 Task: Find connections with filter location Bhānpura with filter topic #Jobopeningwith filter profile language Potuguese with filter current company Godrej Agrovet Limited with filter school Loyola School Jamshedpur with filter industry Sports Teams and Clubs with filter service category Information Management with filter keywords title Social Media Assistant
Action: Mouse moved to (589, 73)
Screenshot: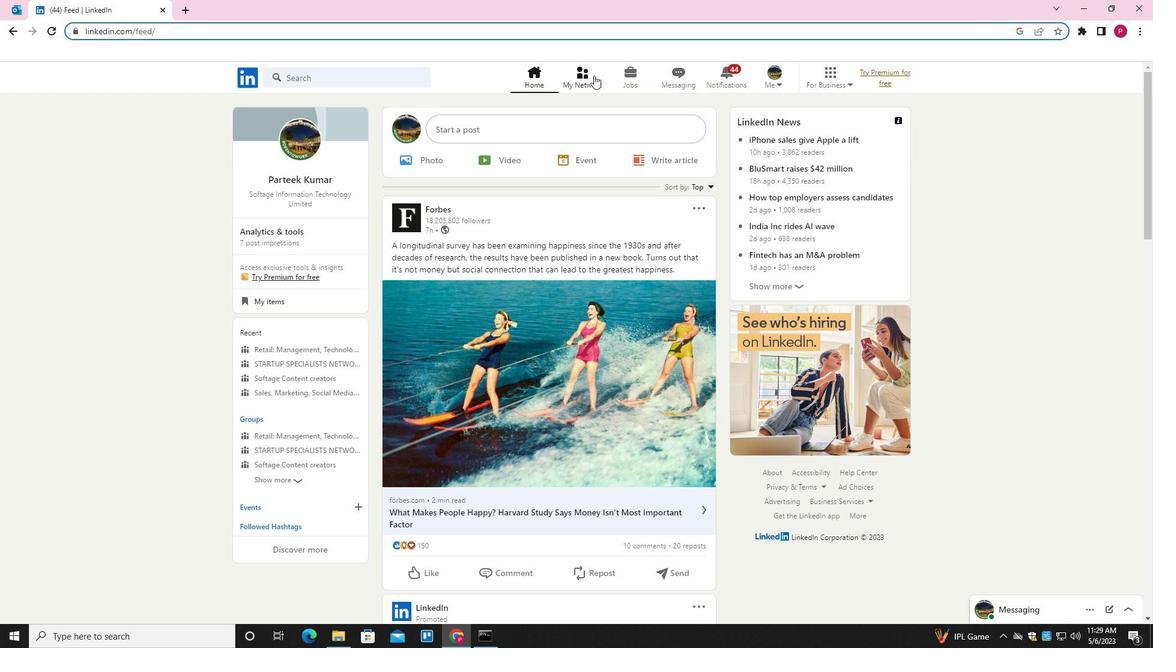 
Action: Mouse pressed left at (589, 73)
Screenshot: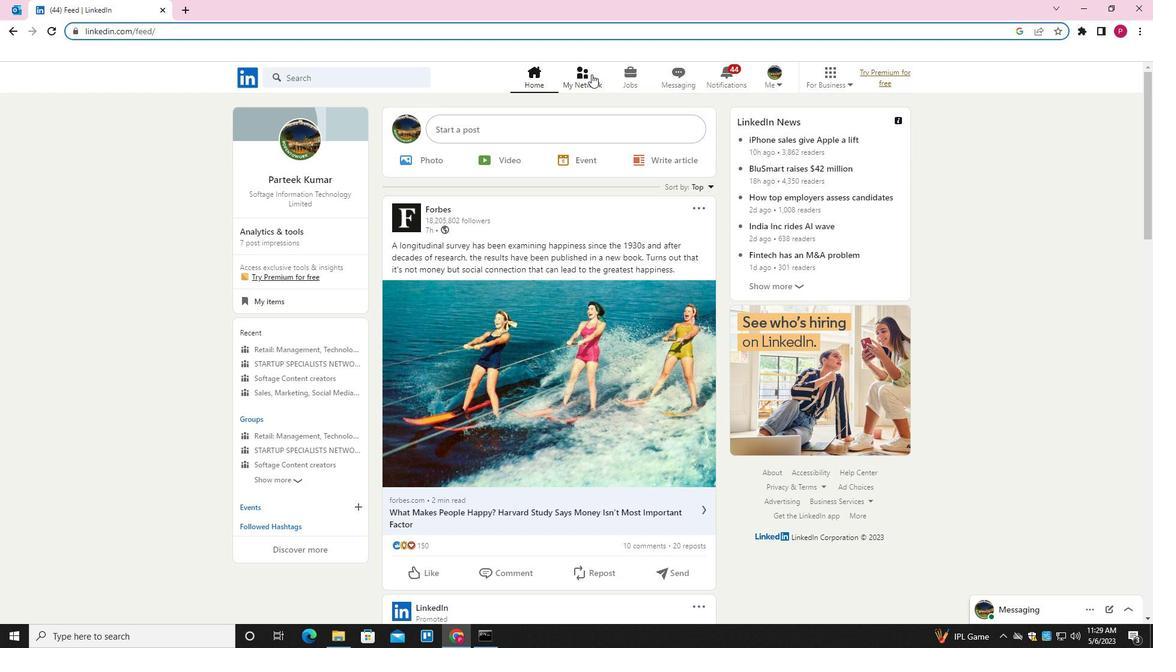 
Action: Mouse moved to (375, 145)
Screenshot: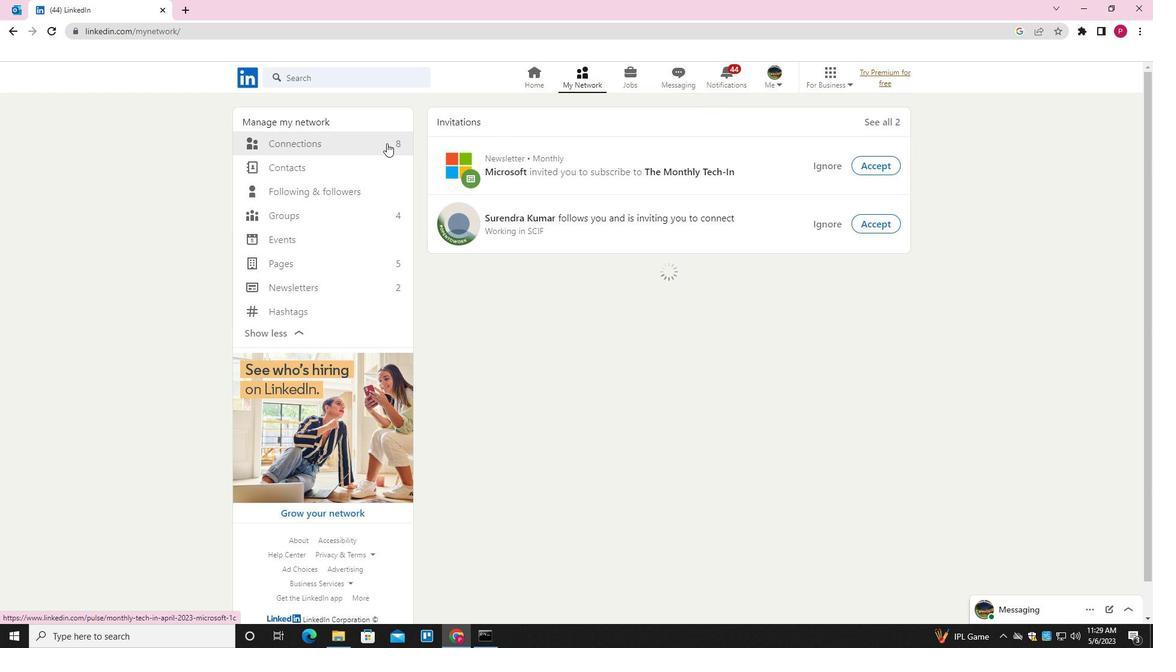 
Action: Mouse pressed left at (375, 145)
Screenshot: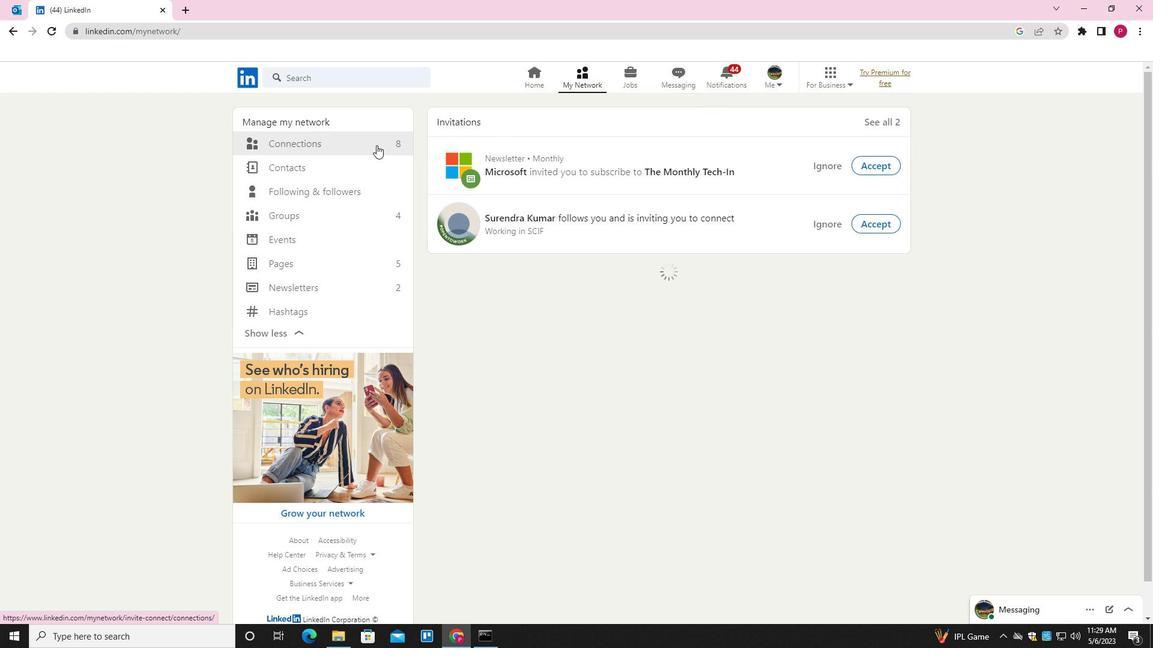 
Action: Mouse moved to (660, 142)
Screenshot: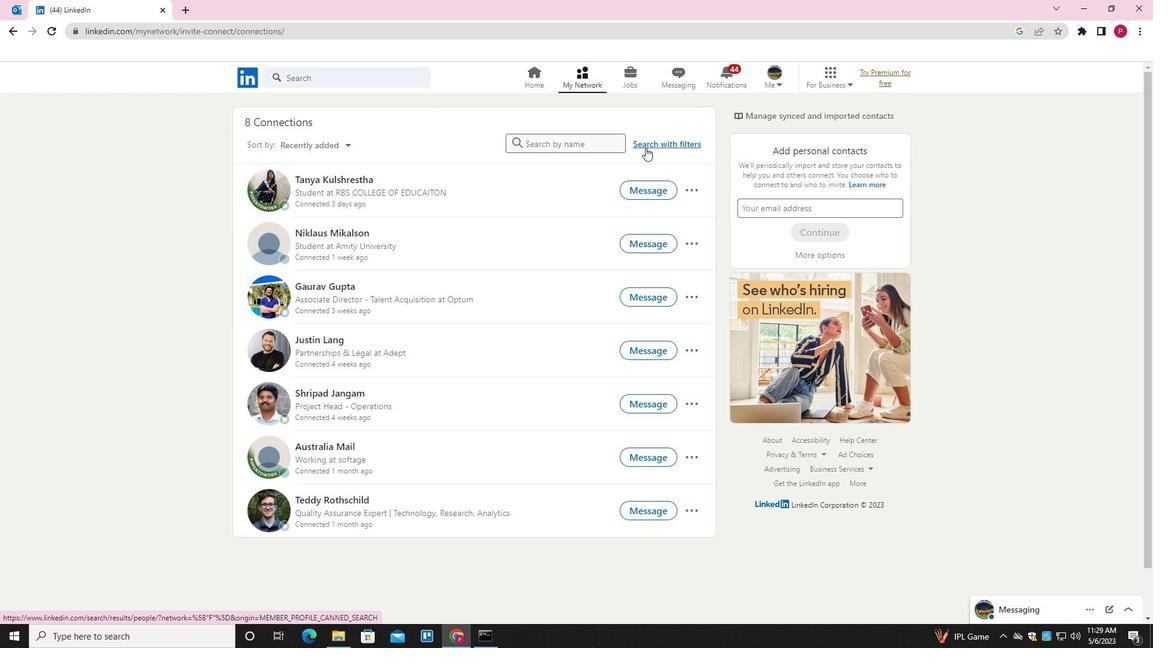 
Action: Mouse pressed left at (660, 142)
Screenshot: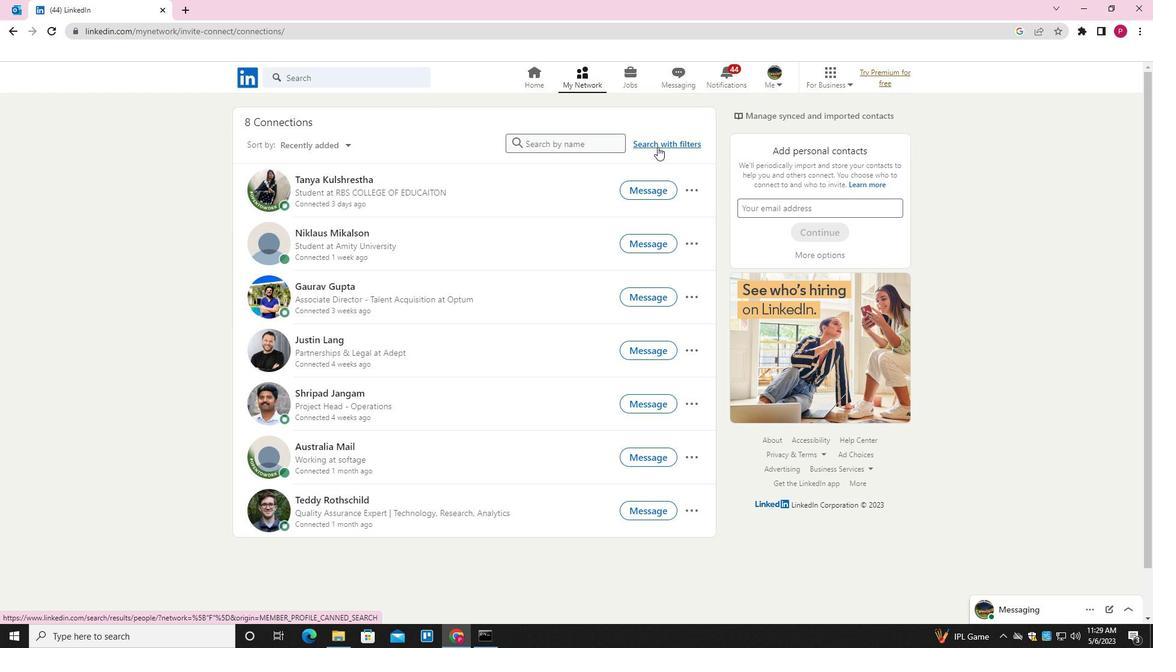 
Action: Mouse moved to (613, 112)
Screenshot: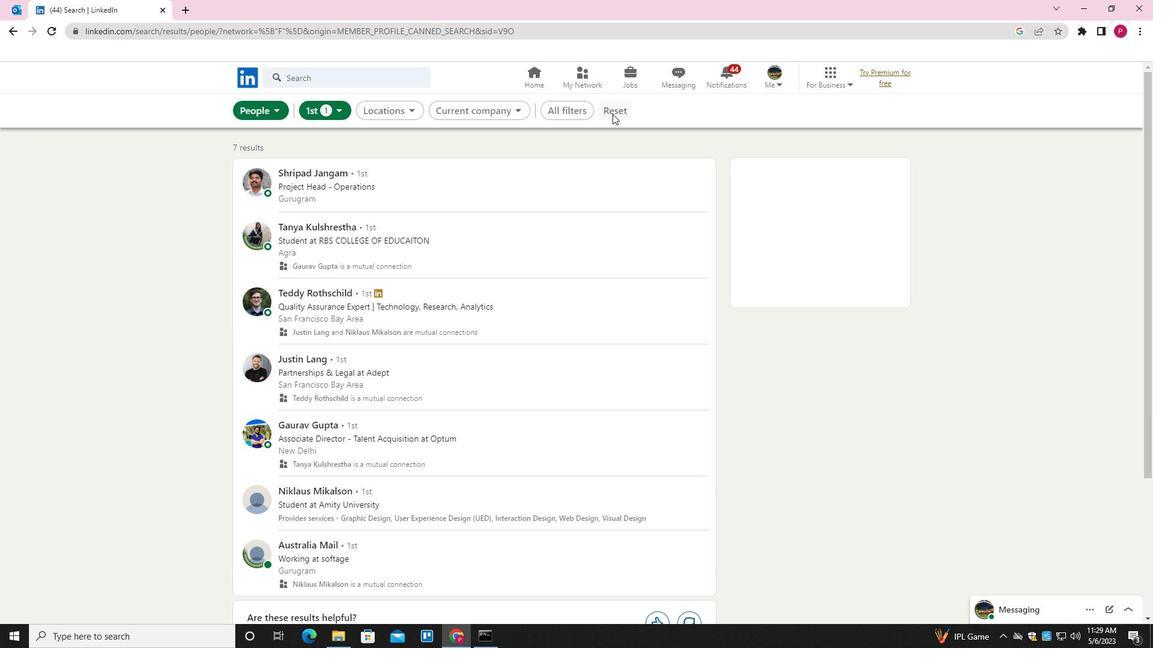 
Action: Mouse pressed left at (613, 112)
Screenshot: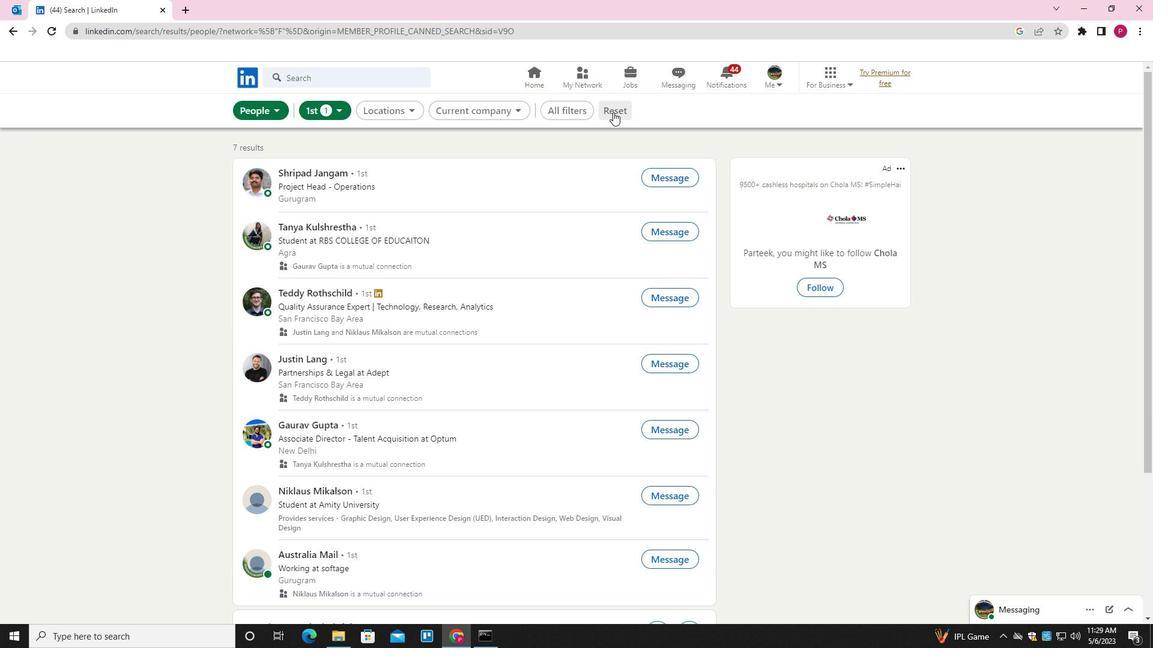
Action: Mouse moved to (592, 111)
Screenshot: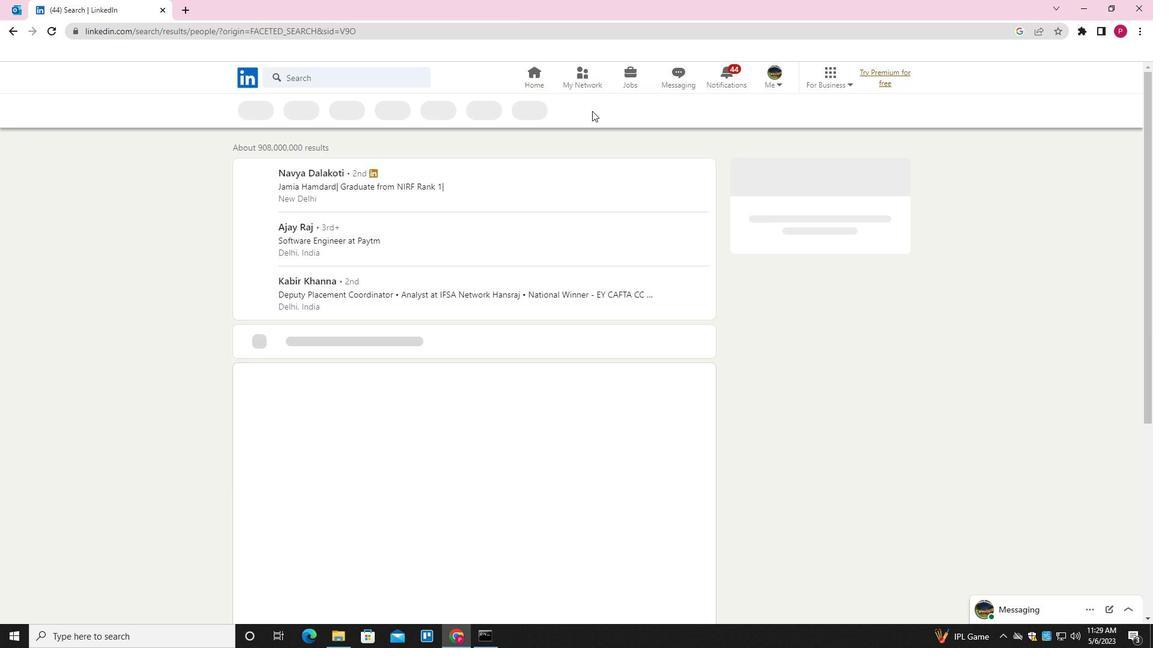 
Action: Mouse pressed left at (592, 111)
Screenshot: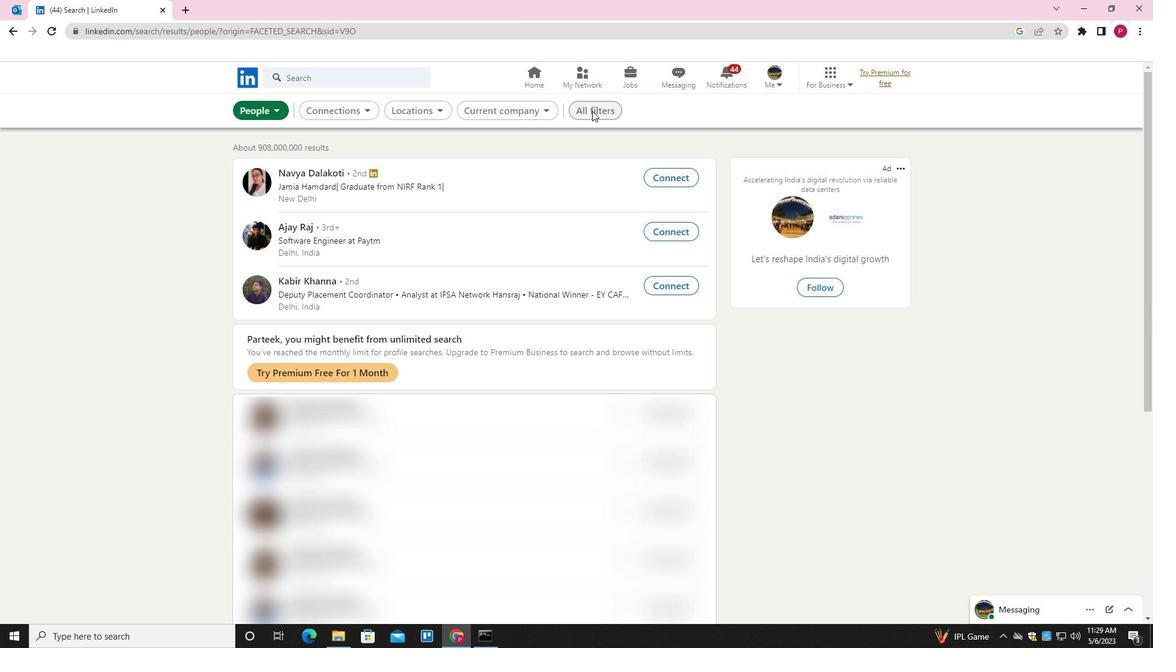 
Action: Mouse moved to (921, 360)
Screenshot: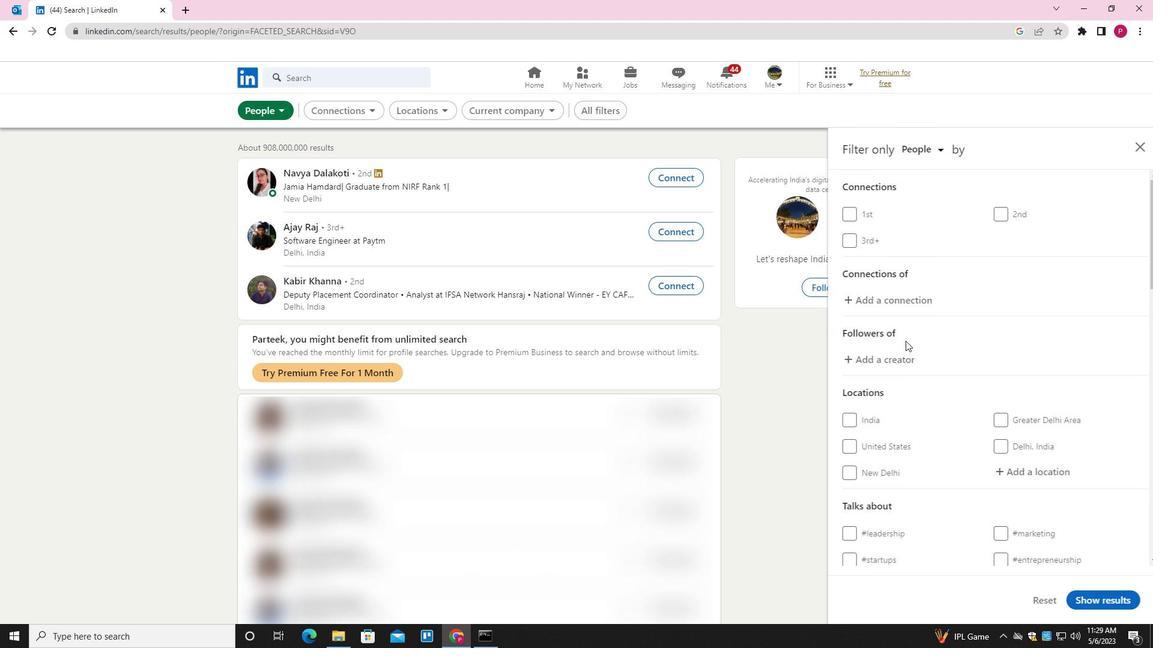 
Action: Mouse scrolled (921, 360) with delta (0, 0)
Screenshot: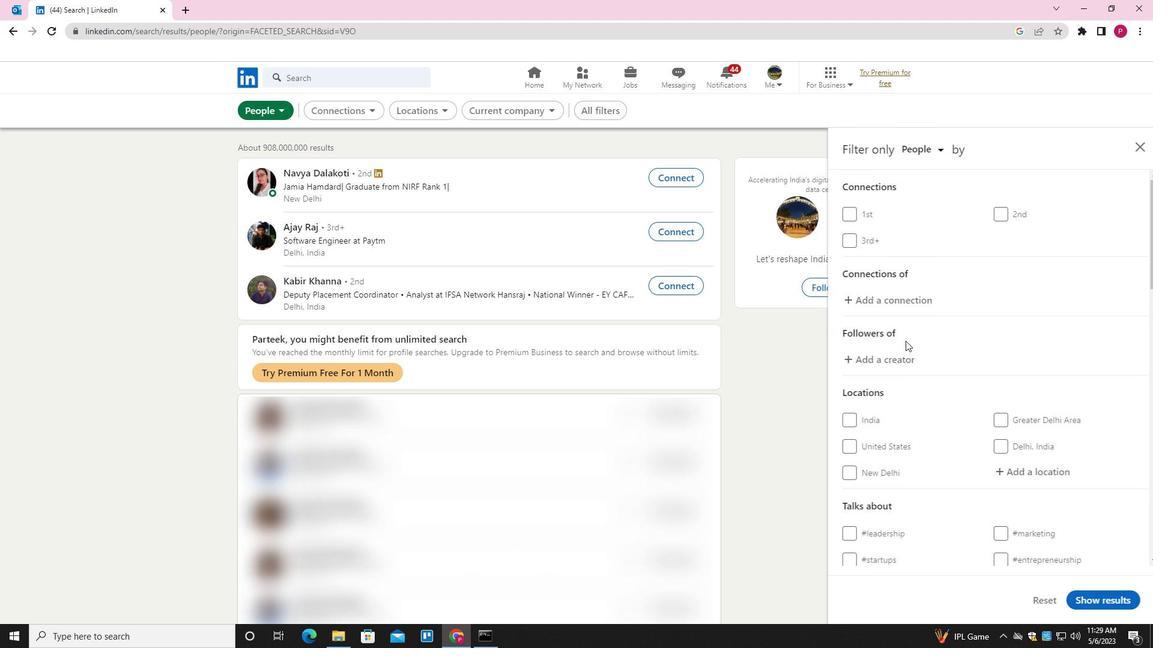 
Action: Mouse moved to (935, 374)
Screenshot: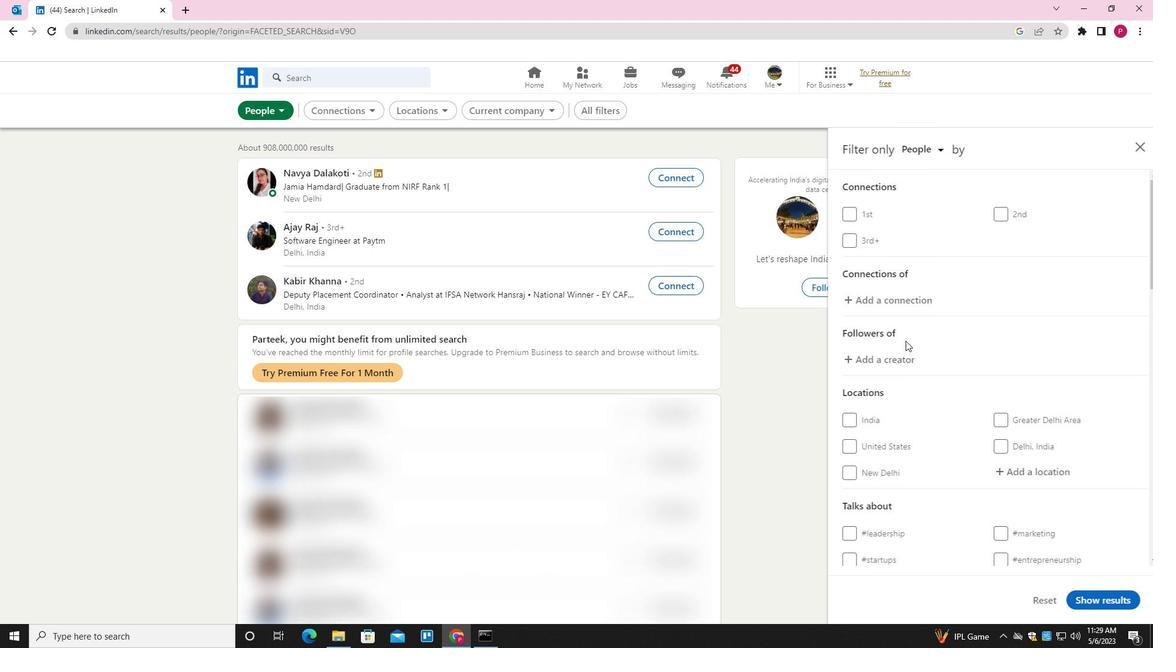 
Action: Mouse scrolled (935, 374) with delta (0, 0)
Screenshot: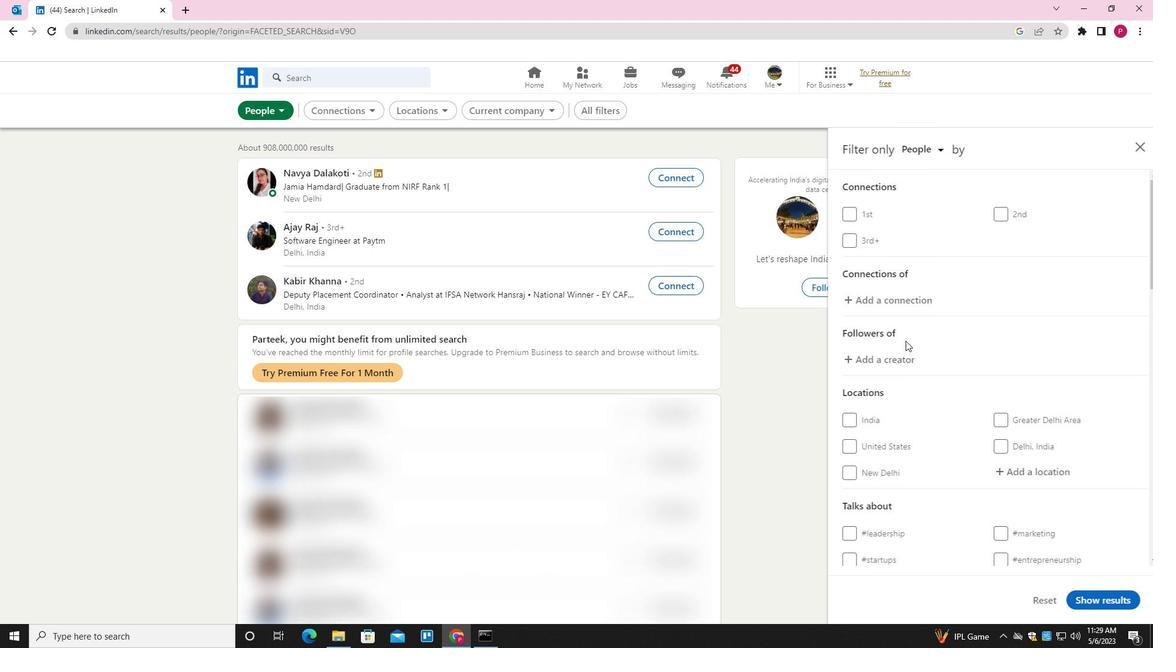 
Action: Mouse moved to (1034, 342)
Screenshot: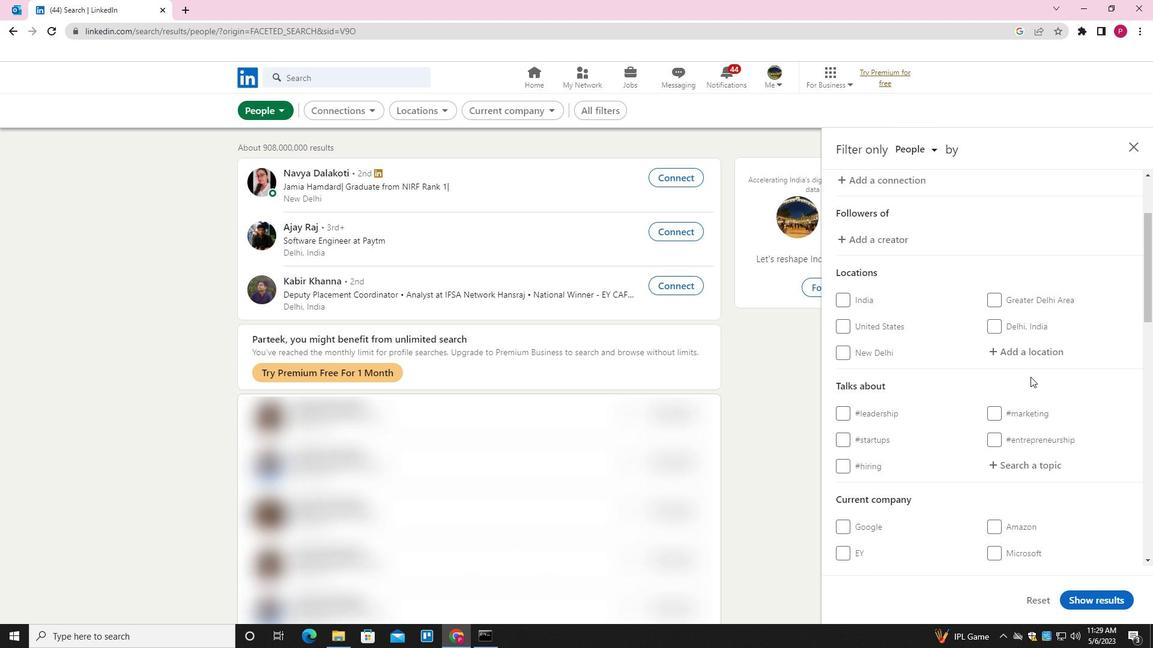 
Action: Mouse pressed left at (1034, 342)
Screenshot: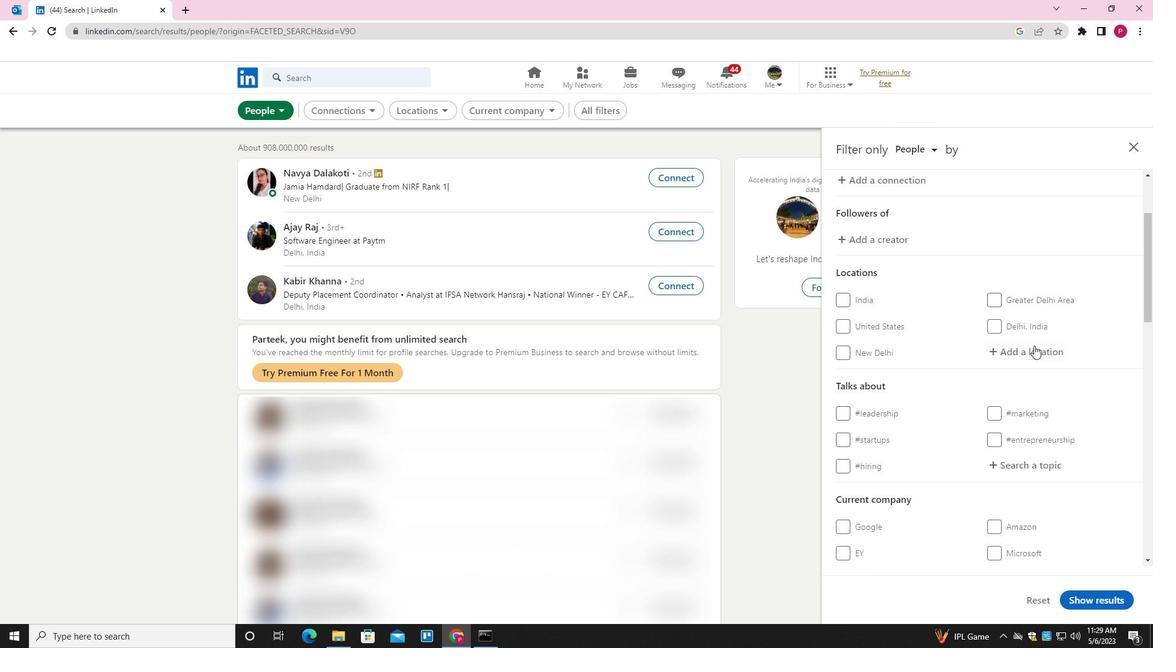 
Action: Key pressed <Key.shift>BHANPURA<Key.down><Key.enter>
Screenshot: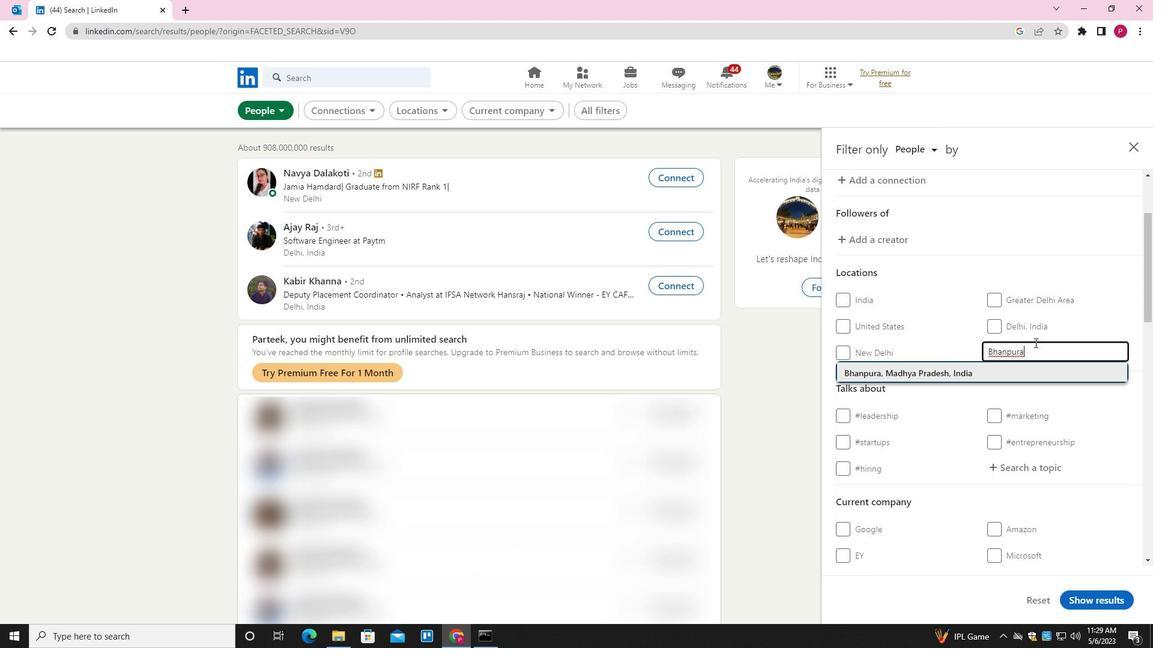 
Action: Mouse moved to (1030, 373)
Screenshot: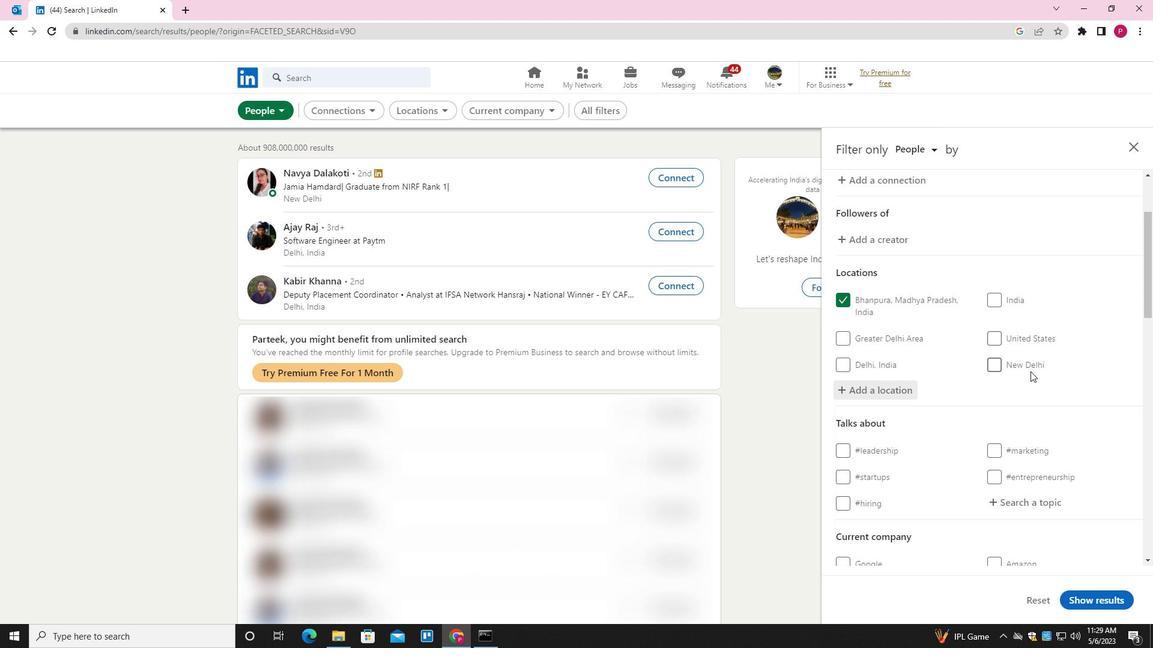 
Action: Mouse scrolled (1030, 372) with delta (0, 0)
Screenshot: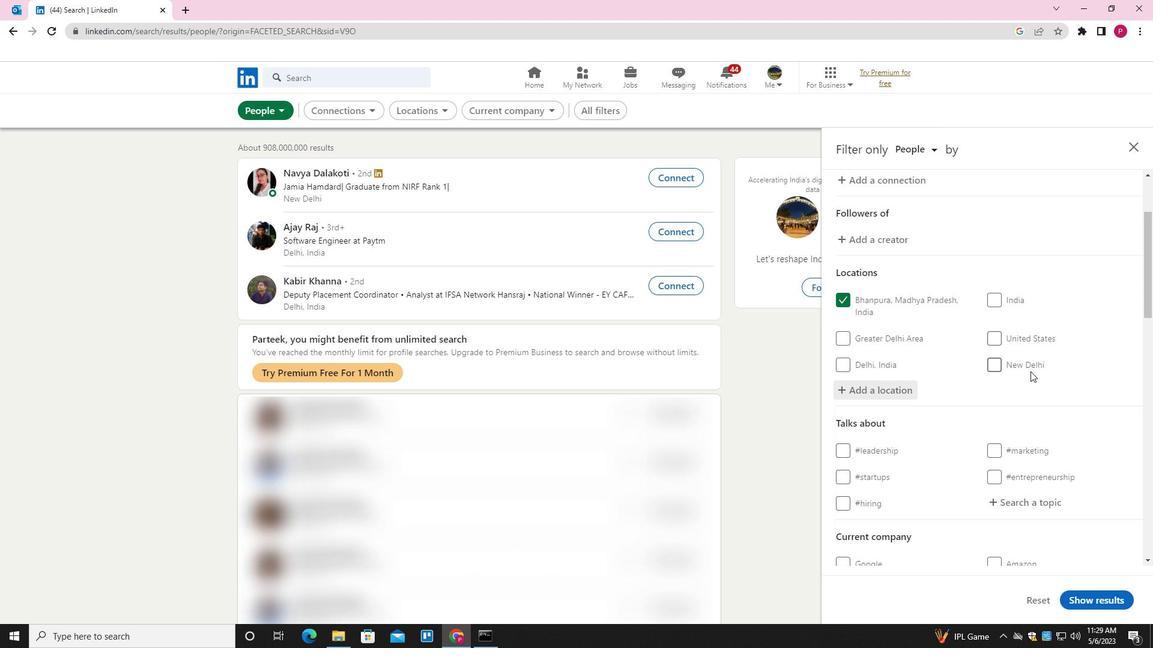 
Action: Mouse scrolled (1030, 372) with delta (0, 0)
Screenshot: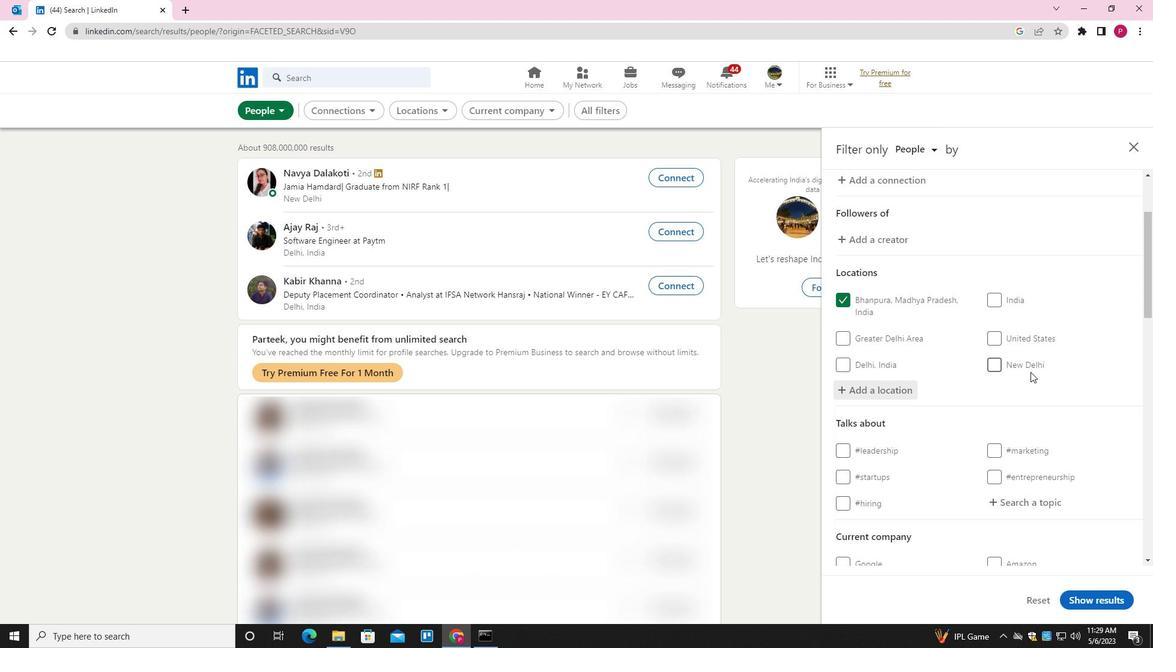 
Action: Mouse scrolled (1030, 372) with delta (0, 0)
Screenshot: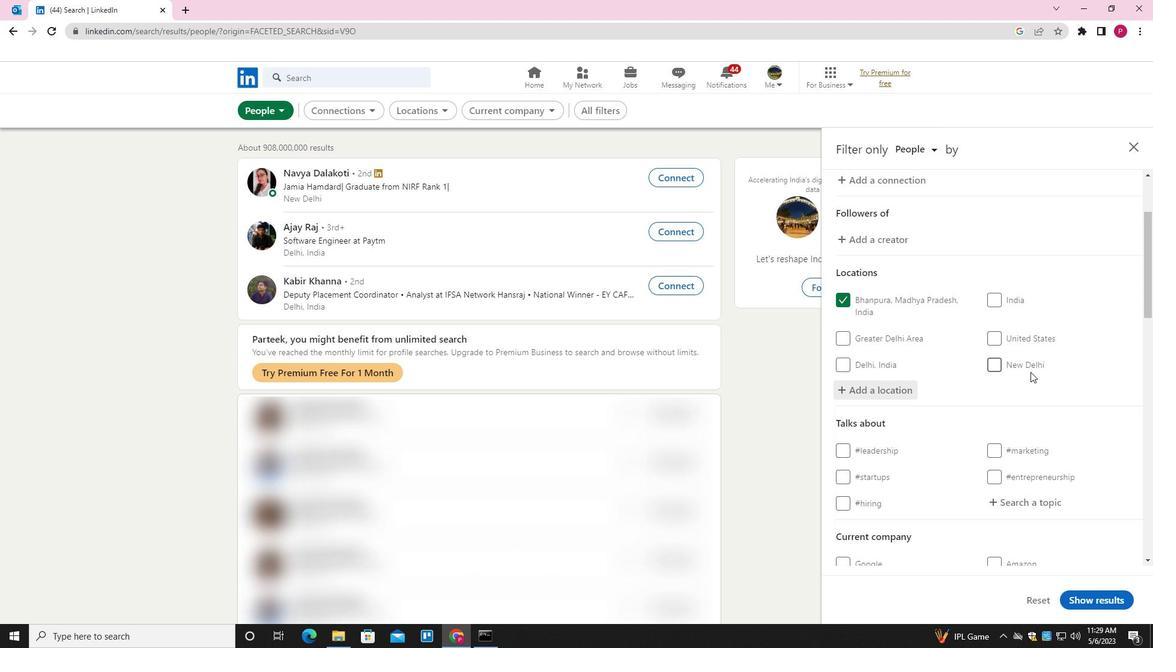 
Action: Mouse scrolled (1030, 372) with delta (0, 0)
Screenshot: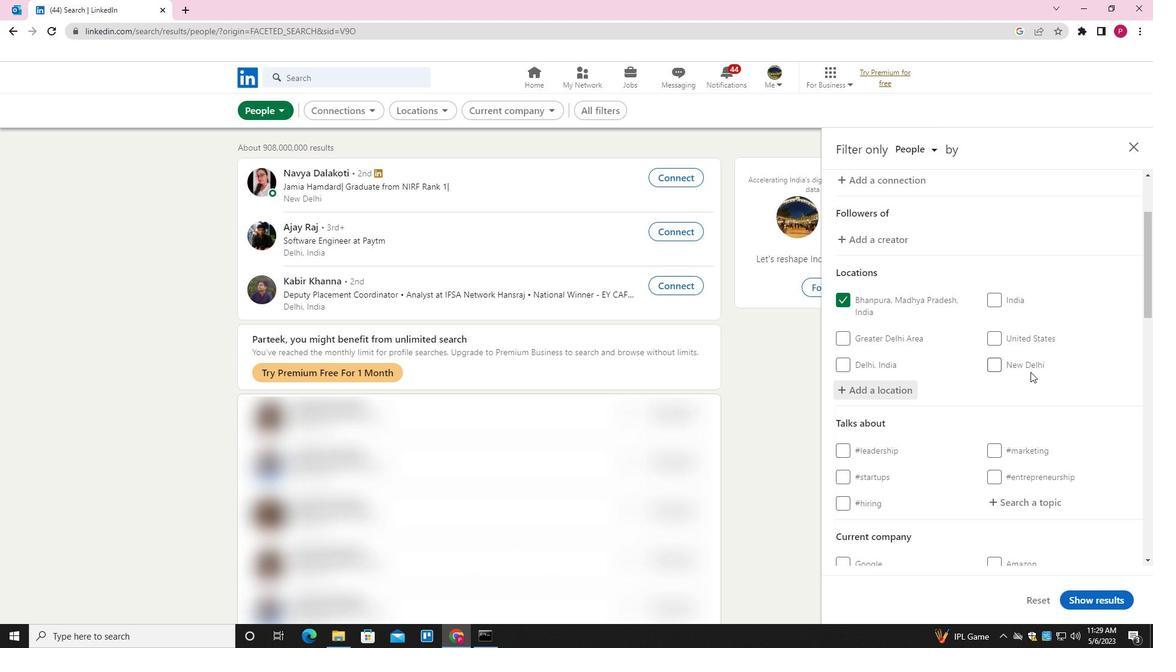 
Action: Mouse moved to (1036, 261)
Screenshot: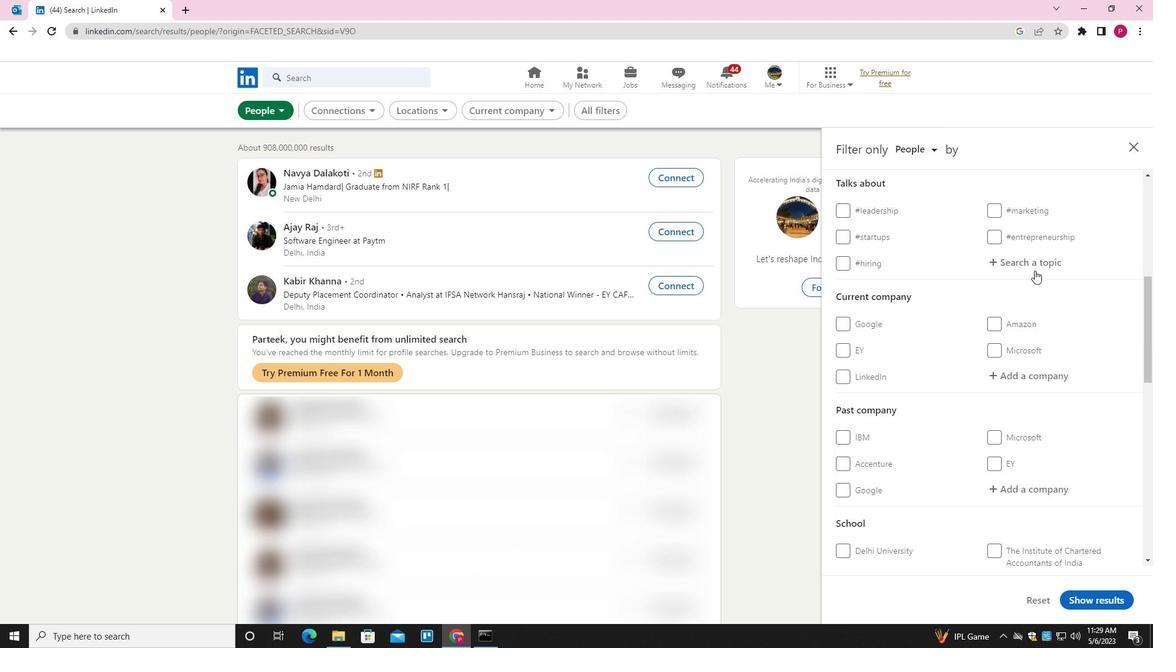 
Action: Mouse pressed left at (1036, 261)
Screenshot: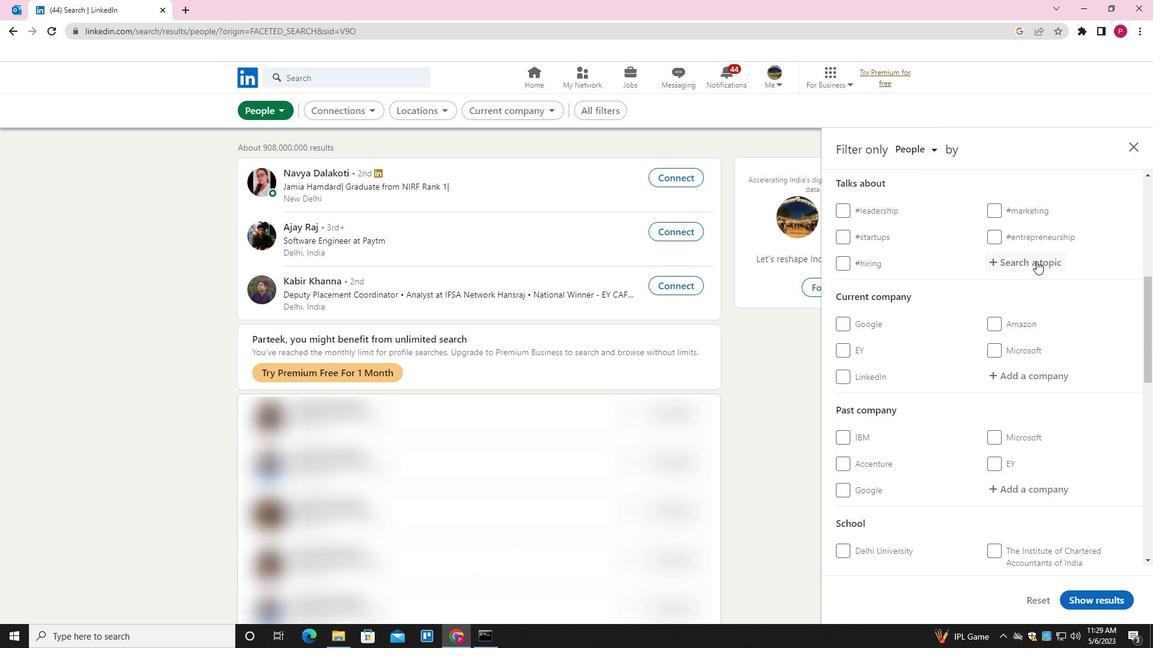 
Action: Key pressed JOBOPENNIN<Key.backspace><Key.backspace><Key.backspace>IN<Key.down><Key.enter>
Screenshot: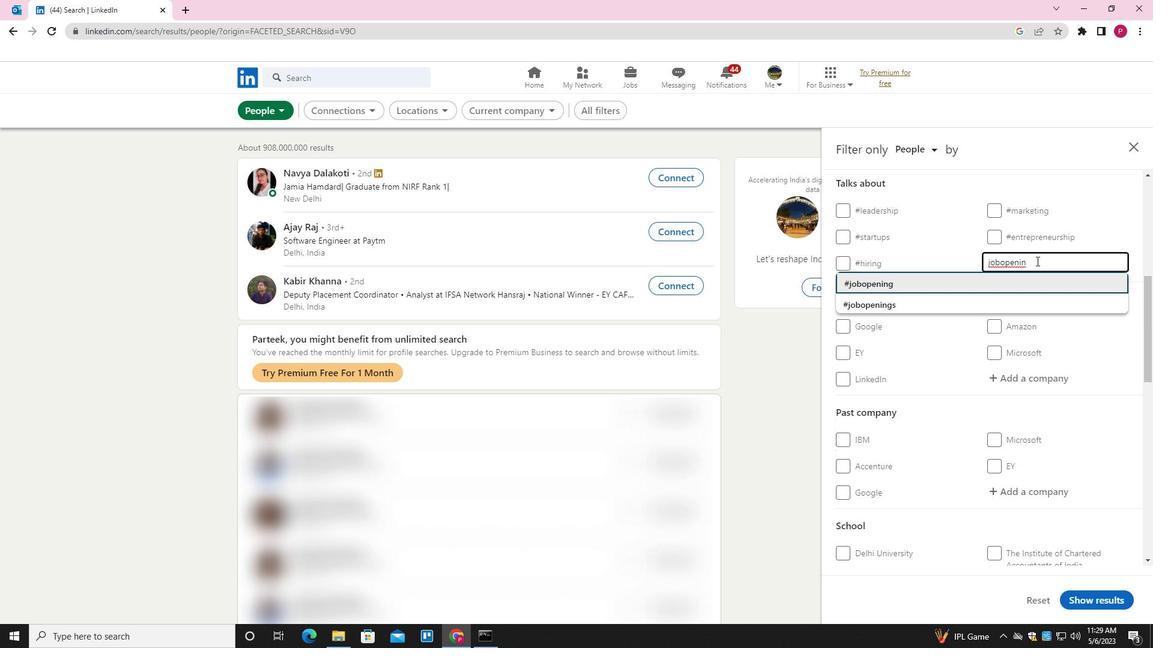 
Action: Mouse moved to (1068, 339)
Screenshot: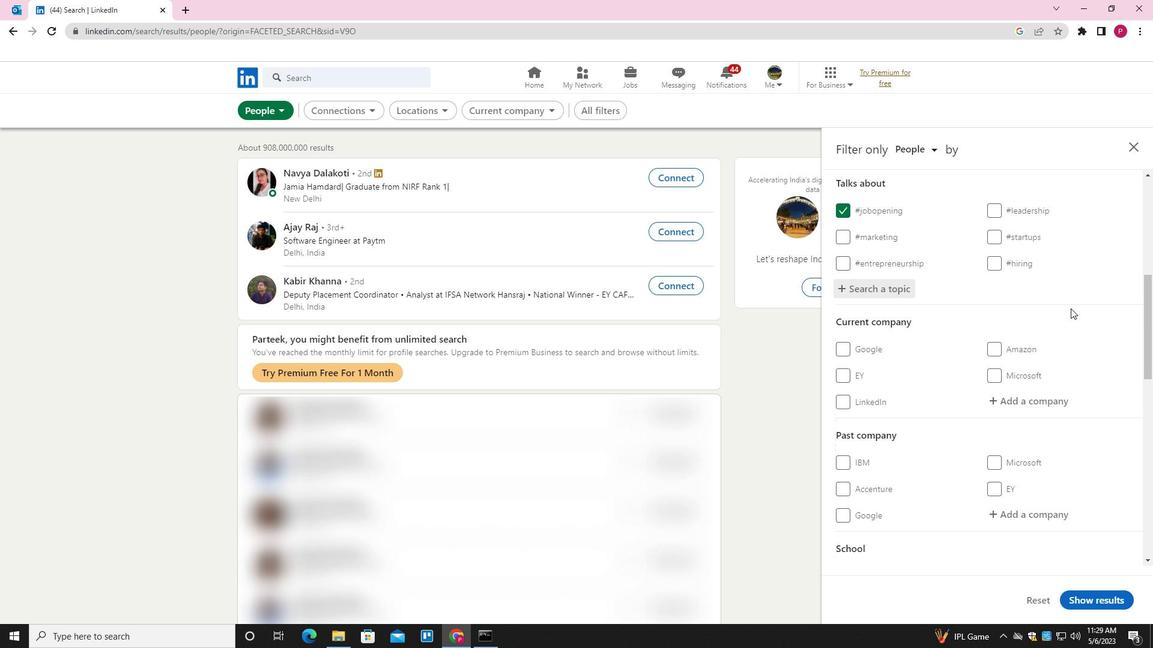 
Action: Mouse scrolled (1068, 338) with delta (0, 0)
Screenshot: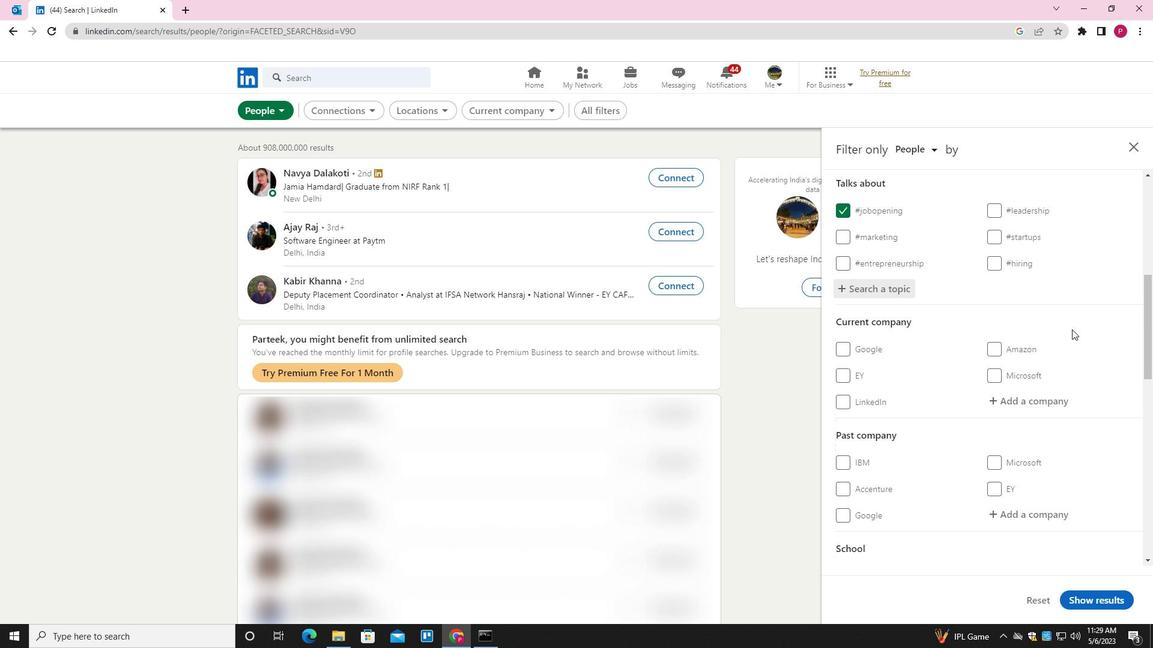 
Action: Mouse scrolled (1068, 338) with delta (0, 0)
Screenshot: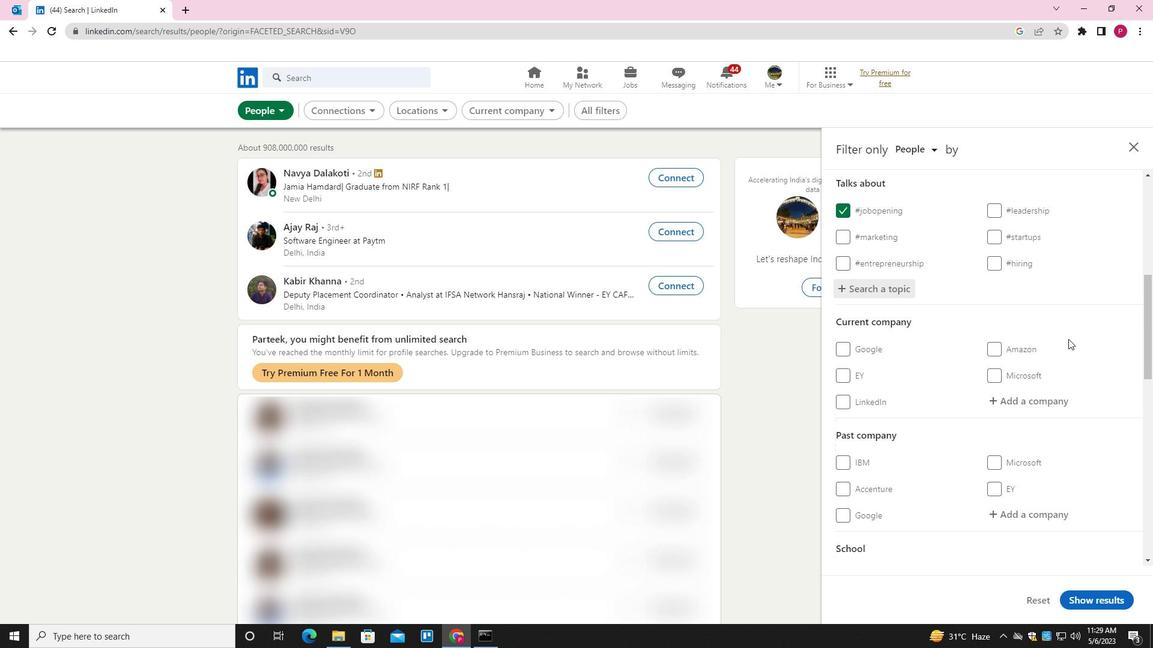 
Action: Mouse scrolled (1068, 338) with delta (0, 0)
Screenshot: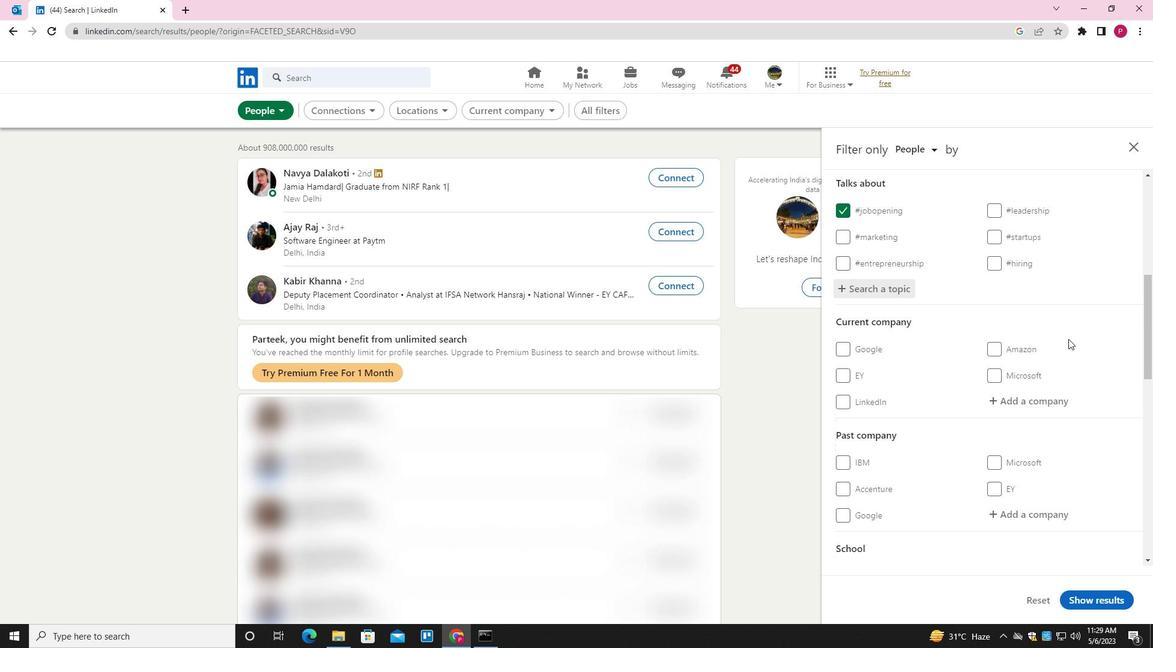 
Action: Mouse scrolled (1068, 338) with delta (0, 0)
Screenshot: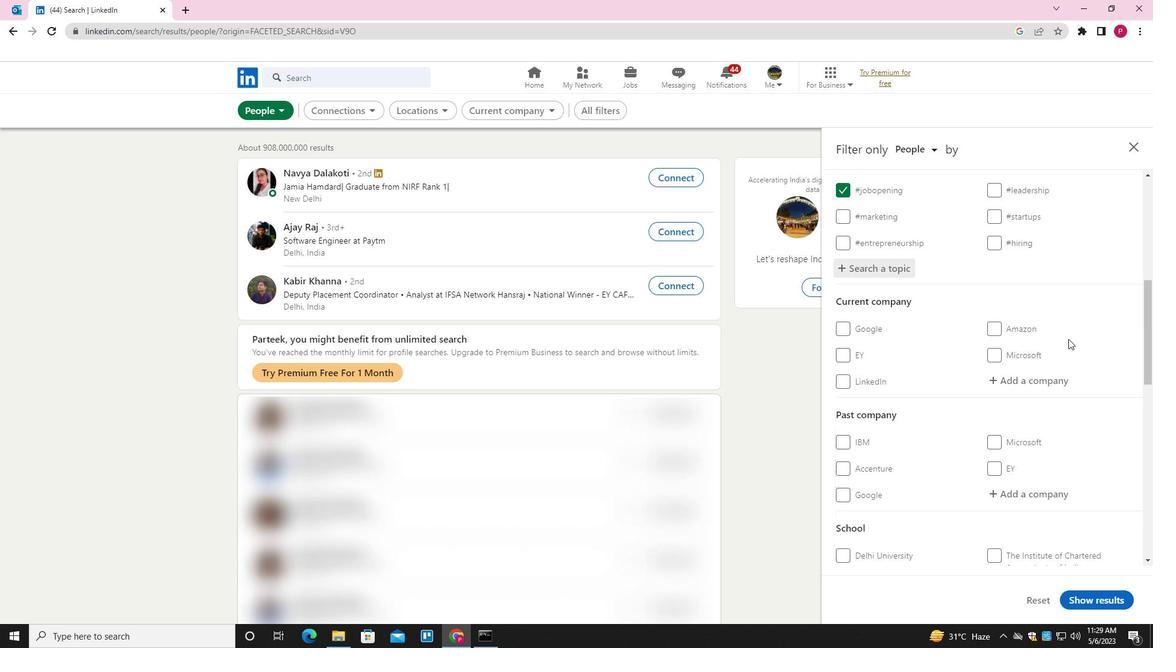 
Action: Mouse moved to (1004, 326)
Screenshot: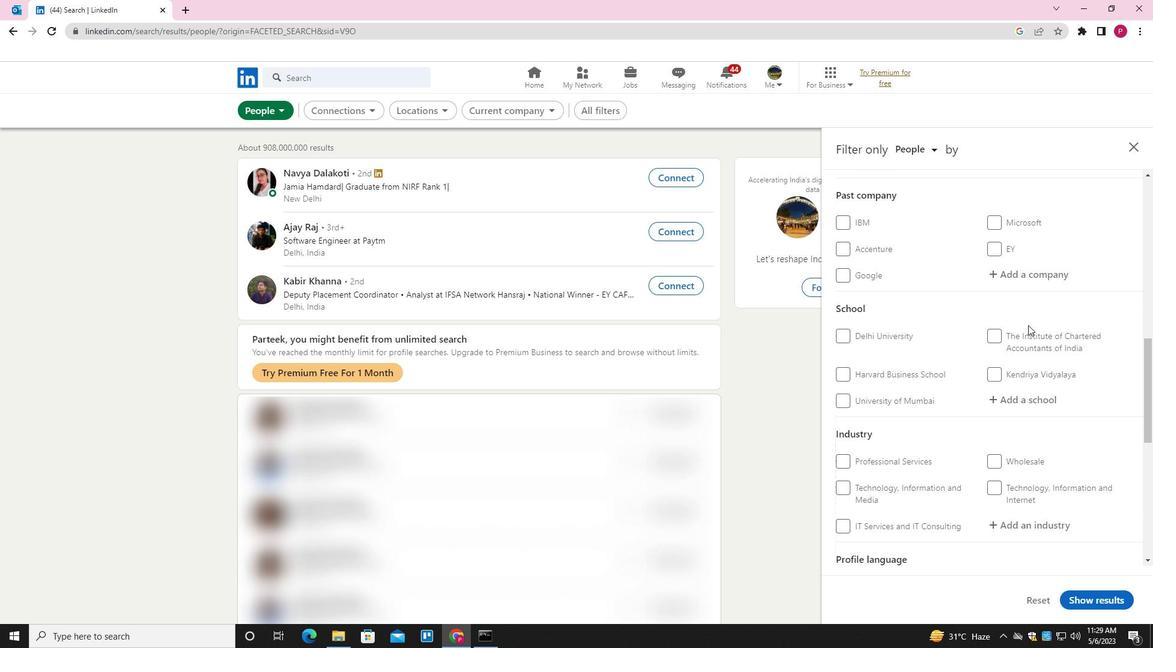 
Action: Mouse scrolled (1004, 325) with delta (0, 0)
Screenshot: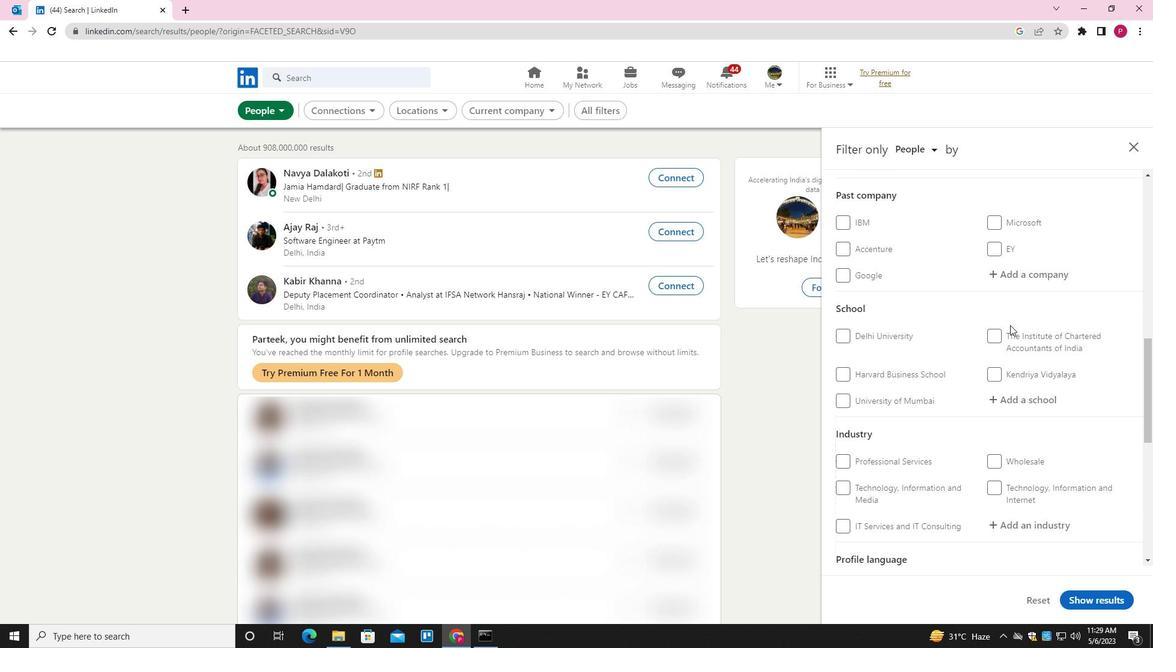 
Action: Mouse scrolled (1004, 325) with delta (0, 0)
Screenshot: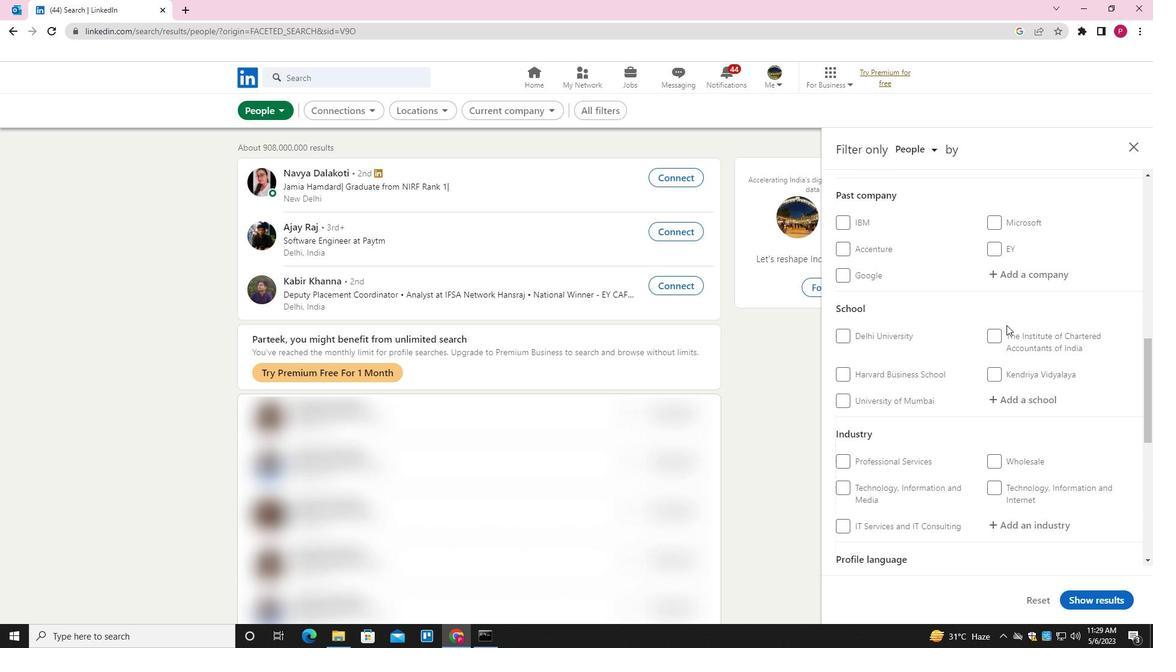 
Action: Mouse moved to (1004, 326)
Screenshot: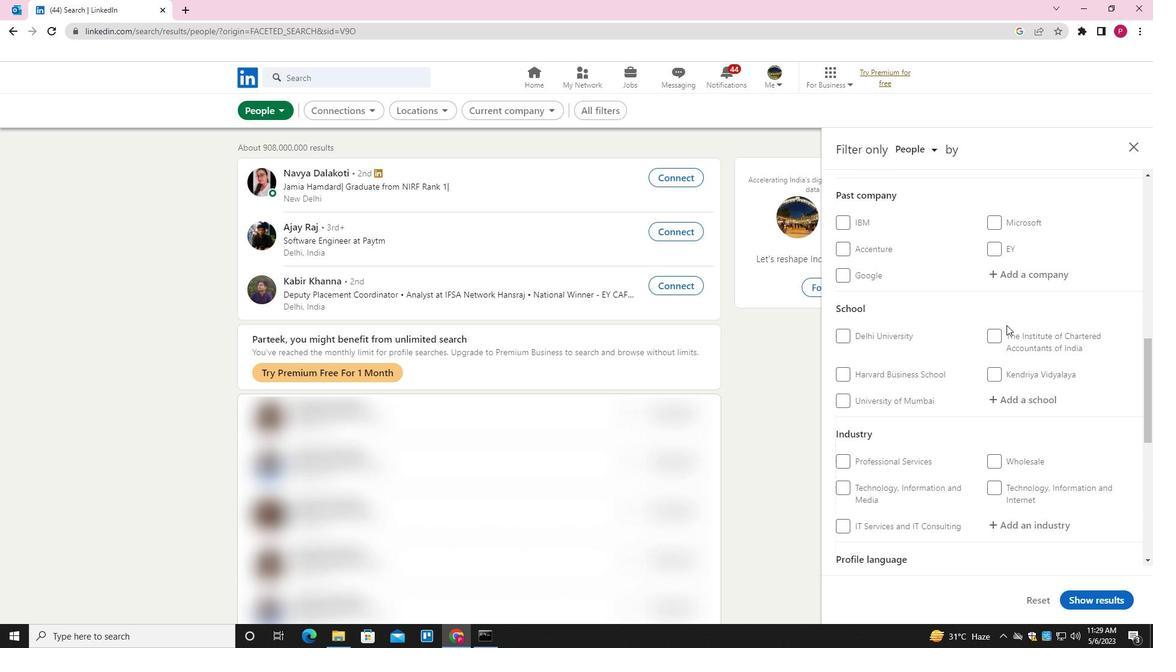 
Action: Mouse scrolled (1004, 326) with delta (0, 0)
Screenshot: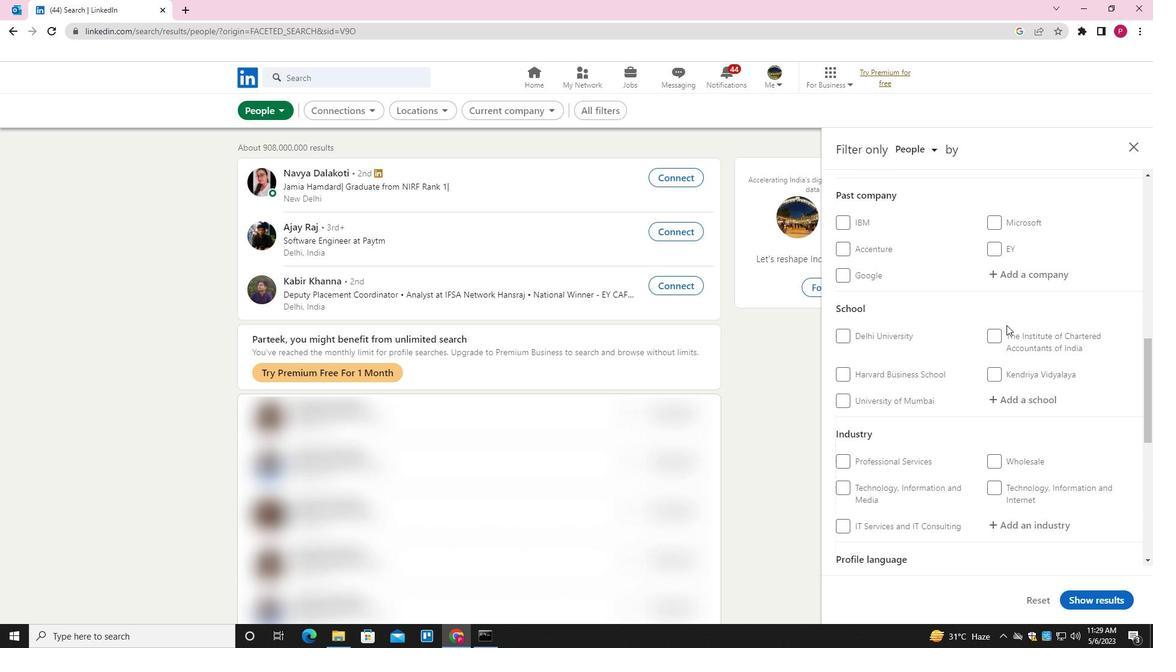 
Action: Mouse scrolled (1004, 326) with delta (0, 0)
Screenshot: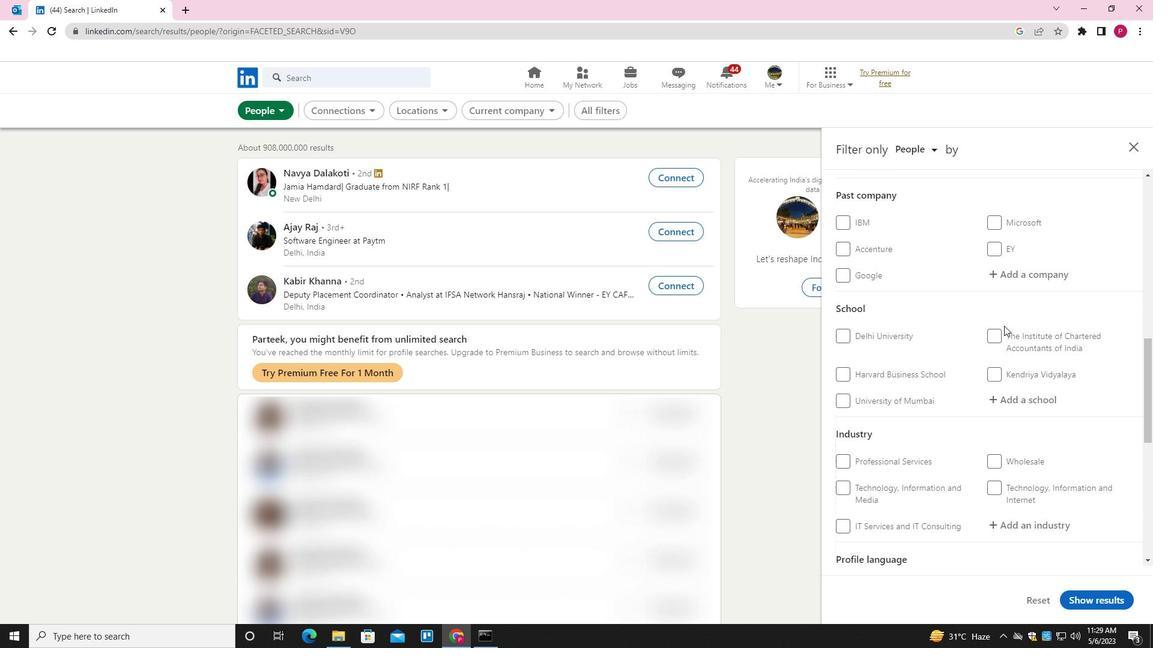 
Action: Mouse moved to (994, 332)
Screenshot: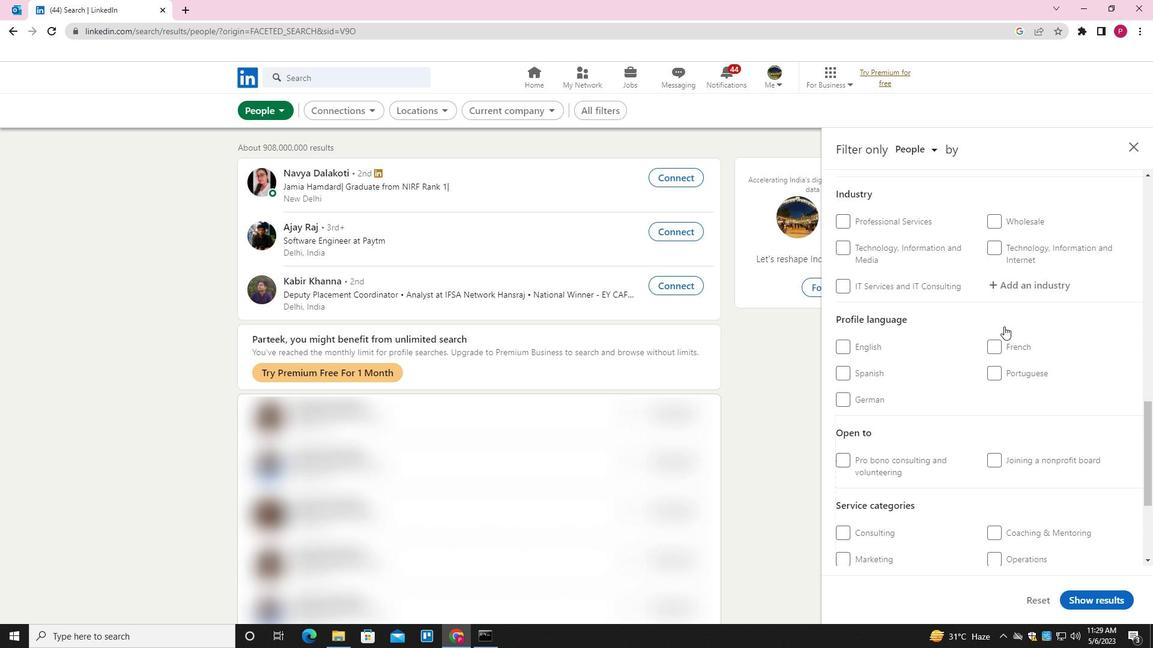 
Action: Mouse scrolled (994, 332) with delta (0, 0)
Screenshot: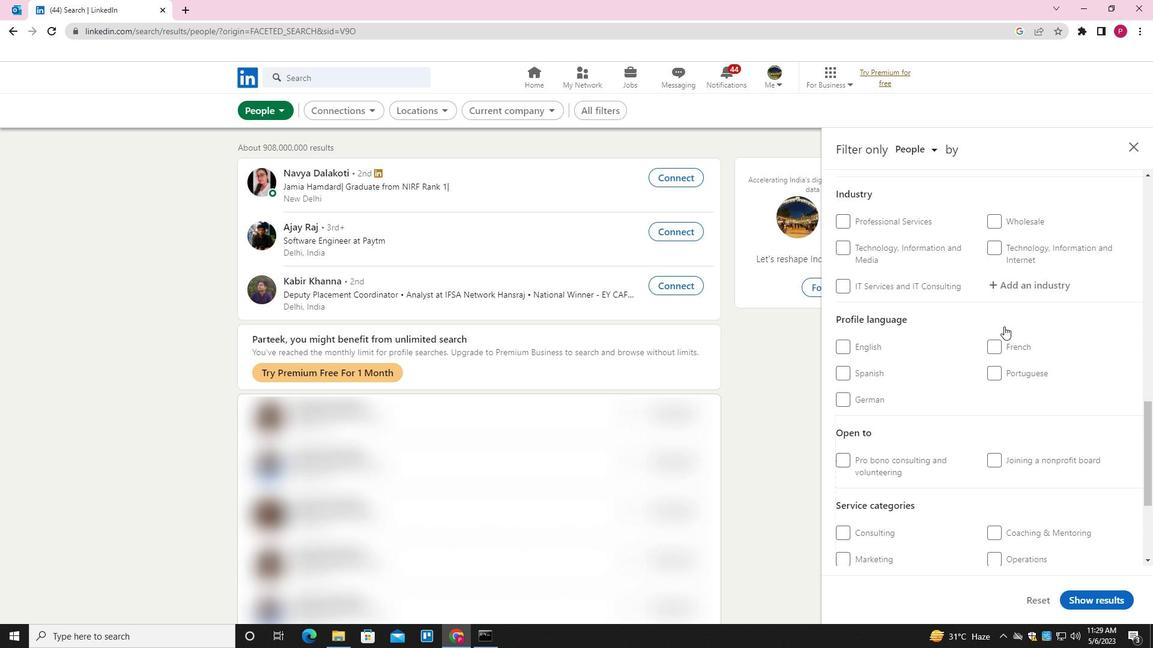 
Action: Mouse moved to (994, 333)
Screenshot: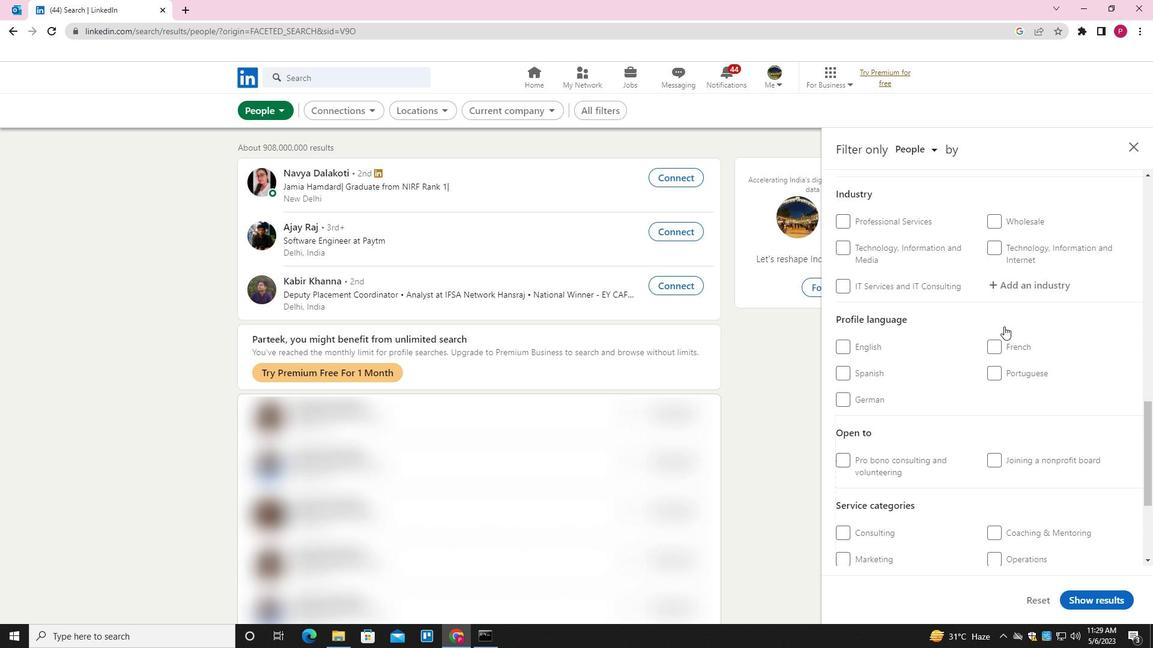 
Action: Mouse scrolled (994, 332) with delta (0, 0)
Screenshot: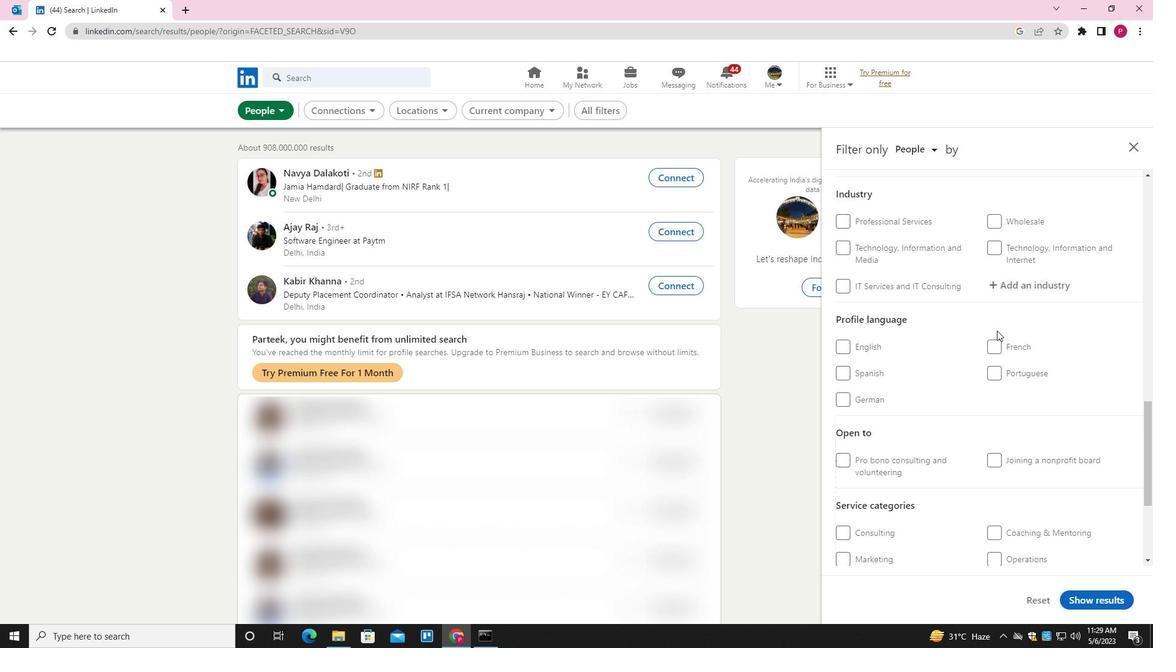 
Action: Mouse moved to (1000, 253)
Screenshot: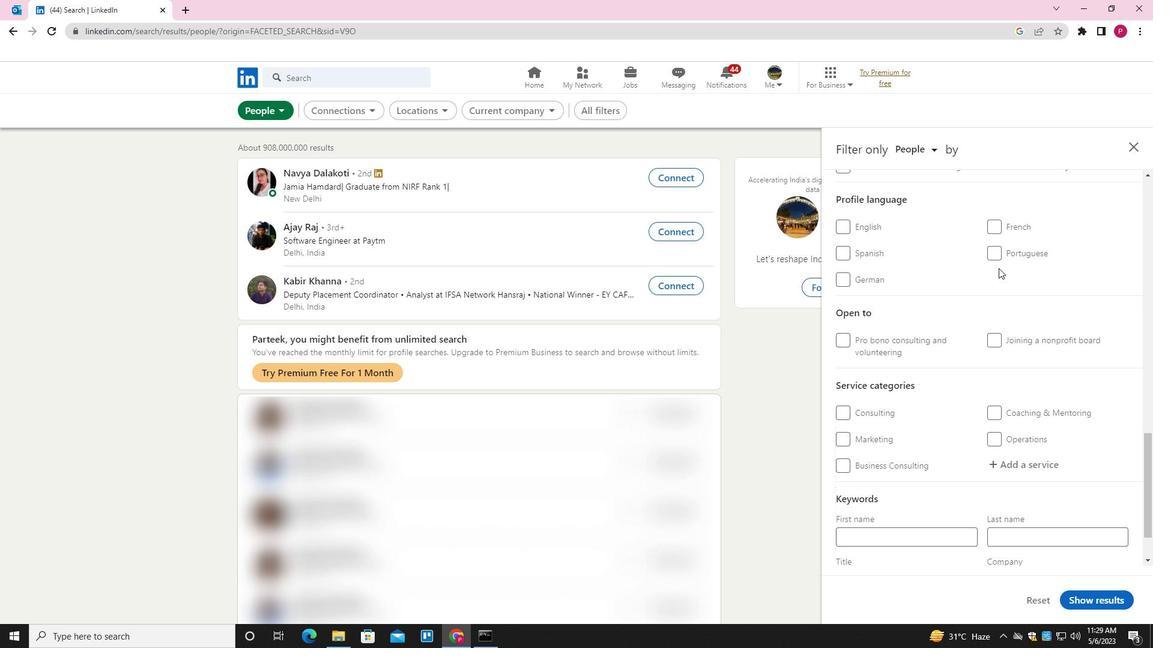 
Action: Mouse pressed left at (1000, 253)
Screenshot: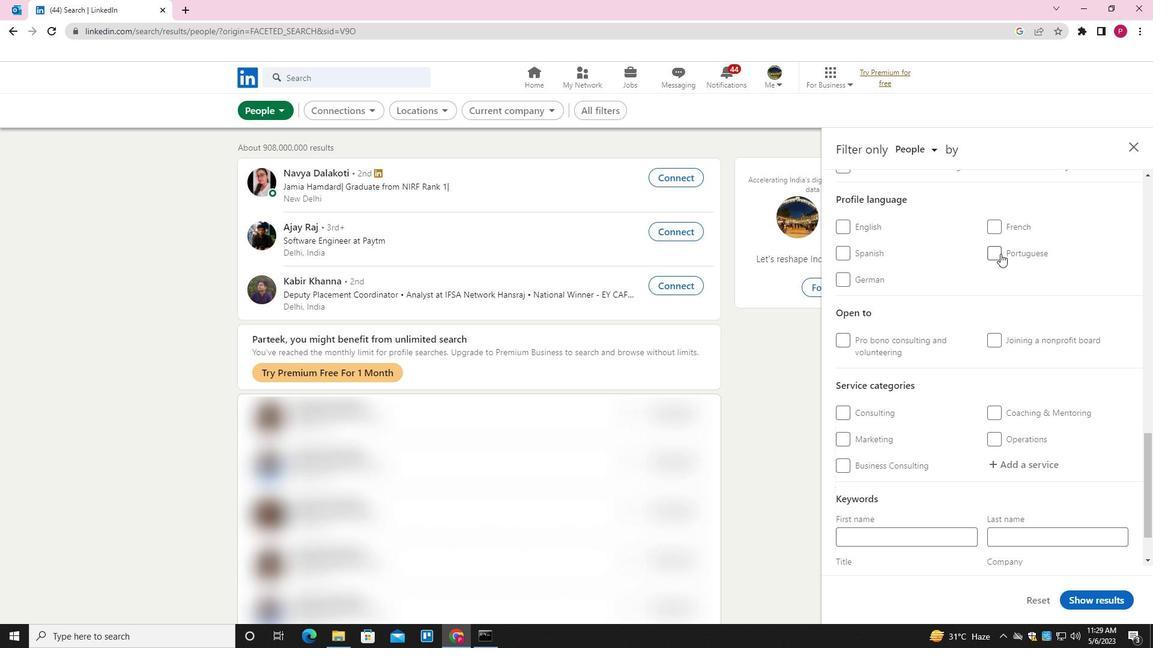 
Action: Mouse moved to (961, 302)
Screenshot: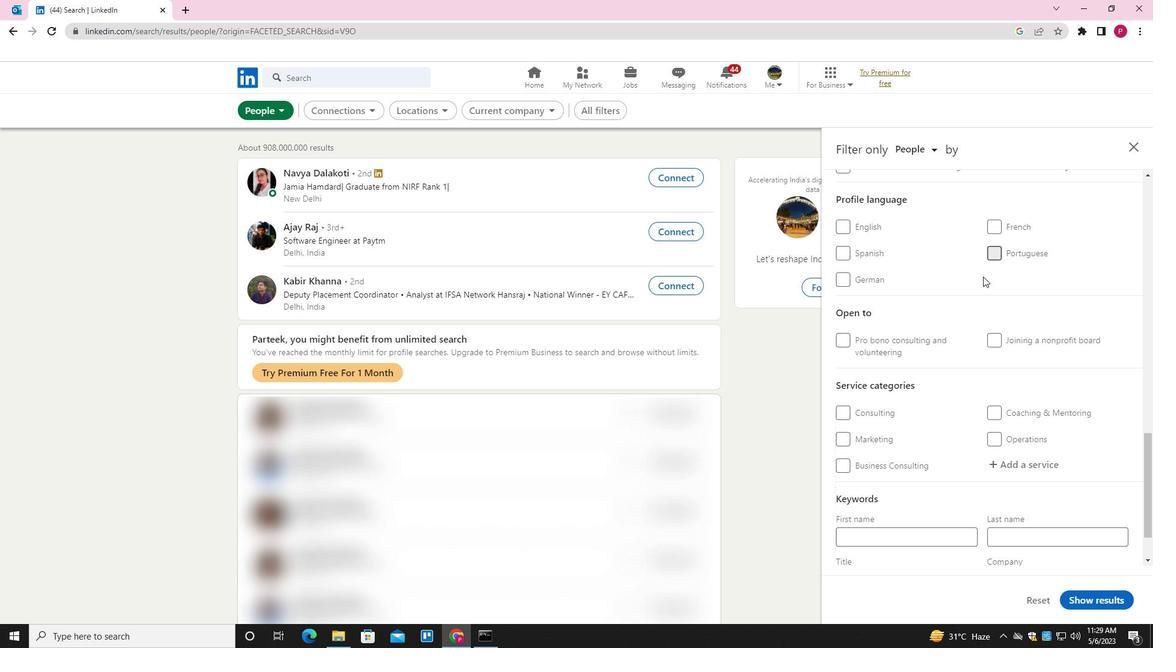 
Action: Mouse scrolled (961, 303) with delta (0, 0)
Screenshot: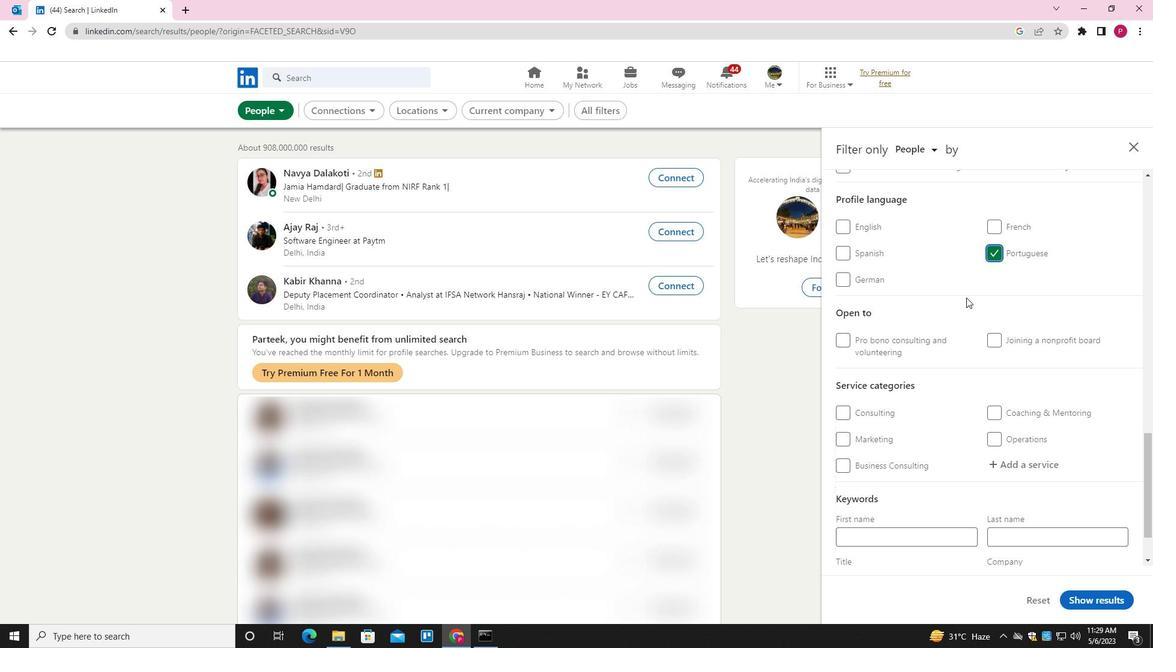 
Action: Mouse scrolled (961, 303) with delta (0, 0)
Screenshot: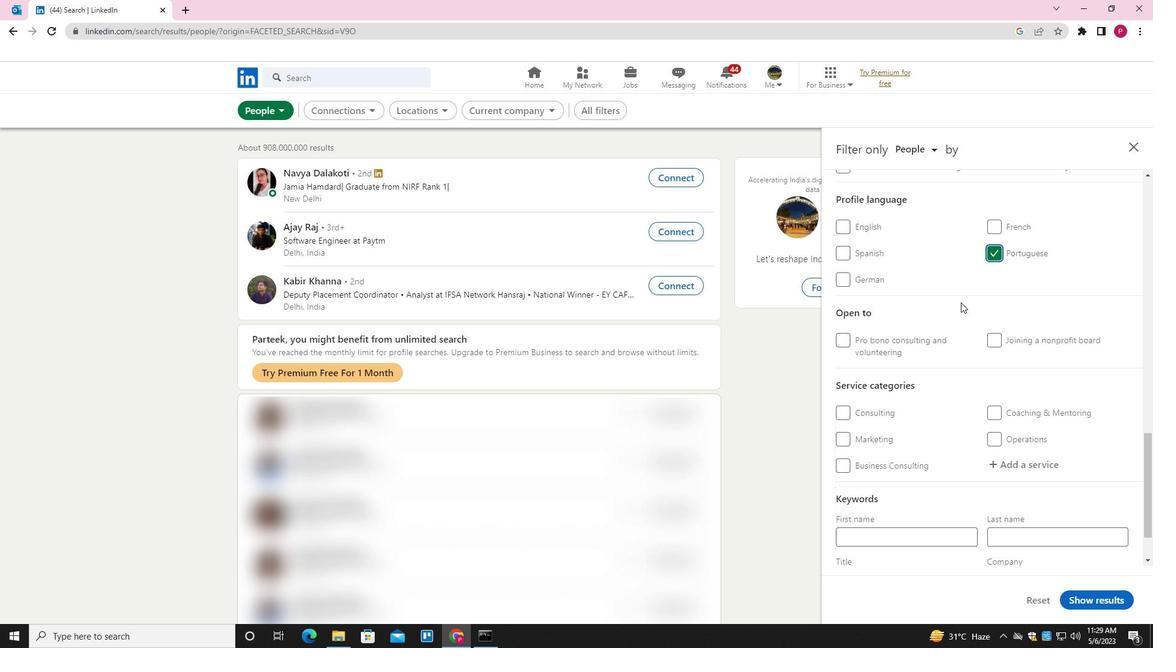 
Action: Mouse scrolled (961, 303) with delta (0, 0)
Screenshot: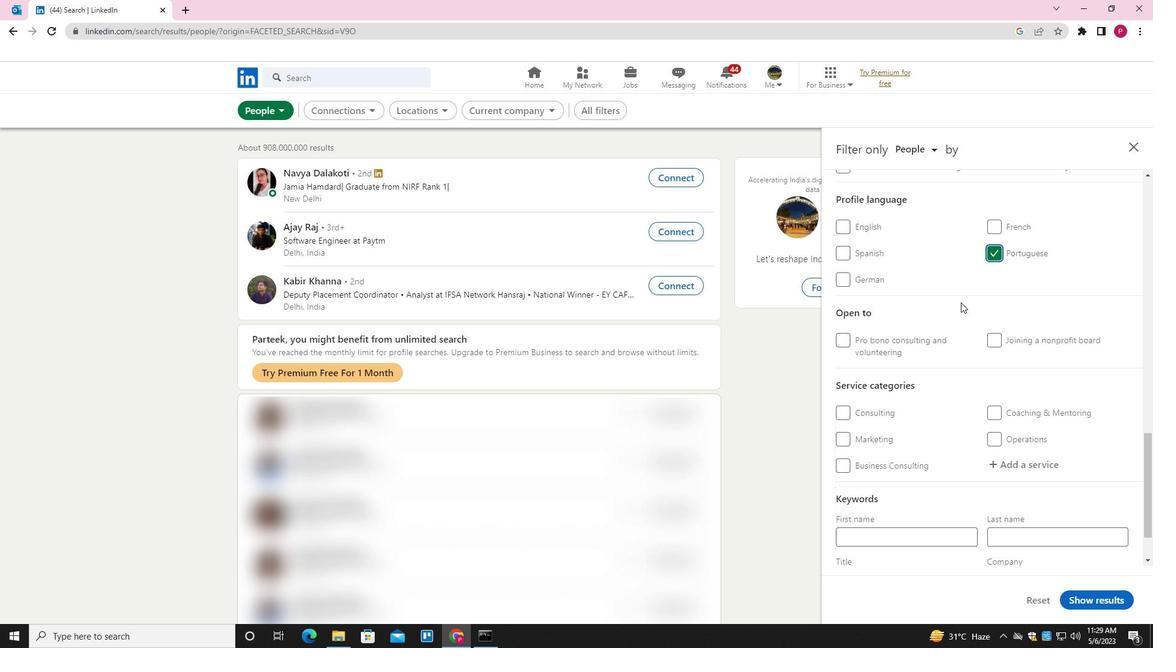 
Action: Mouse scrolled (961, 303) with delta (0, 0)
Screenshot: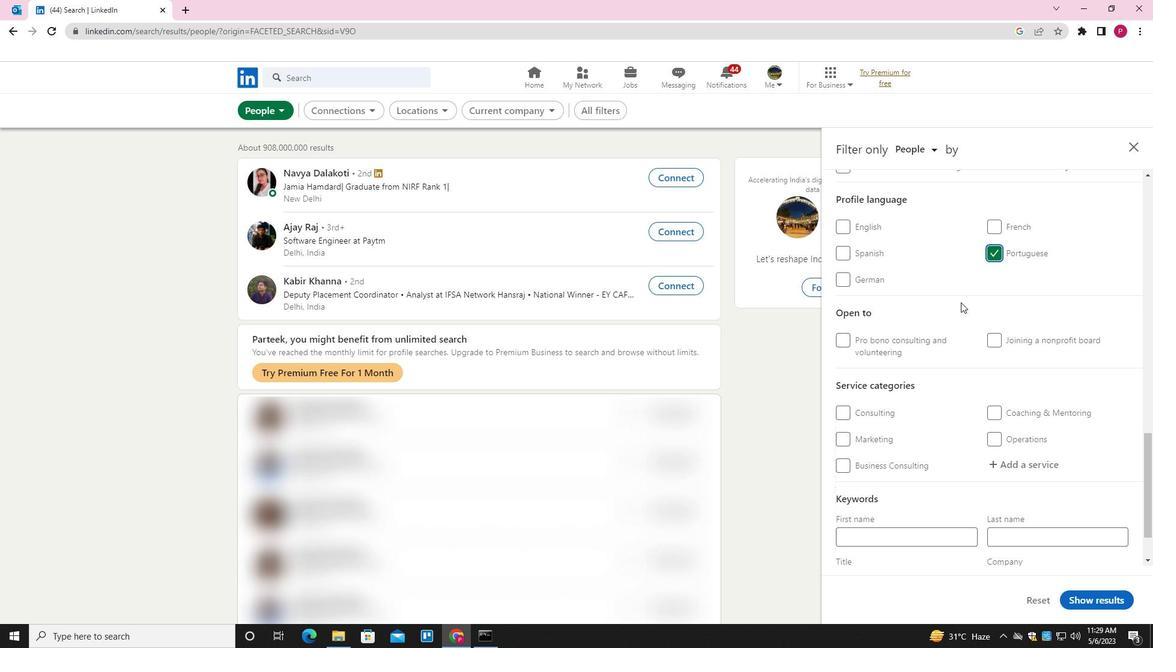 
Action: Mouse scrolled (961, 303) with delta (0, 0)
Screenshot: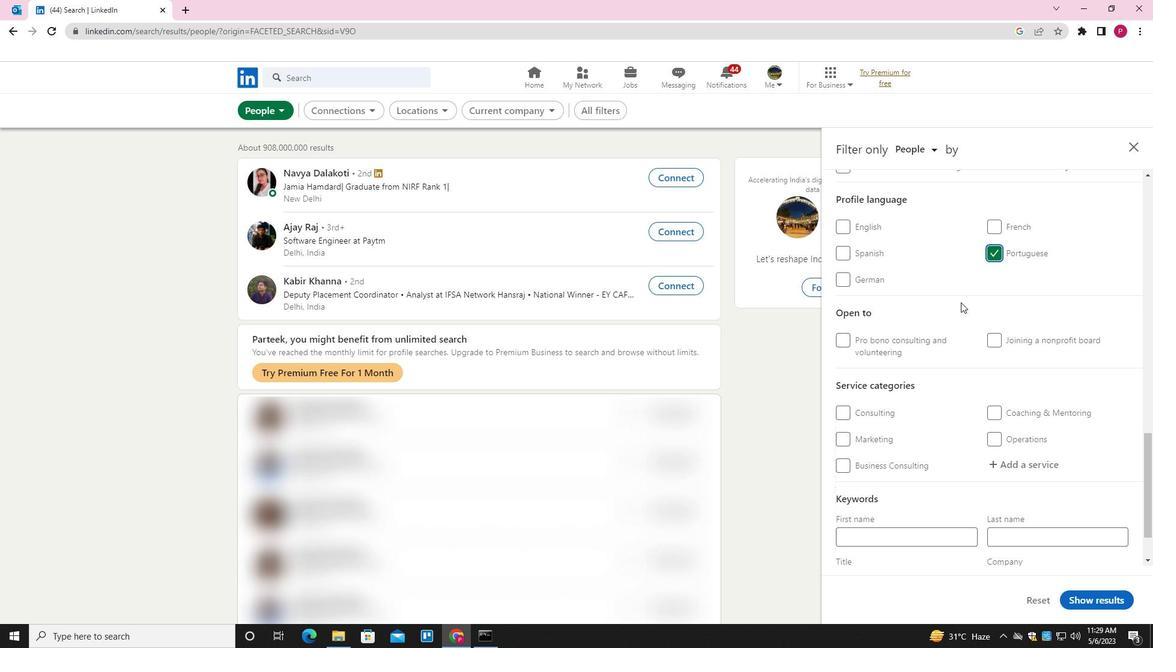 
Action: Mouse scrolled (961, 303) with delta (0, 0)
Screenshot: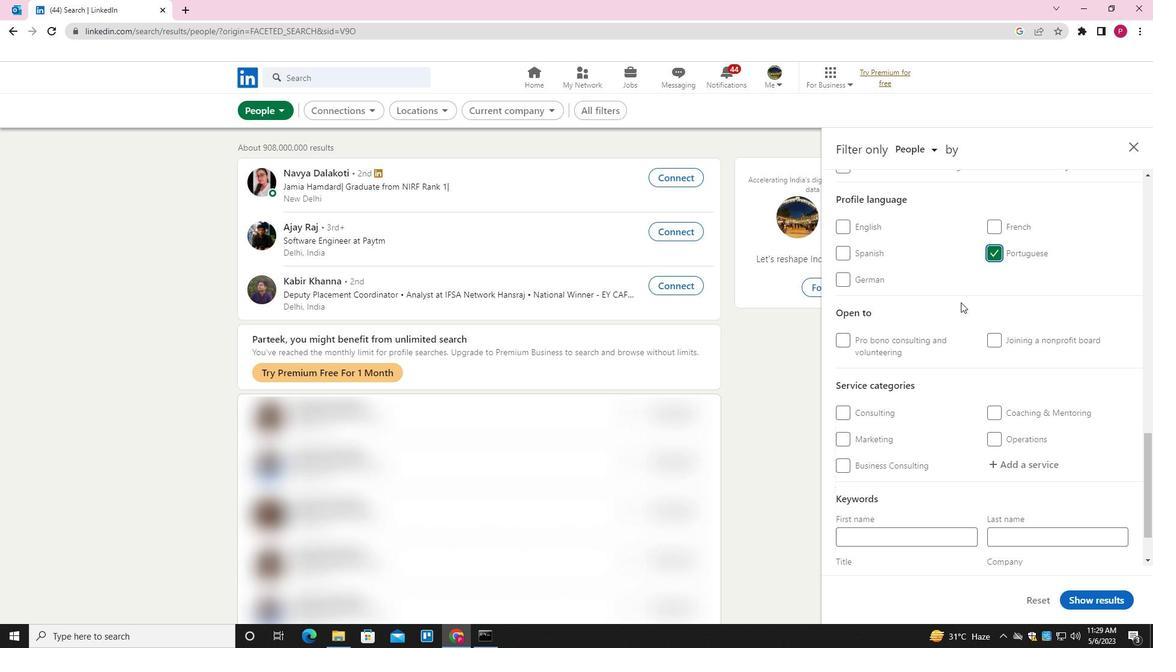
Action: Mouse moved to (953, 302)
Screenshot: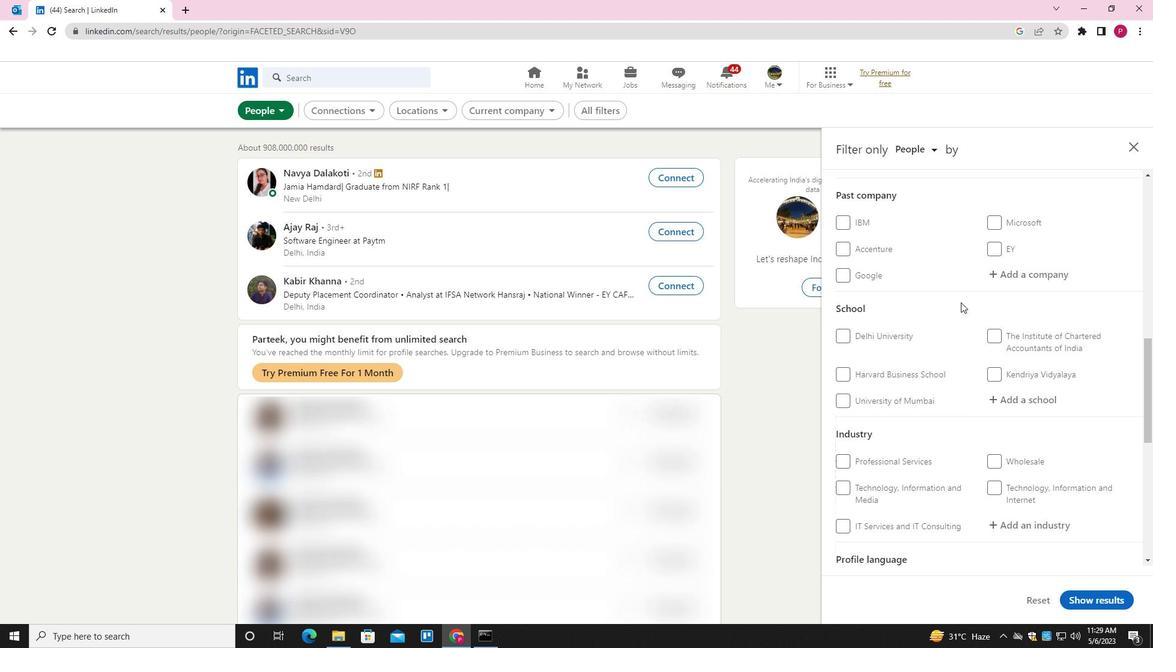 
Action: Mouse scrolled (953, 303) with delta (0, 0)
Screenshot: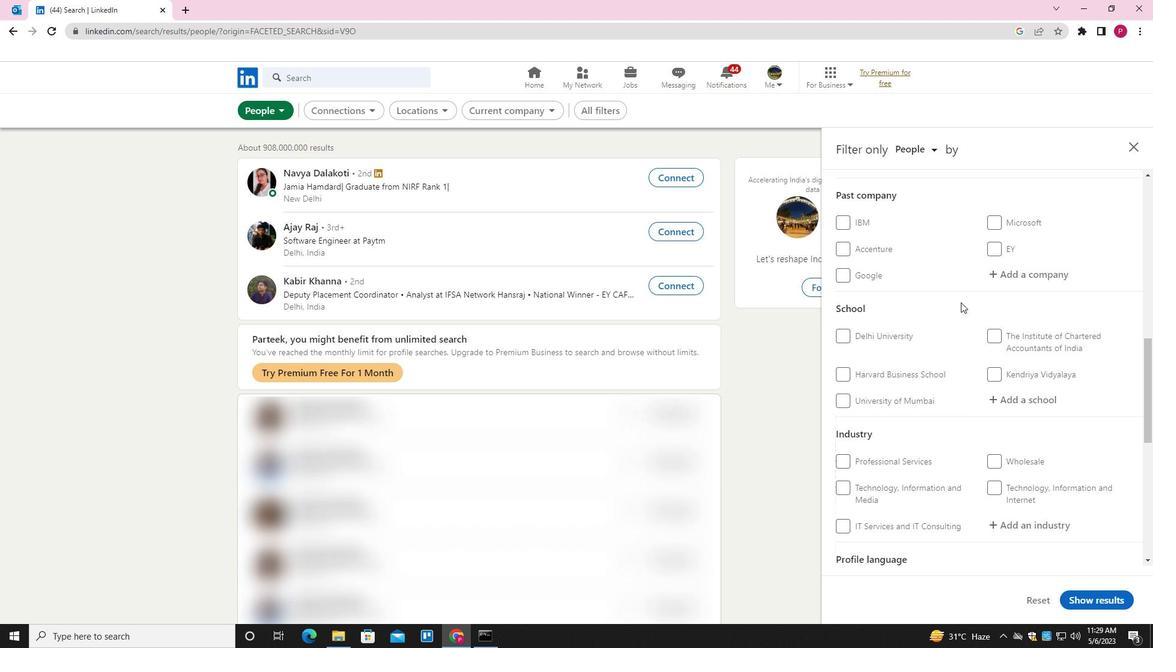 
Action: Mouse moved to (953, 302)
Screenshot: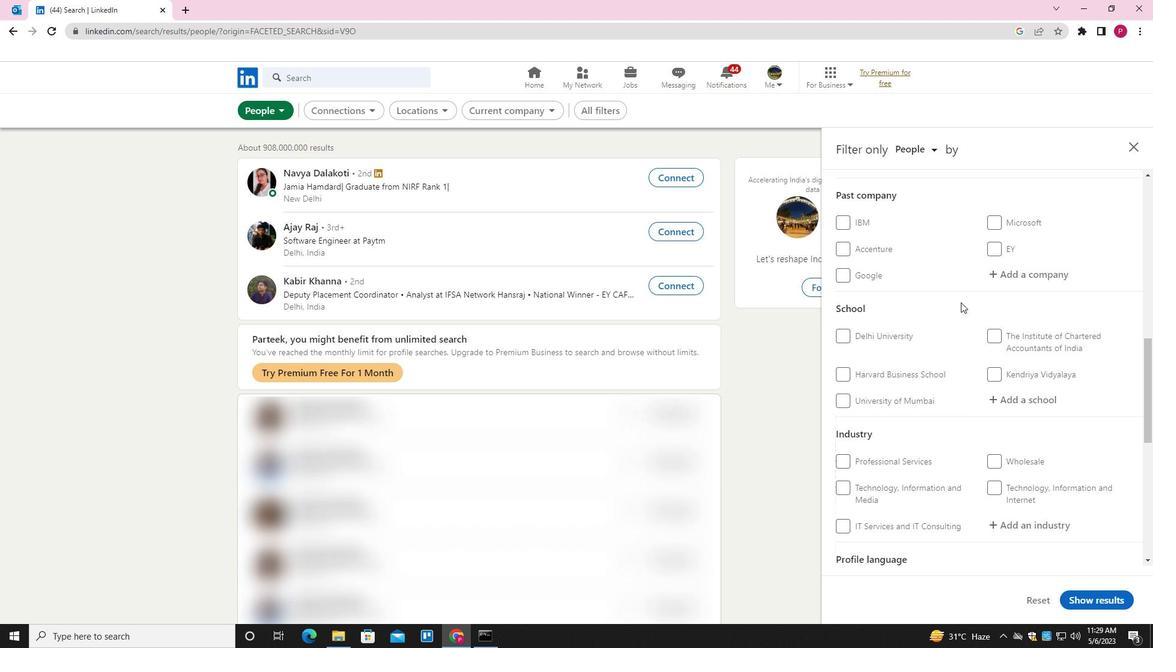
Action: Mouse scrolled (953, 303) with delta (0, 0)
Screenshot: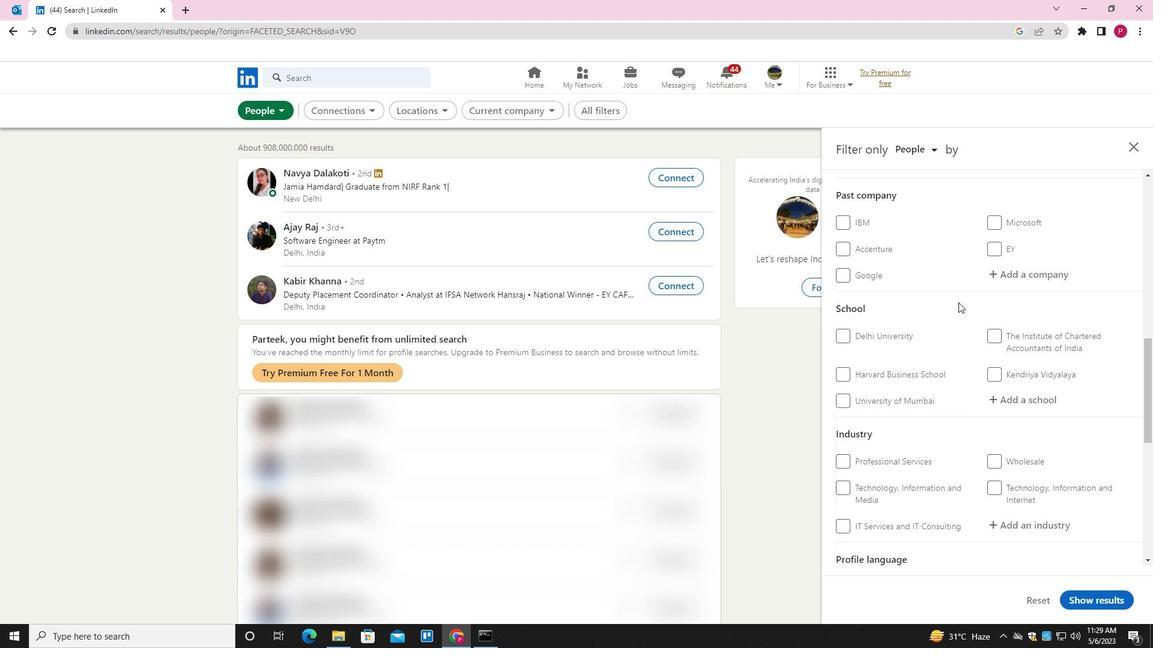 
Action: Mouse scrolled (953, 303) with delta (0, 0)
Screenshot: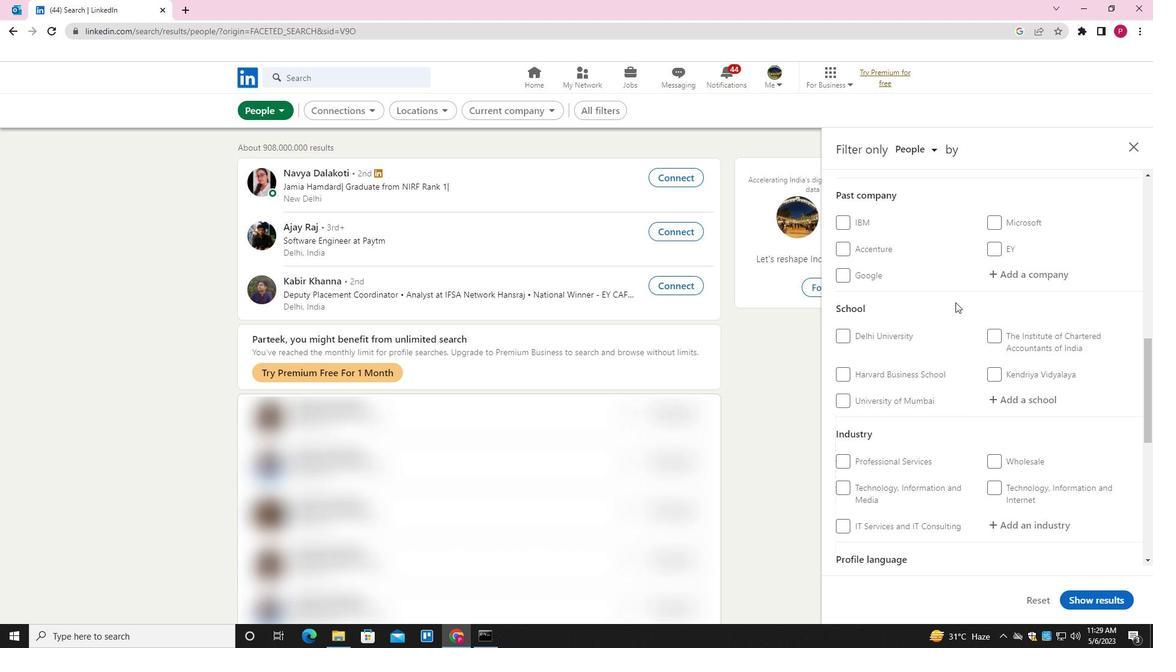 
Action: Mouse moved to (1007, 345)
Screenshot: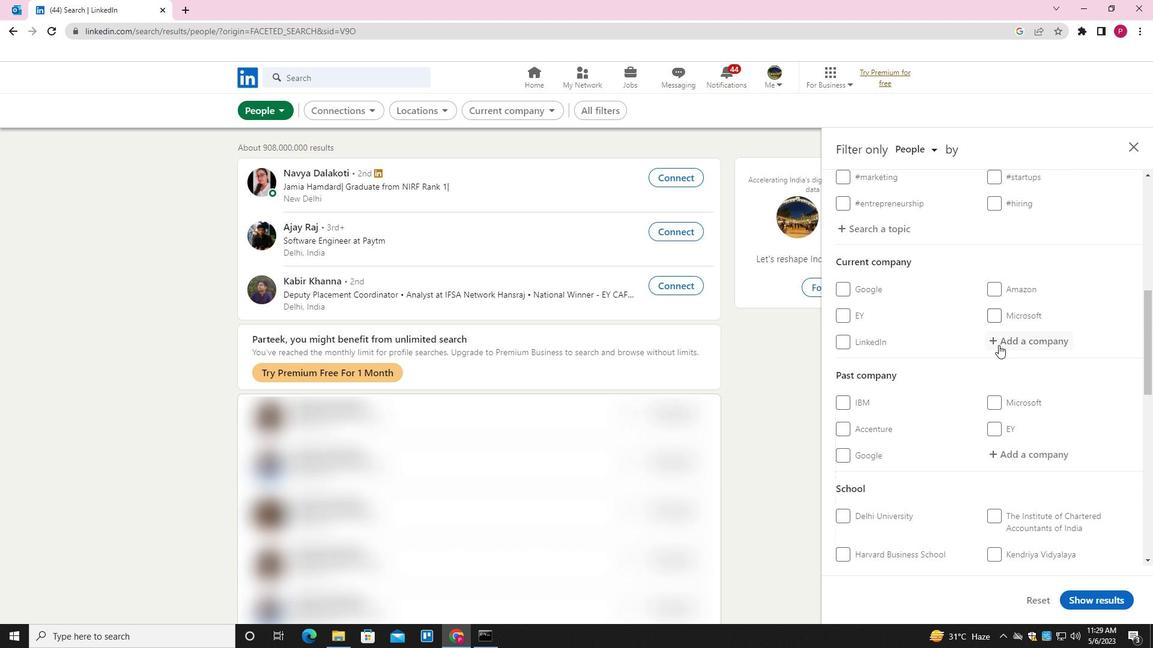 
Action: Mouse pressed left at (1007, 345)
Screenshot: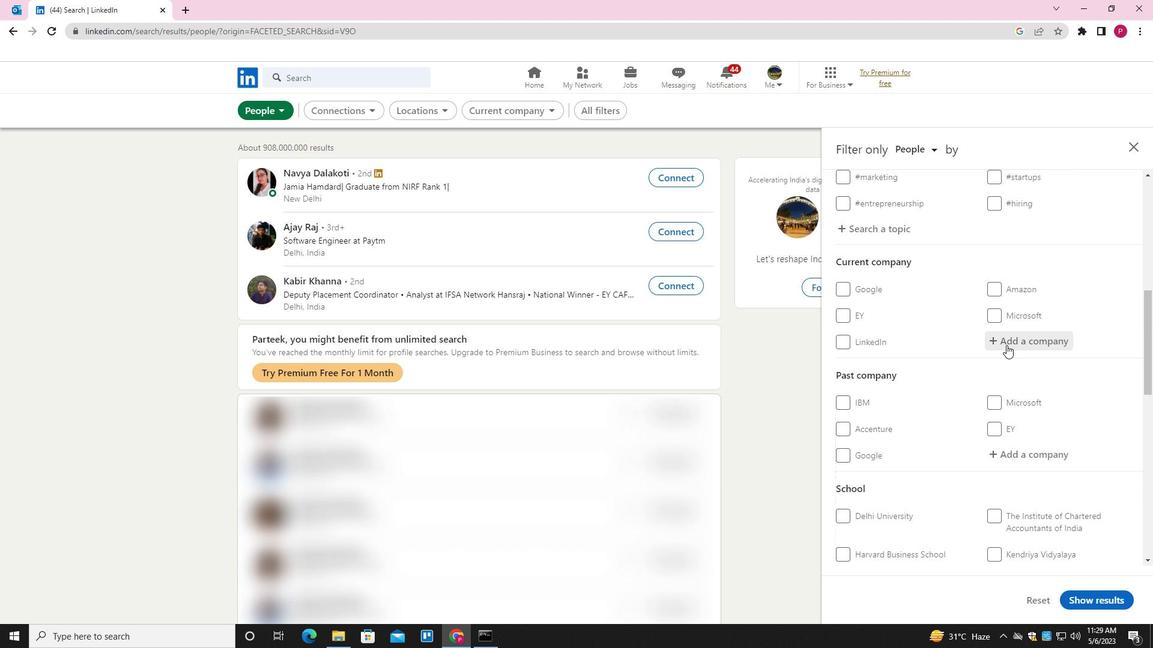 
Action: Key pressed <Key.shift><Key.shift><Key.shift><Key.shift><Key.shift><Key.shift><Key.shift>GOODREJ<Key.space><Key.backspace><Key.backspace><Key.backspace><Key.backspace><Key.backspace><Key.backspace>DREJ<Key.space><Key.shift>AGROVANT<Key.space><Key.backspace><Key.backspace><Key.backspace><Key.backspace>ET<Key.space><Key.shift>LIMITED<Key.down><Key.enter><Key.backspace><Key.down><Key.enter>
Screenshot: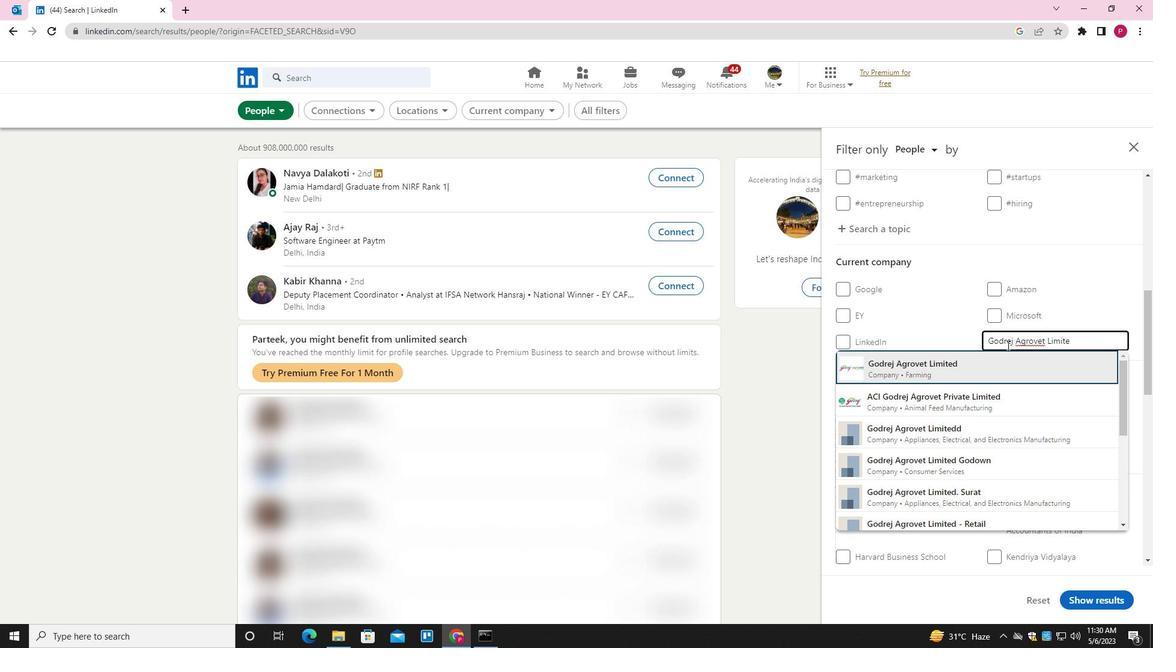 
Action: Mouse moved to (1000, 362)
Screenshot: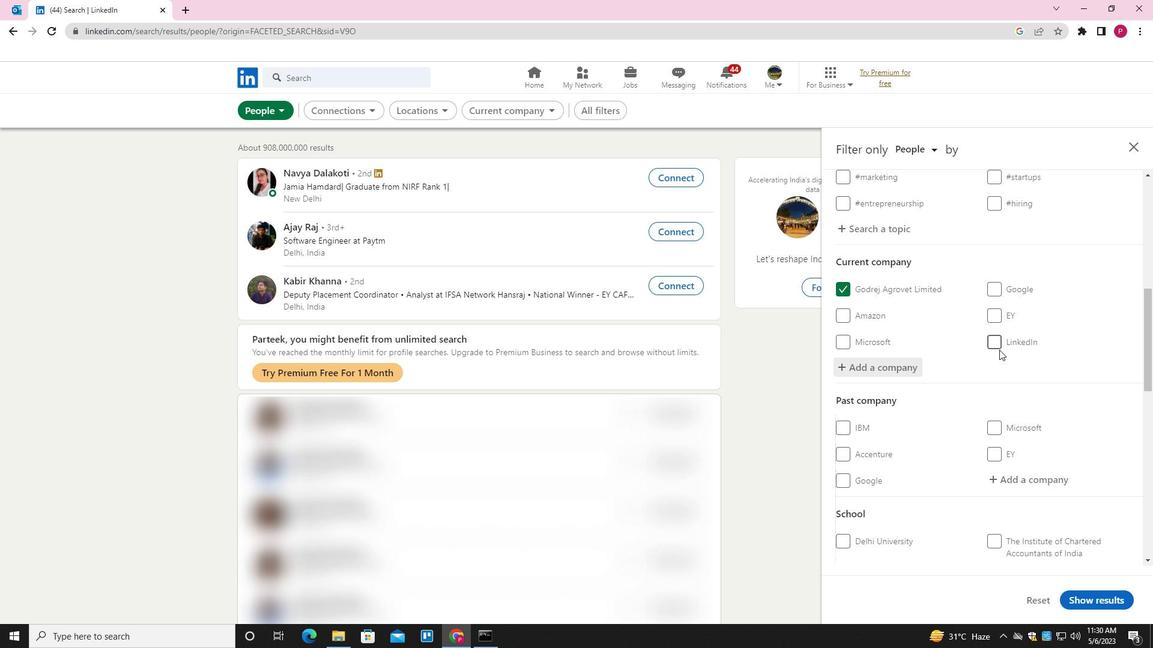 
Action: Mouse scrolled (1000, 361) with delta (0, 0)
Screenshot: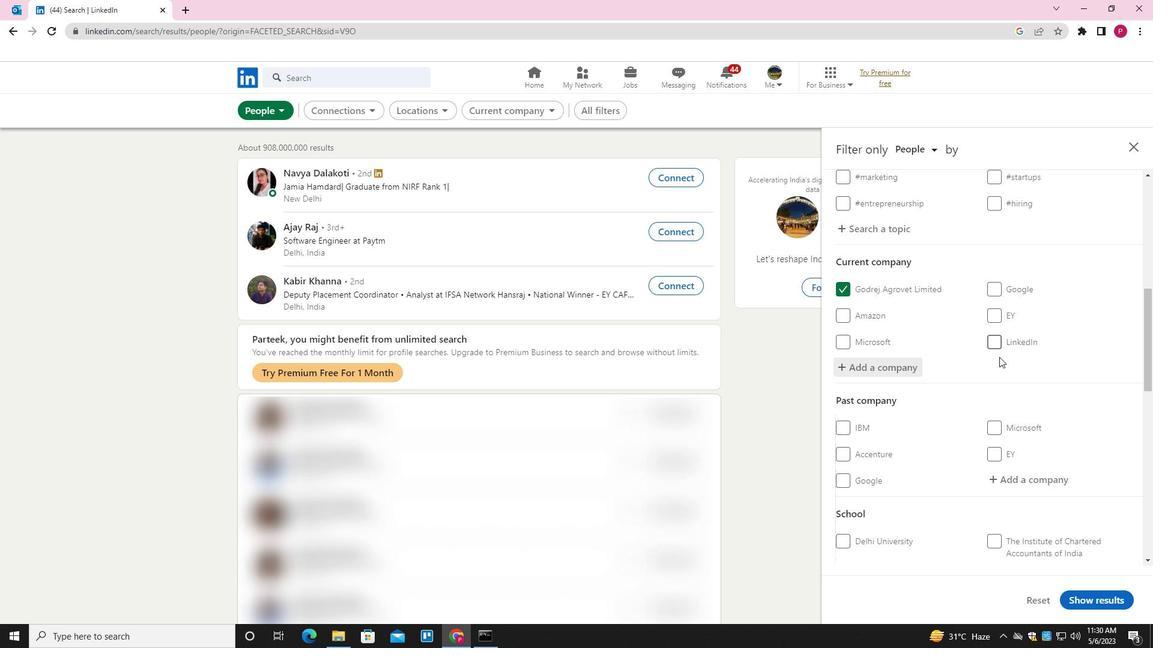 
Action: Mouse moved to (1000, 363)
Screenshot: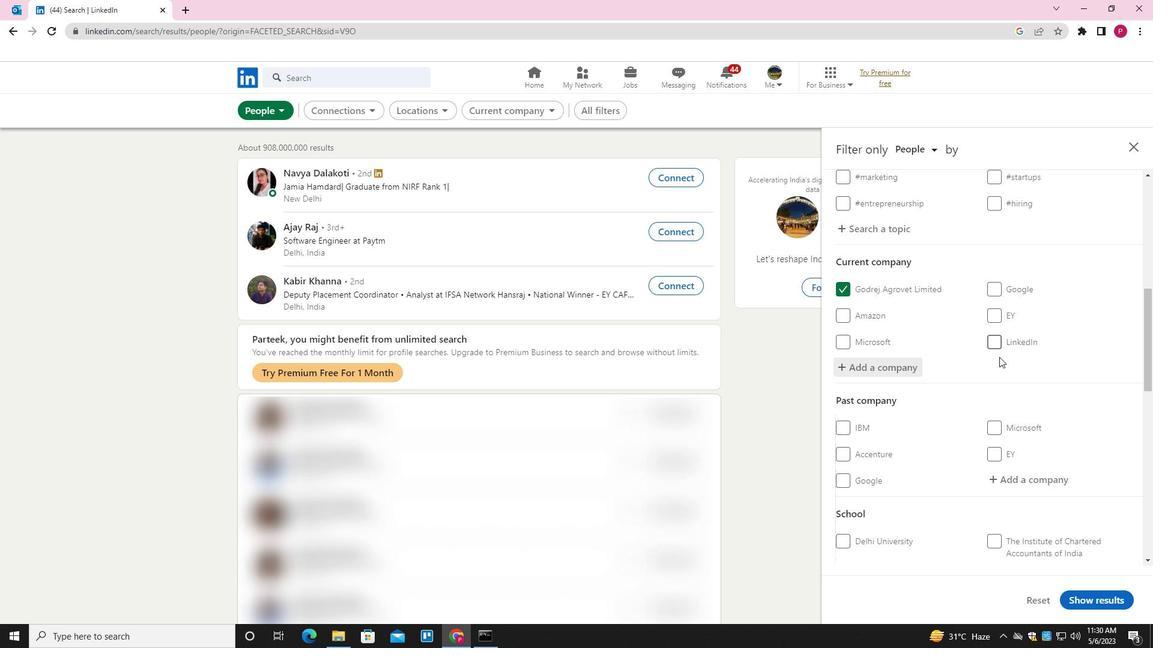 
Action: Mouse scrolled (1000, 363) with delta (0, 0)
Screenshot: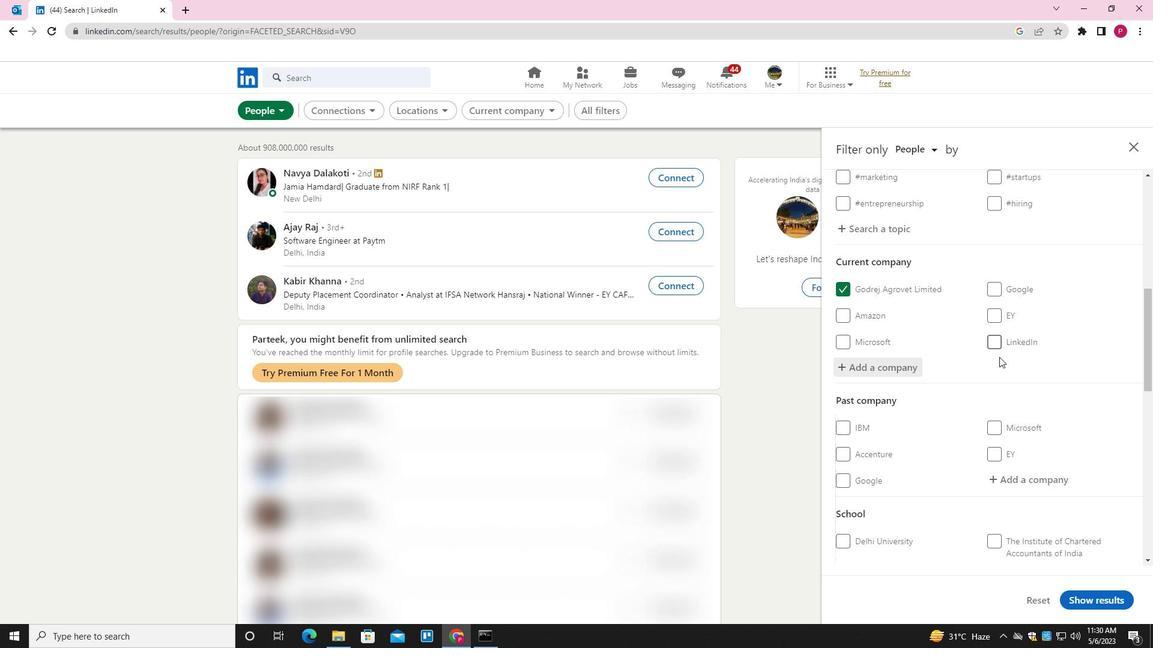 
Action: Mouse scrolled (1000, 363) with delta (0, 0)
Screenshot: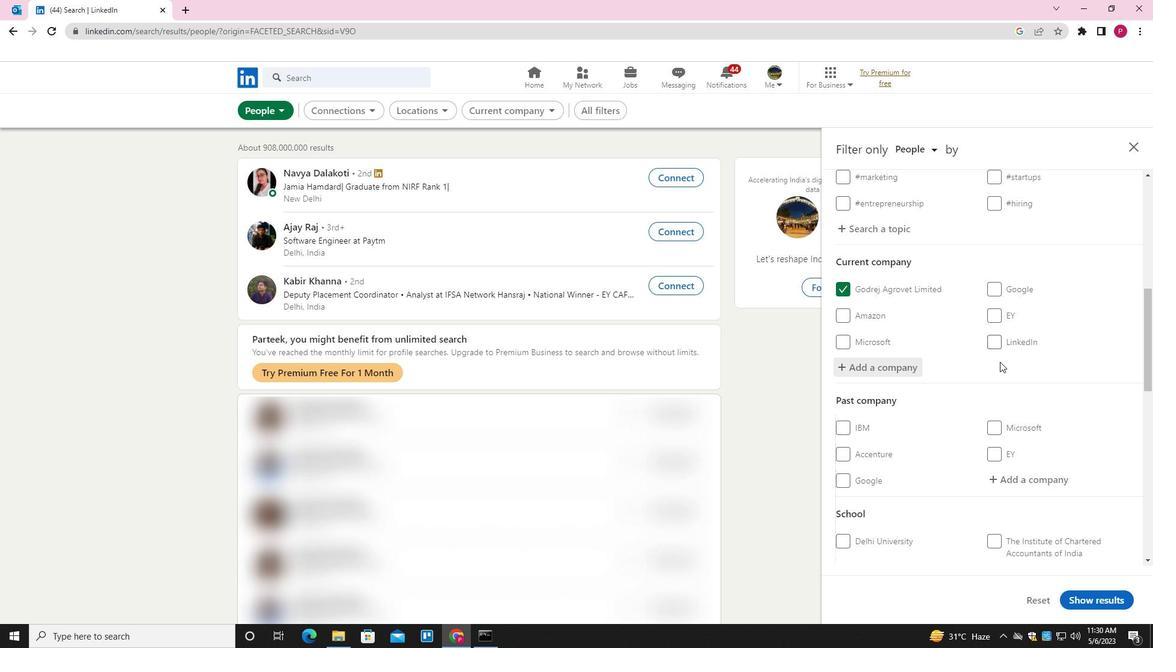 
Action: Mouse scrolled (1000, 363) with delta (0, 0)
Screenshot: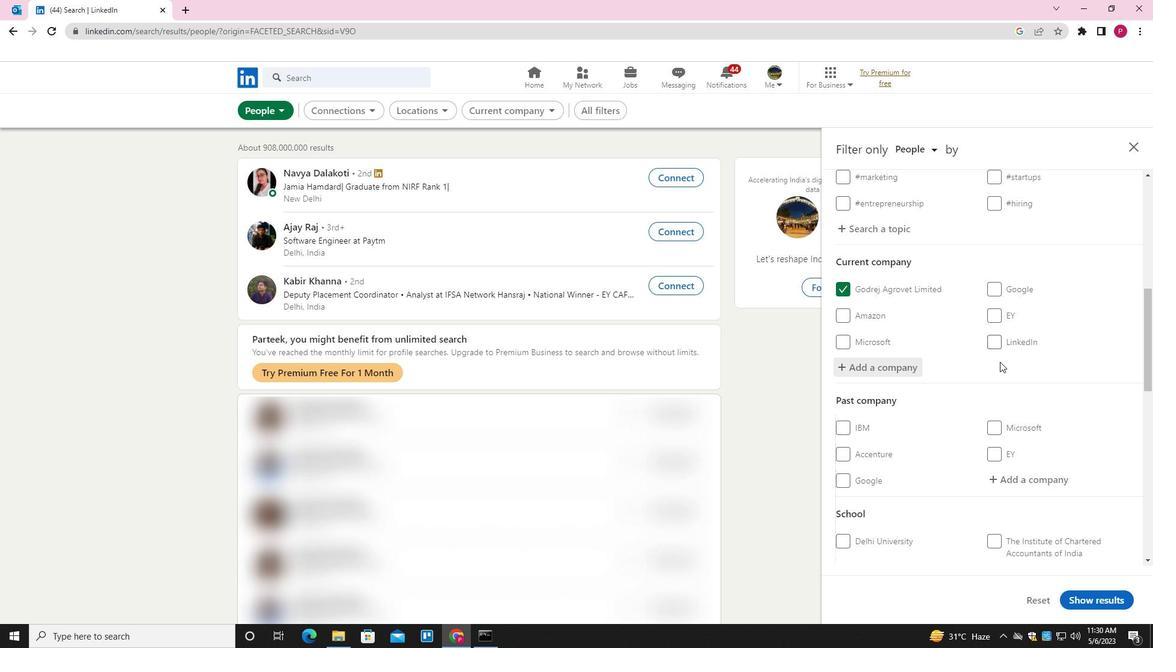 
Action: Mouse scrolled (1000, 363) with delta (0, 0)
Screenshot: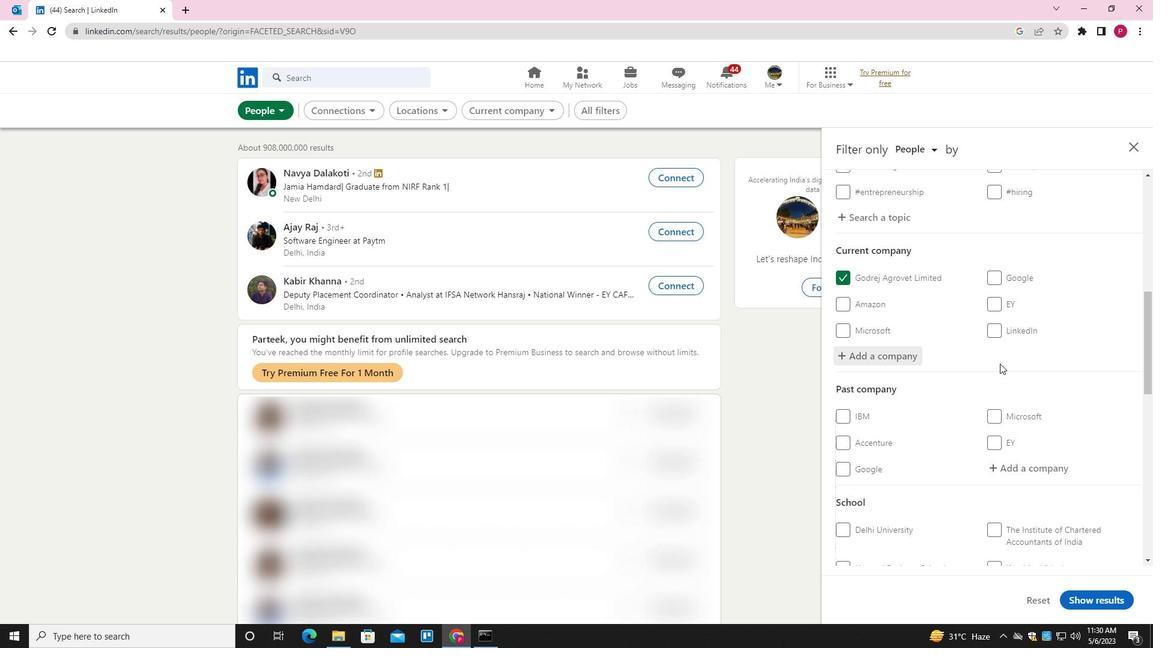 
Action: Mouse moved to (1037, 307)
Screenshot: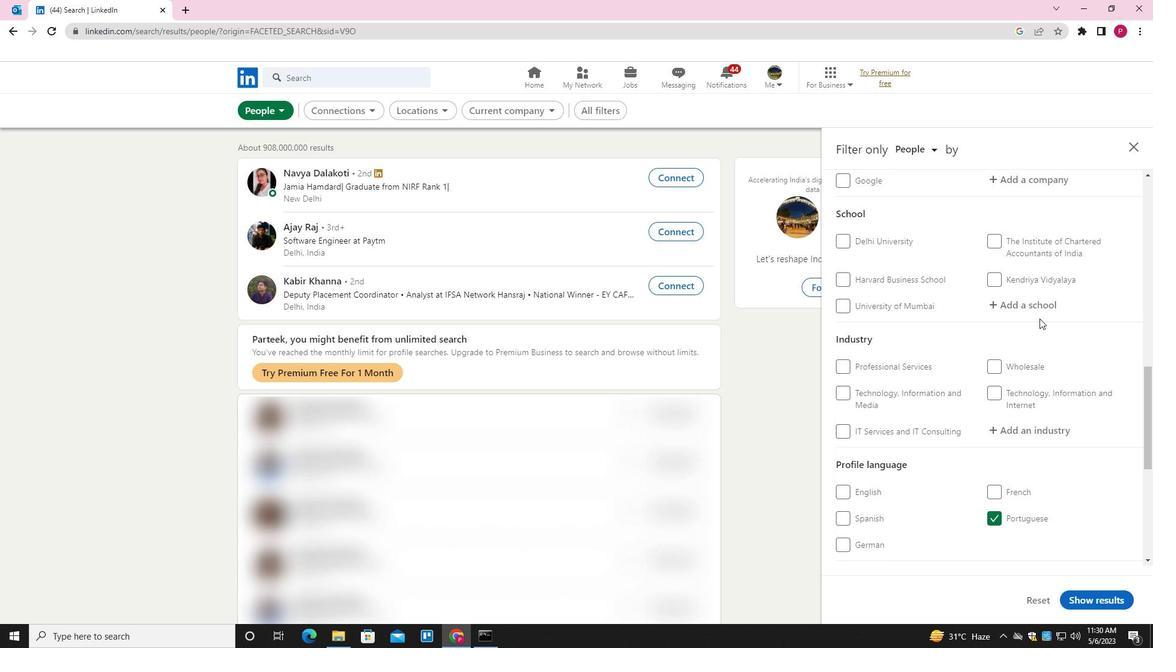 
Action: Mouse pressed left at (1037, 307)
Screenshot: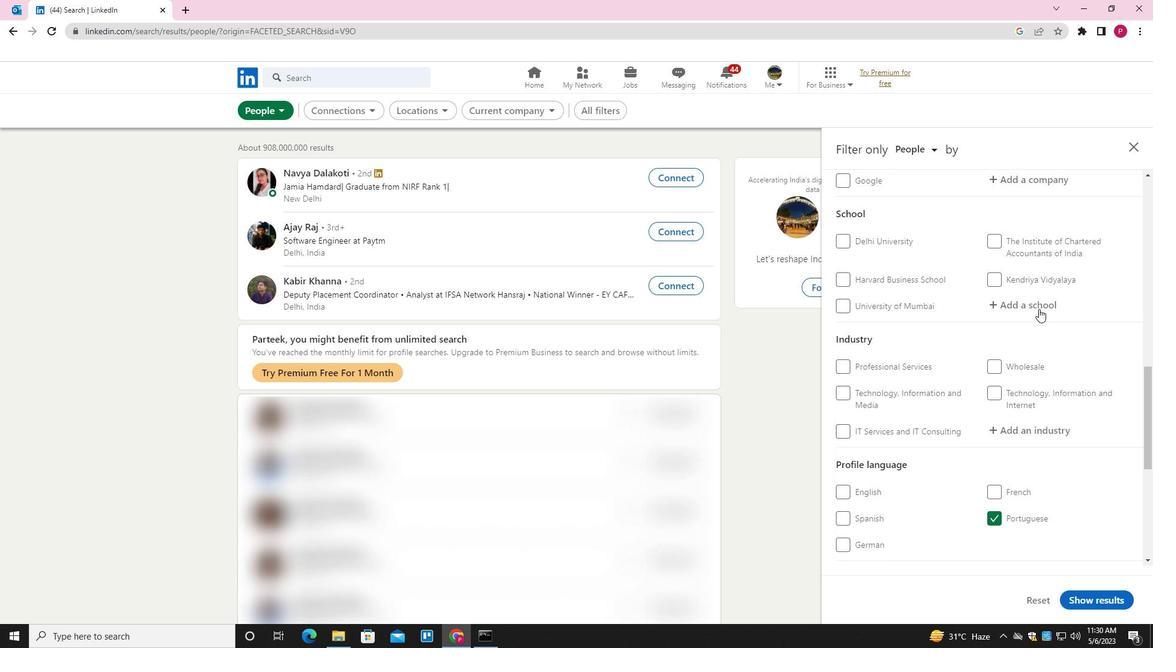 
Action: Key pressed <Key.shift>LOYOLA<Key.space><Key.shift>SCHOOL<Key.space><Key.shift>JAMSHED<Key.down><Key.enter>
Screenshot: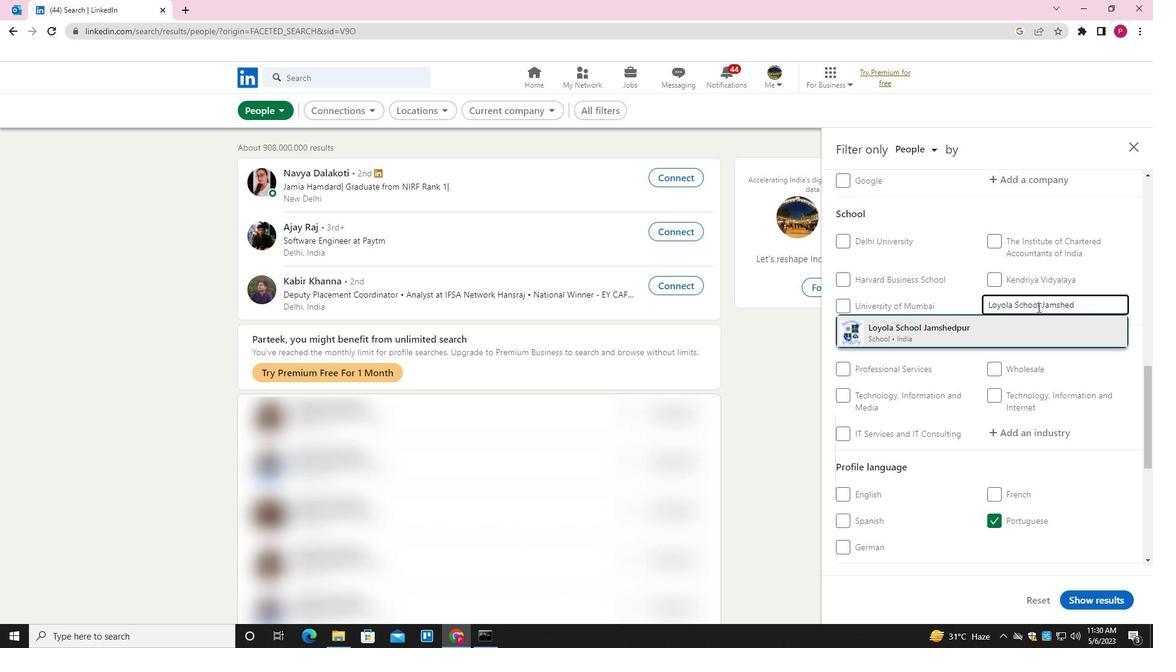
Action: Mouse moved to (1034, 359)
Screenshot: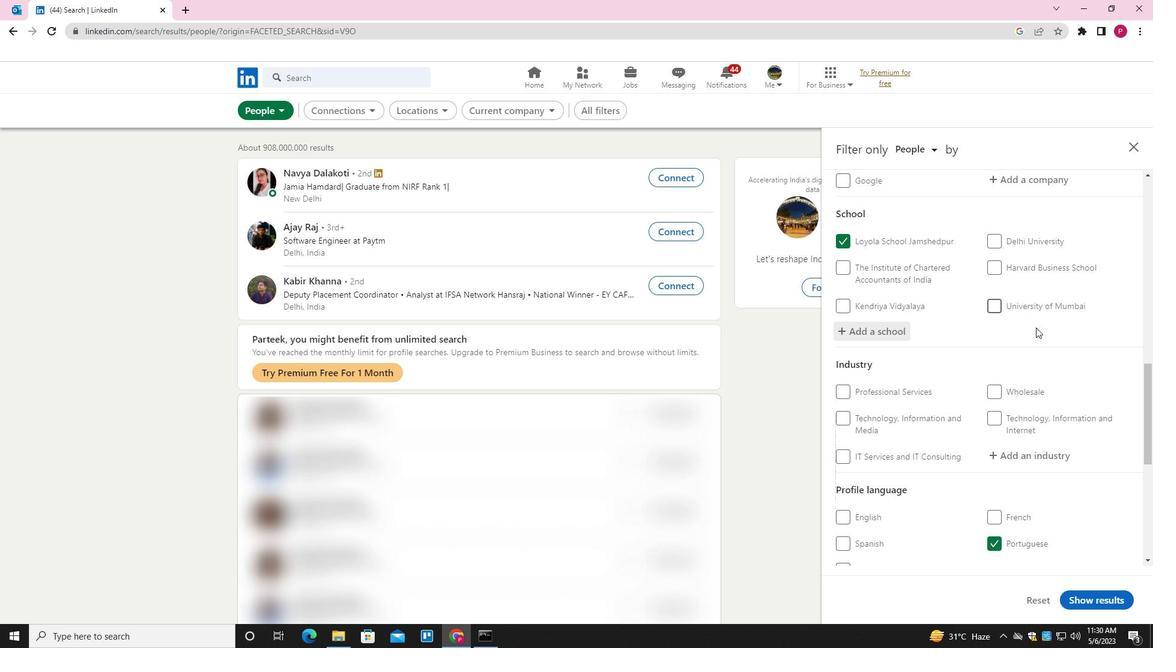 
Action: Mouse scrolled (1034, 359) with delta (0, 0)
Screenshot: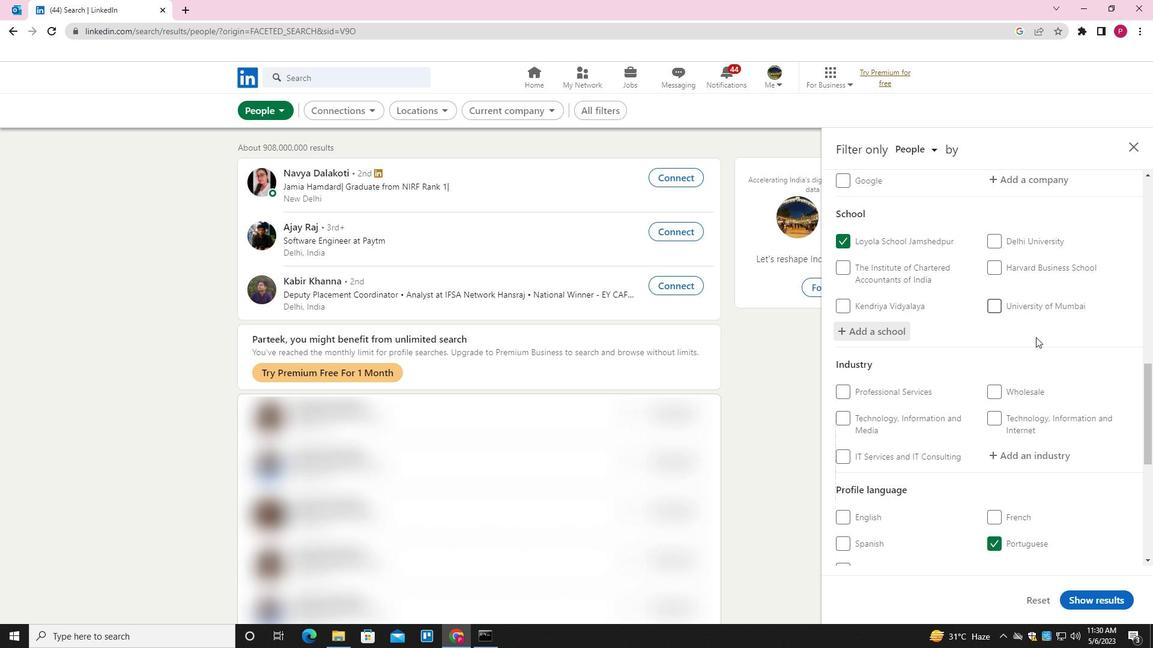 
Action: Mouse moved to (1034, 360)
Screenshot: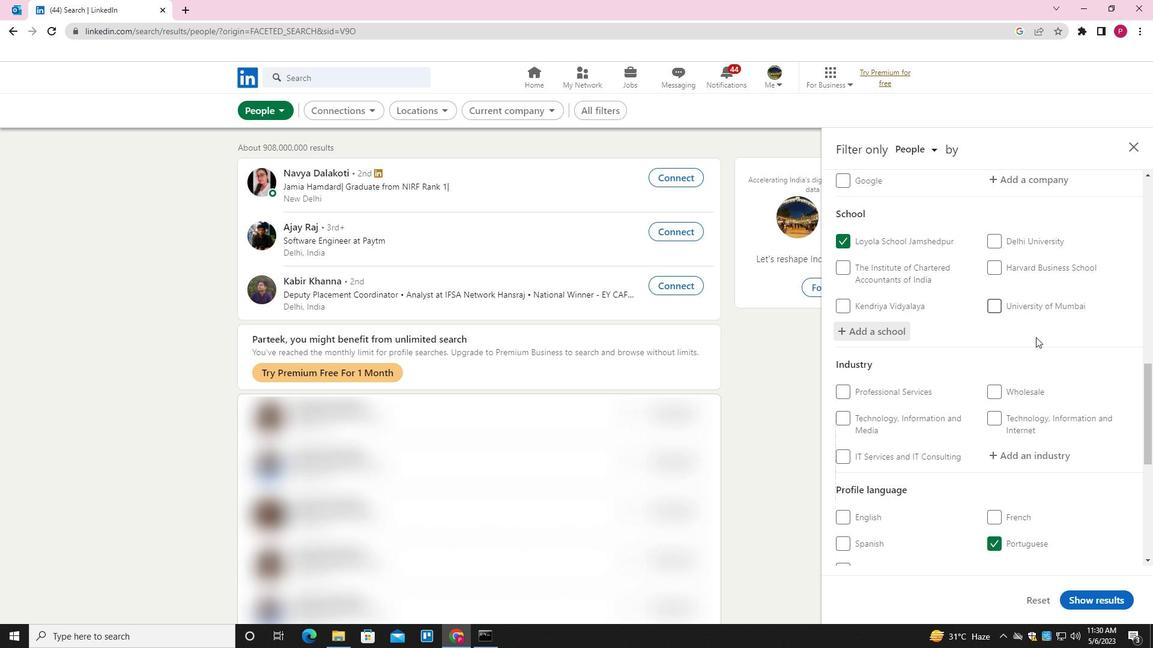 
Action: Mouse scrolled (1034, 359) with delta (0, 0)
Screenshot: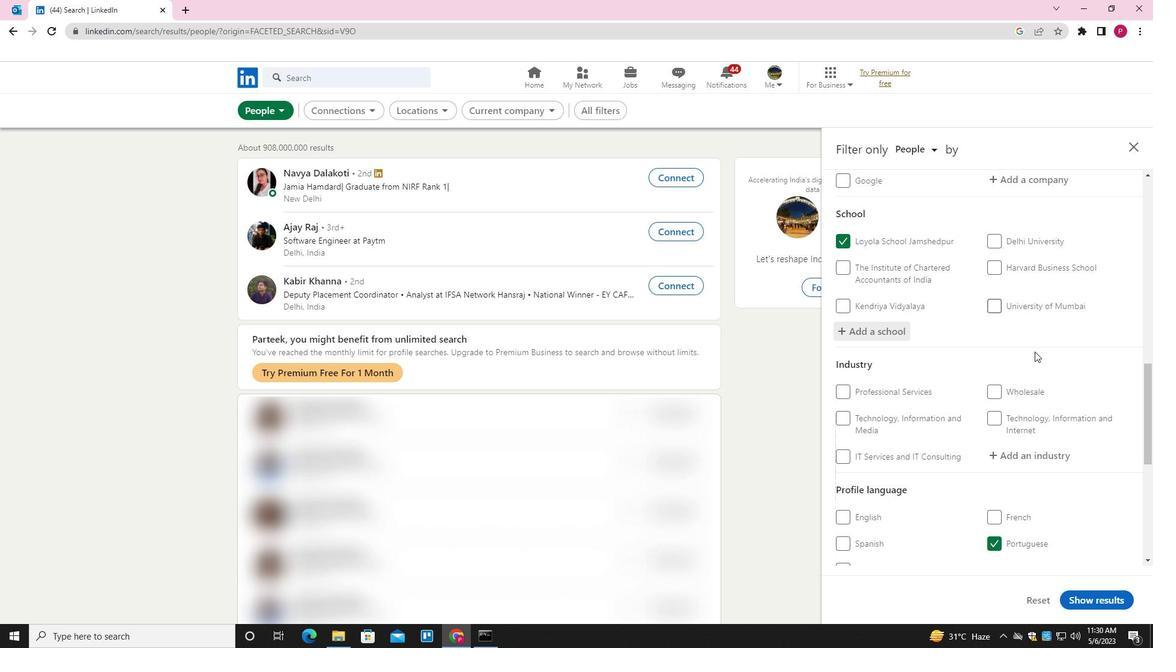 
Action: Mouse moved to (1045, 339)
Screenshot: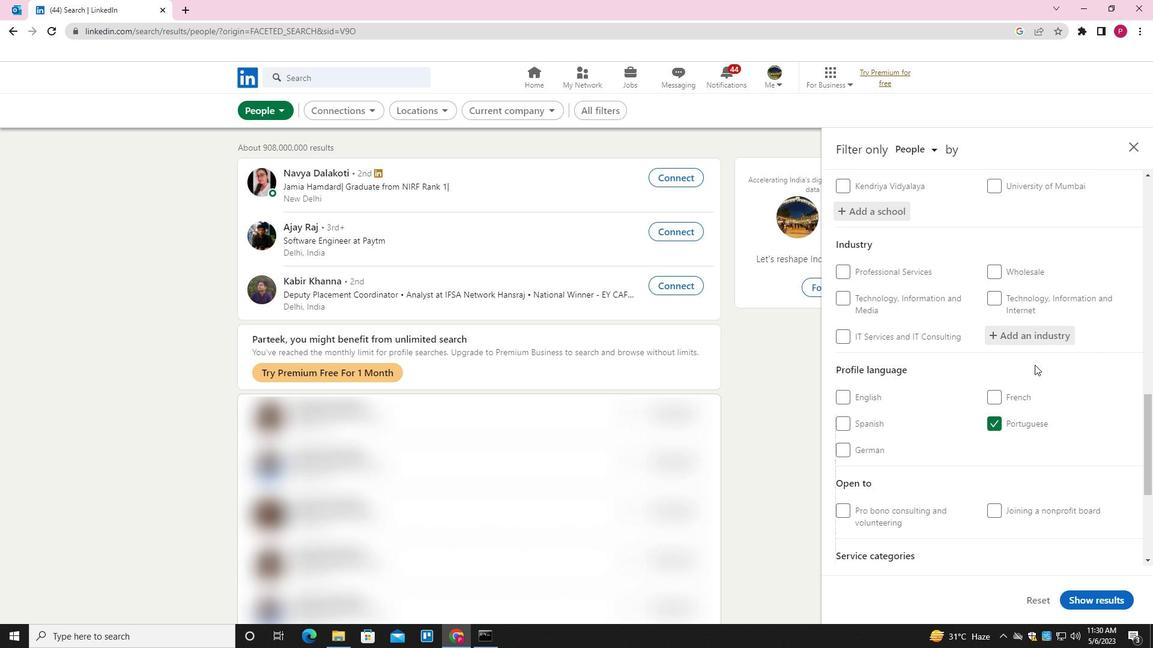 
Action: Mouse pressed left at (1045, 339)
Screenshot: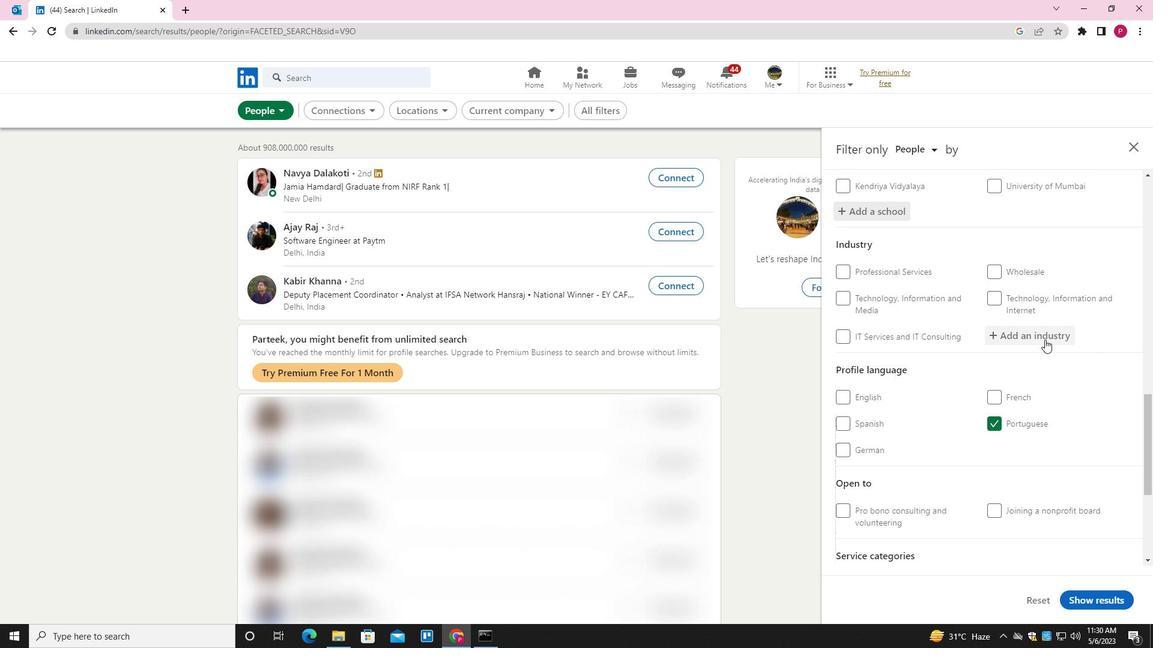 
Action: Key pressed <Key.shift>SPRTS<Key.backspace><Key.backspace><Key.backspace>ORTS<Key.space><Key.down><Key.down><Key.enter>
Screenshot: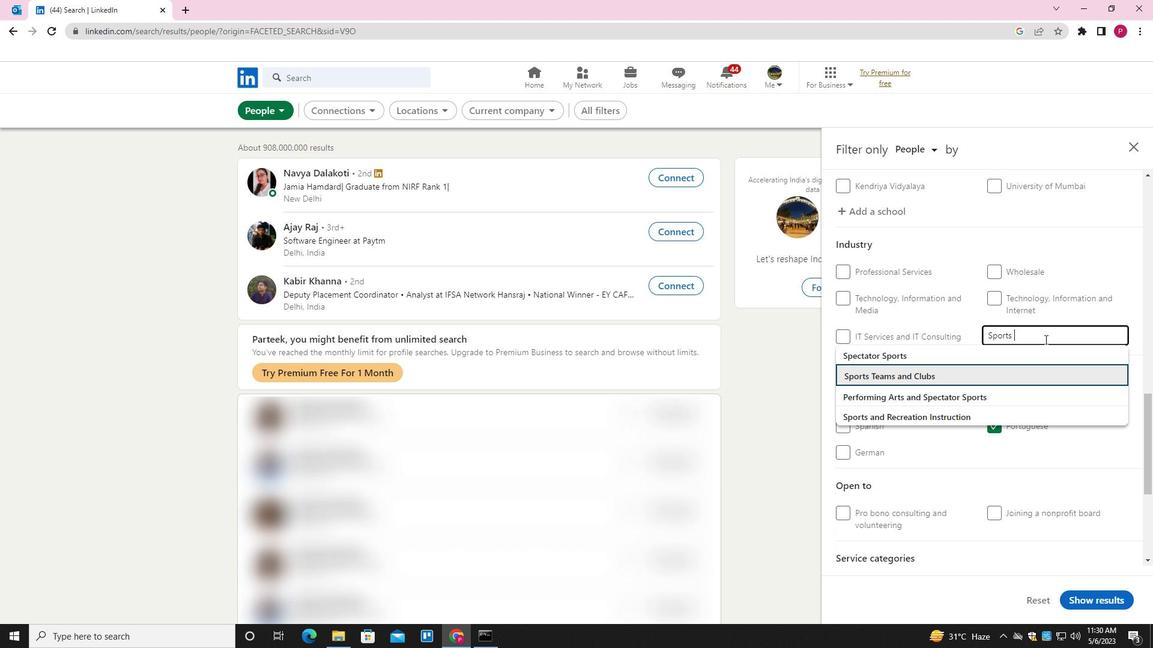 
Action: Mouse moved to (1039, 356)
Screenshot: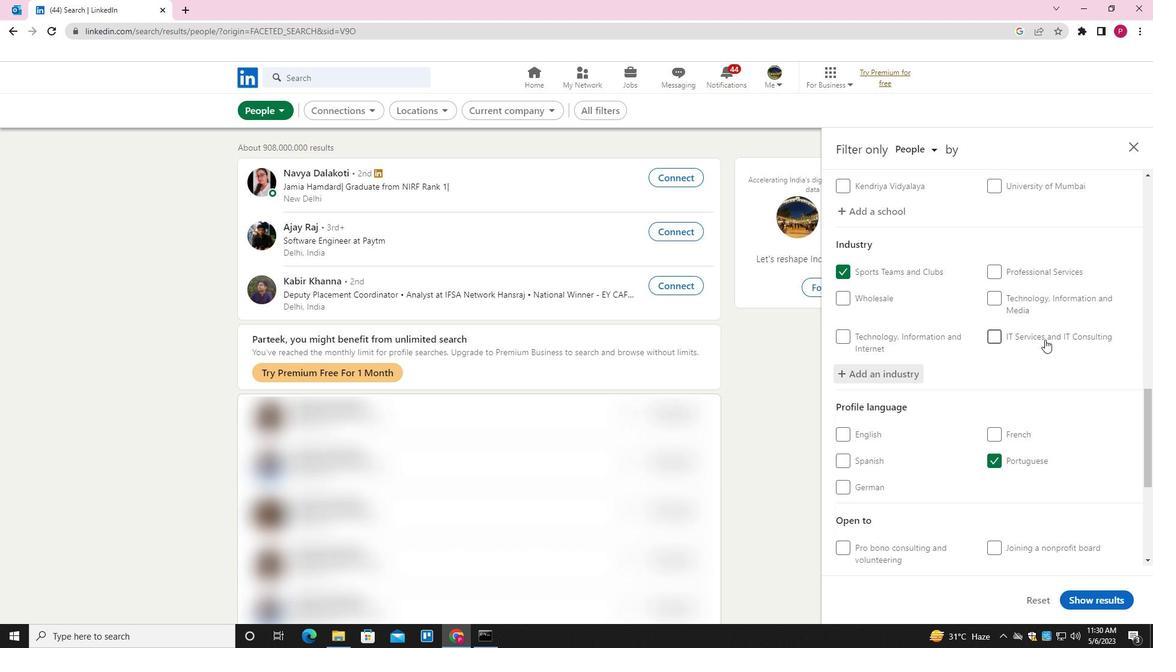 
Action: Mouse scrolled (1039, 355) with delta (0, 0)
Screenshot: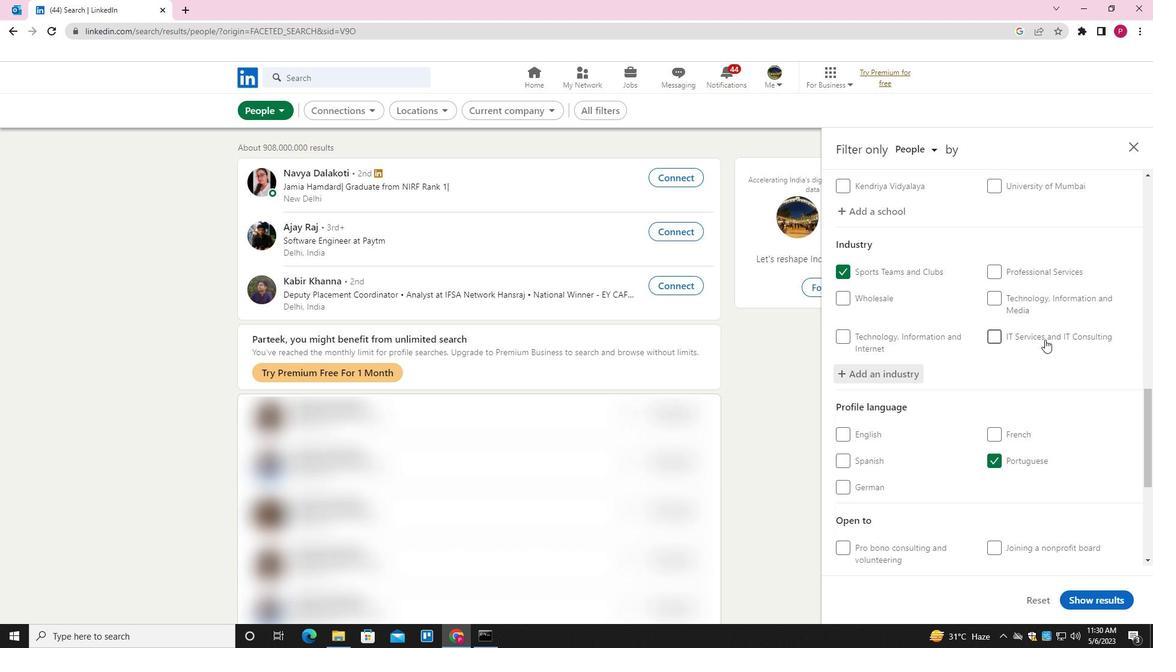 
Action: Mouse moved to (1039, 357)
Screenshot: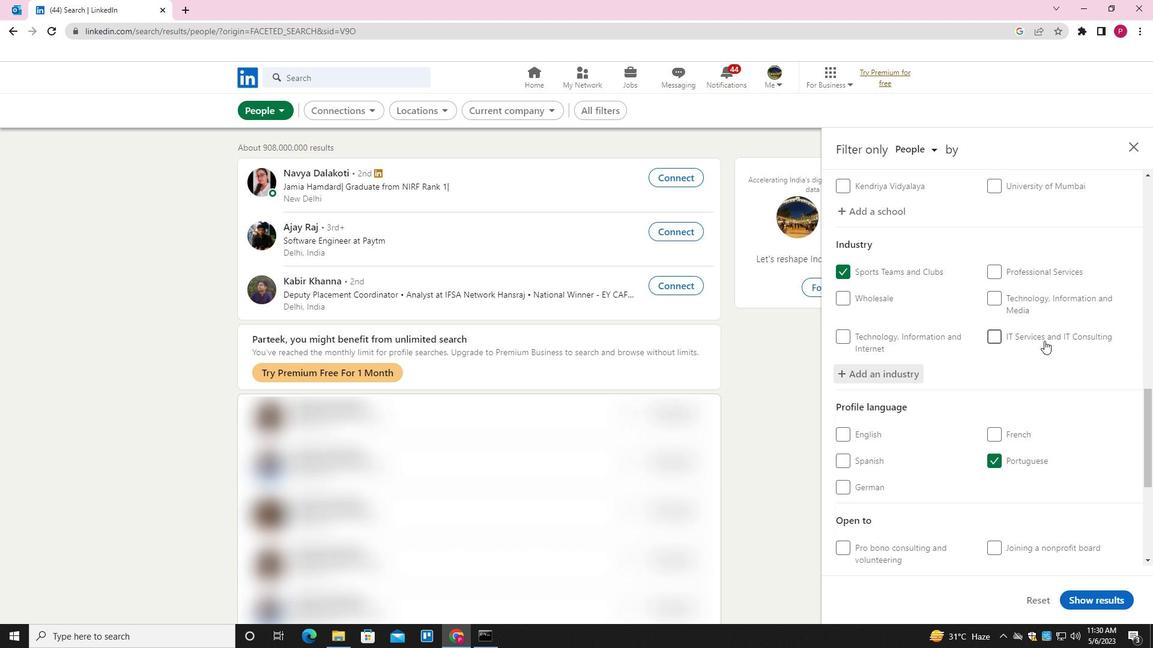 
Action: Mouse scrolled (1039, 357) with delta (0, 0)
Screenshot: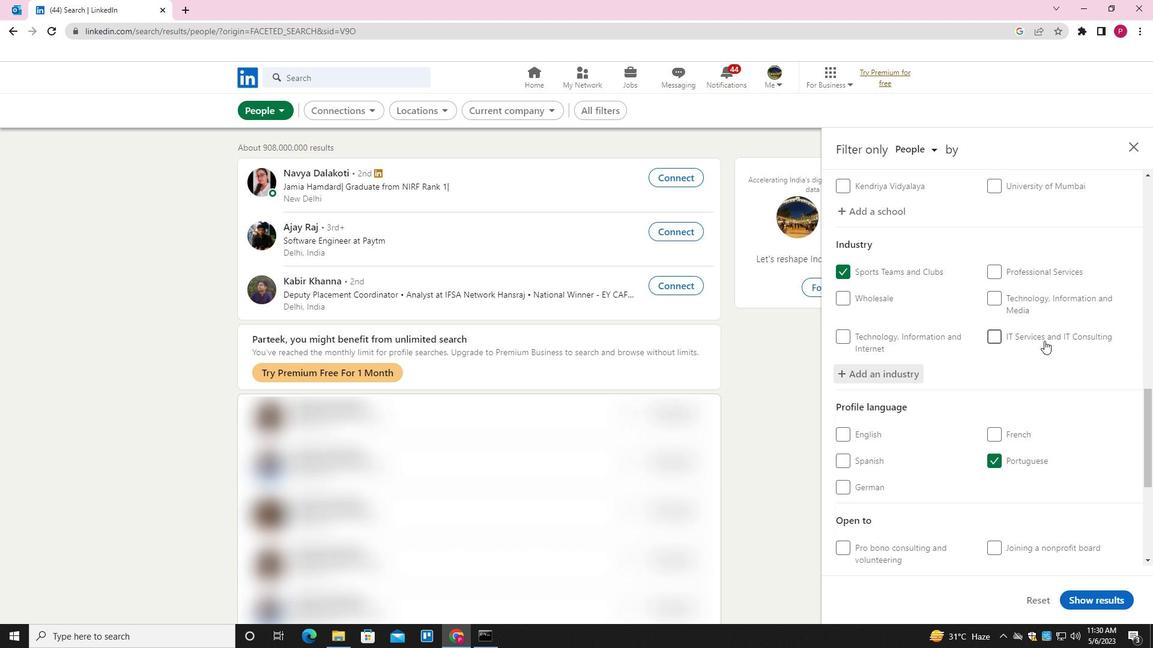 
Action: Mouse moved to (1039, 359)
Screenshot: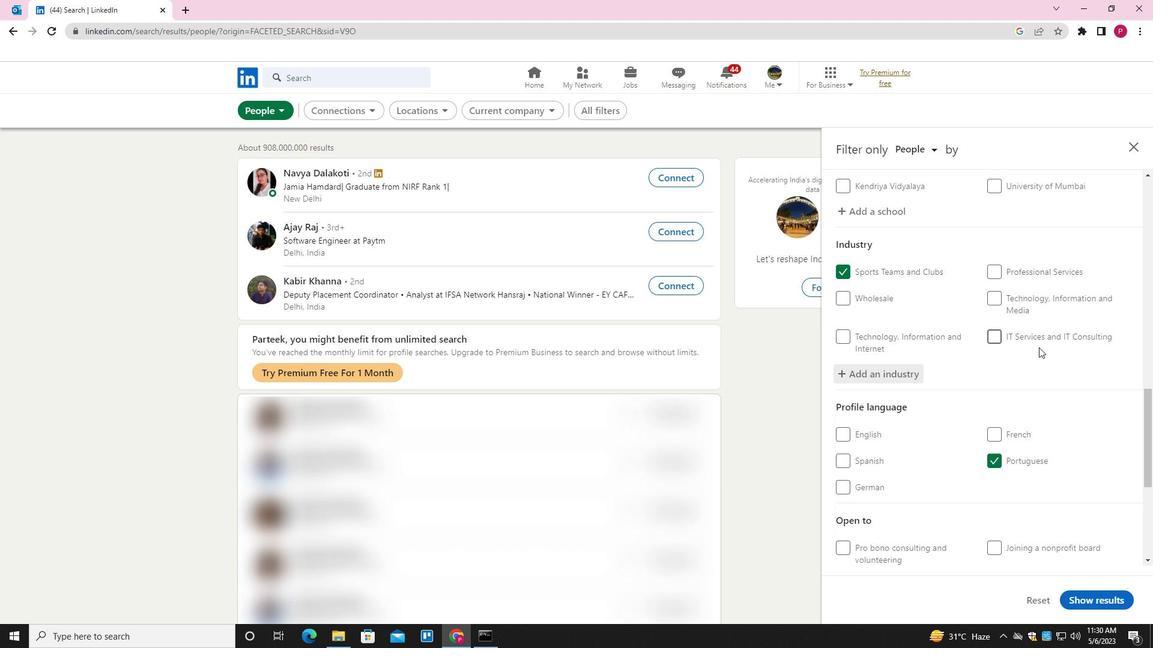 
Action: Mouse scrolled (1039, 358) with delta (0, 0)
Screenshot: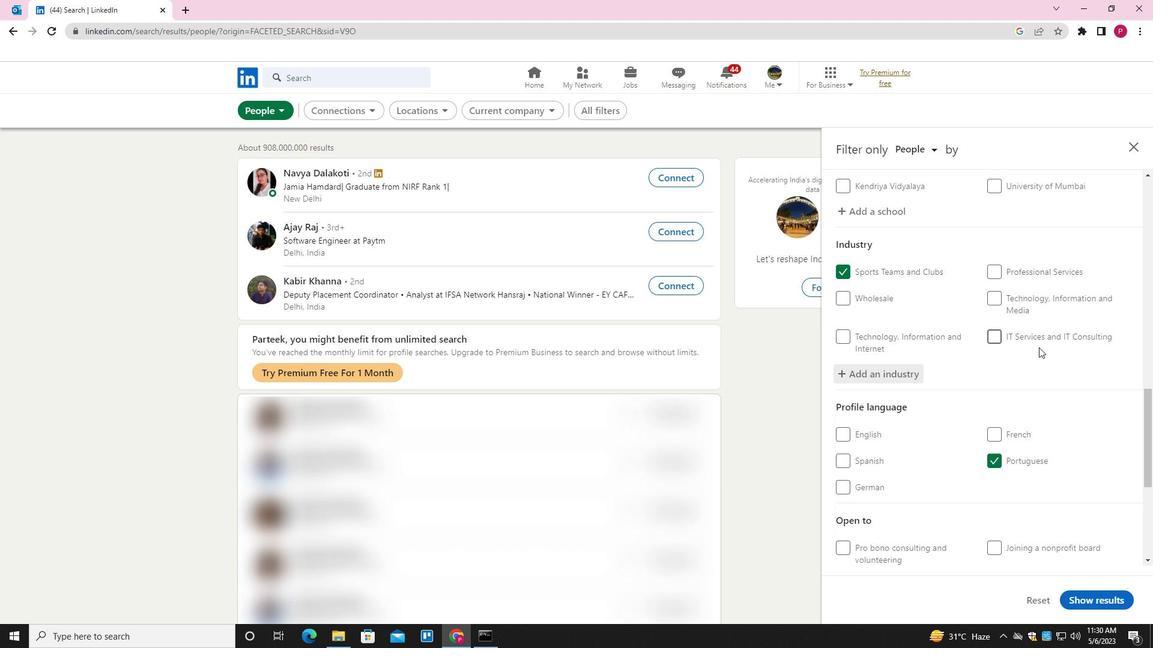
Action: Mouse scrolled (1039, 358) with delta (0, 0)
Screenshot: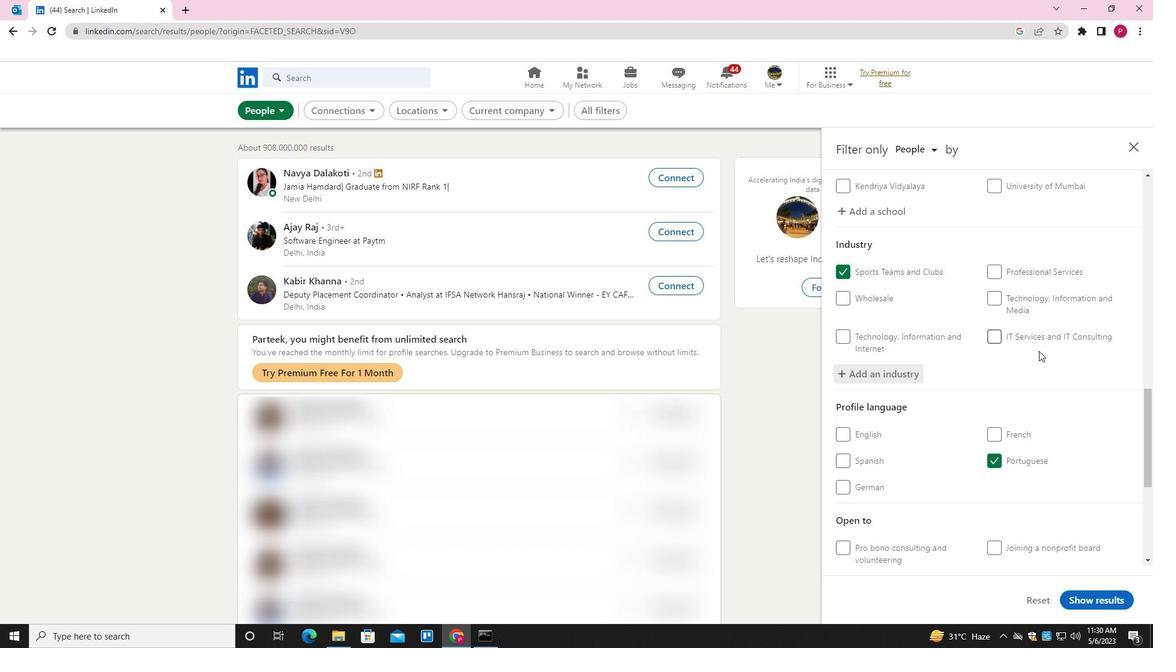 
Action: Mouse moved to (1037, 430)
Screenshot: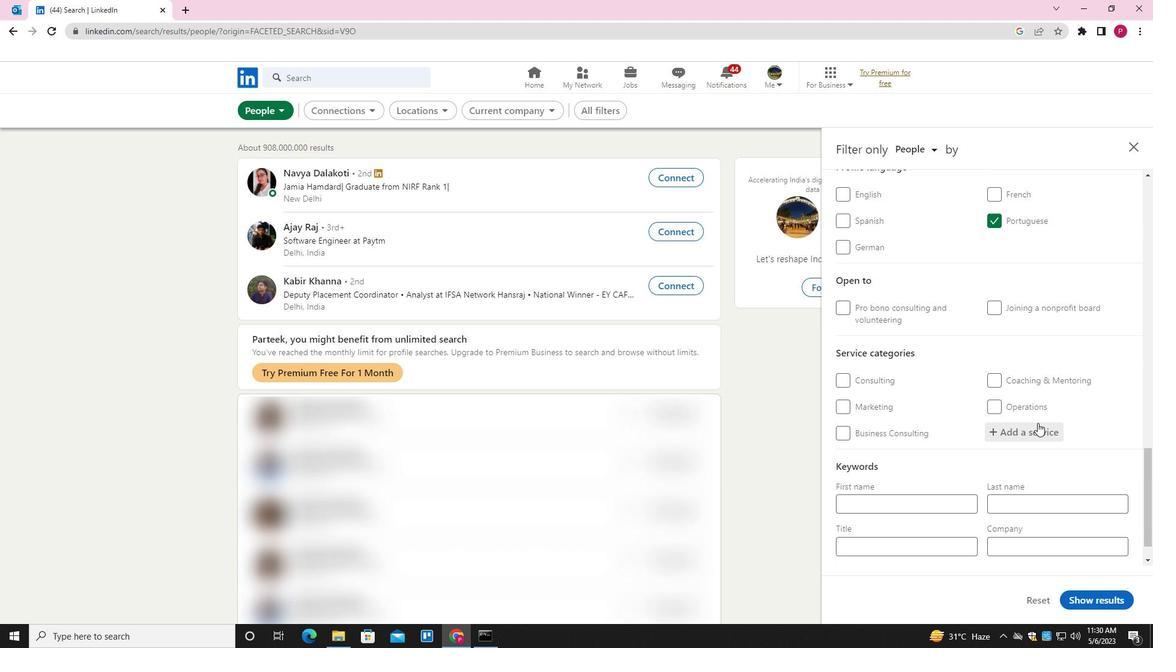 
Action: Mouse pressed left at (1037, 430)
Screenshot: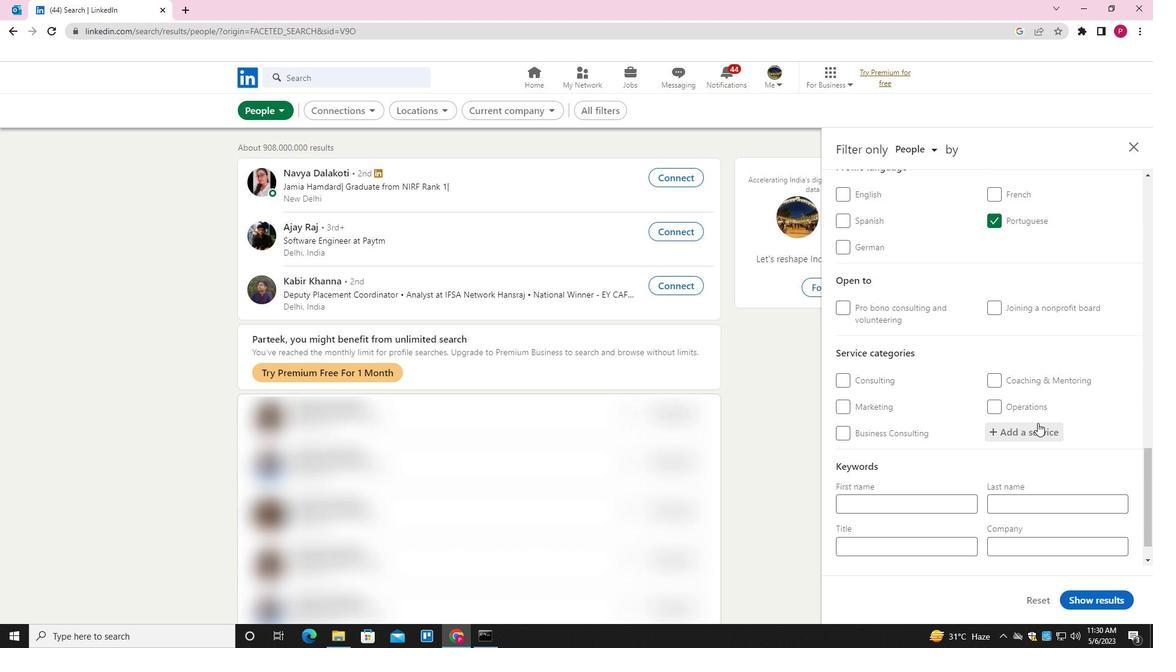 
Action: Key pressed <Key.shift>N<Key.insert><Key.backspace><Key.shift>O<Key.backspace>INFORMATION<Key.space><Key.down><Key.down><Key.enter>
Screenshot: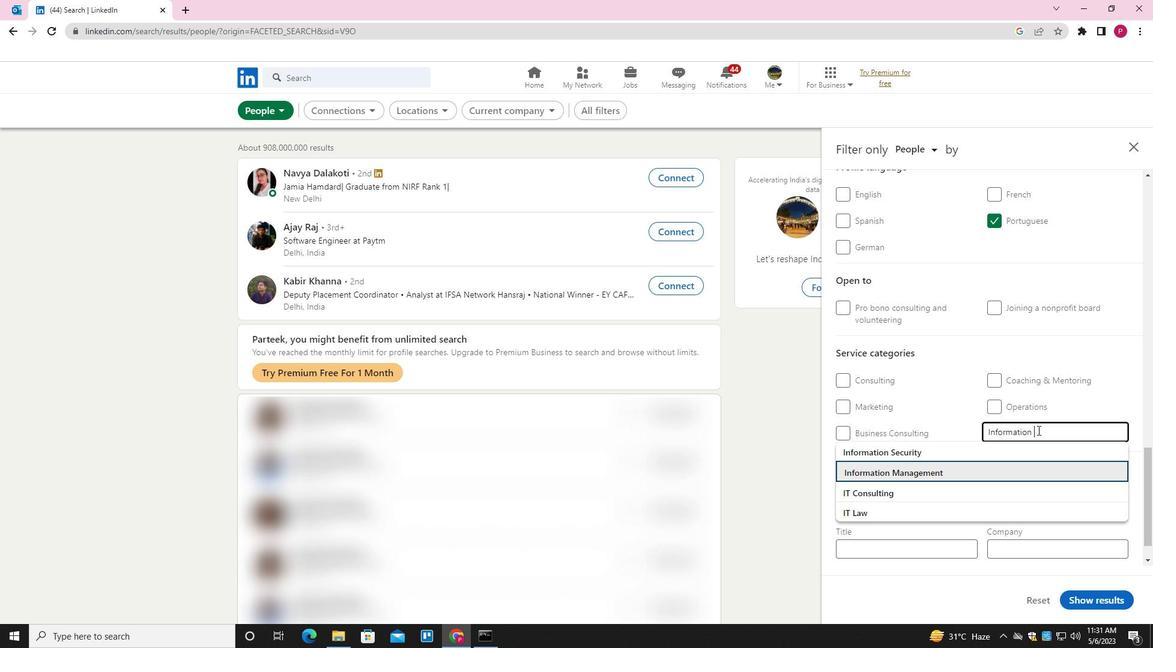 
Action: Mouse moved to (1025, 439)
Screenshot: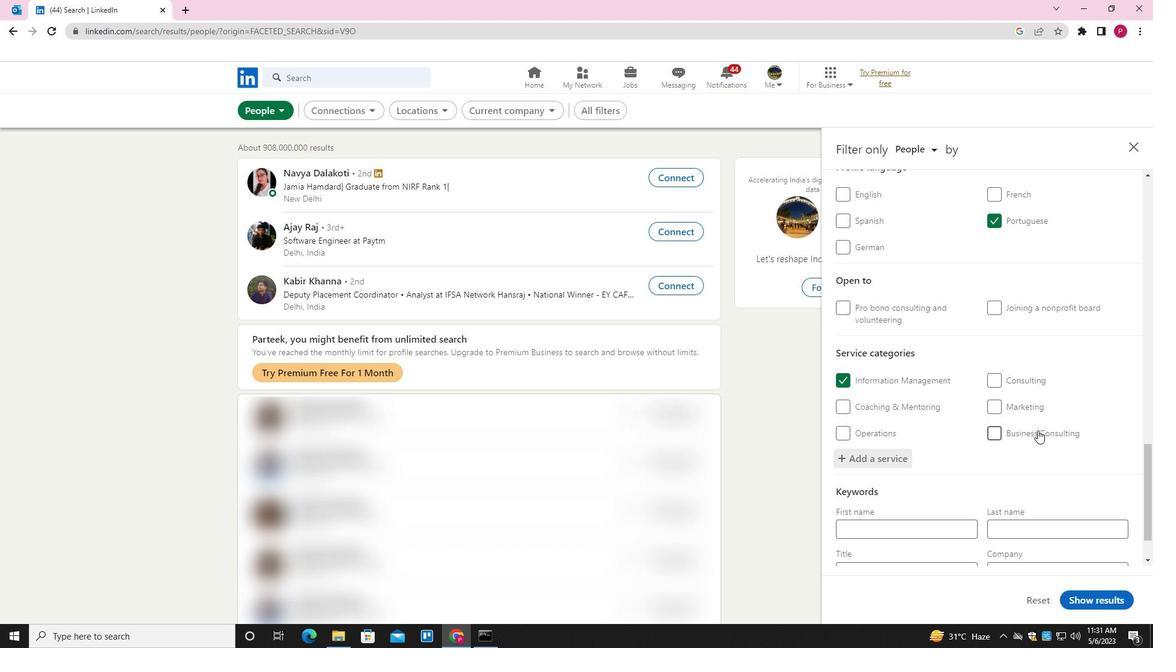 
Action: Mouse scrolled (1025, 438) with delta (0, 0)
Screenshot: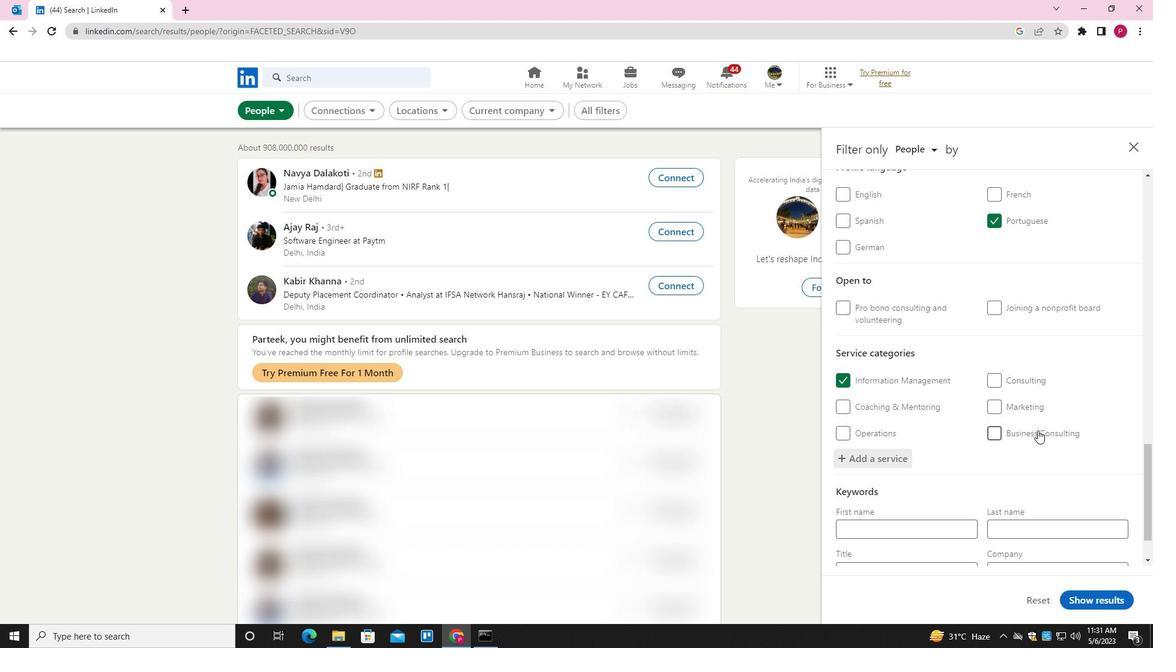 
Action: Mouse moved to (1024, 441)
Screenshot: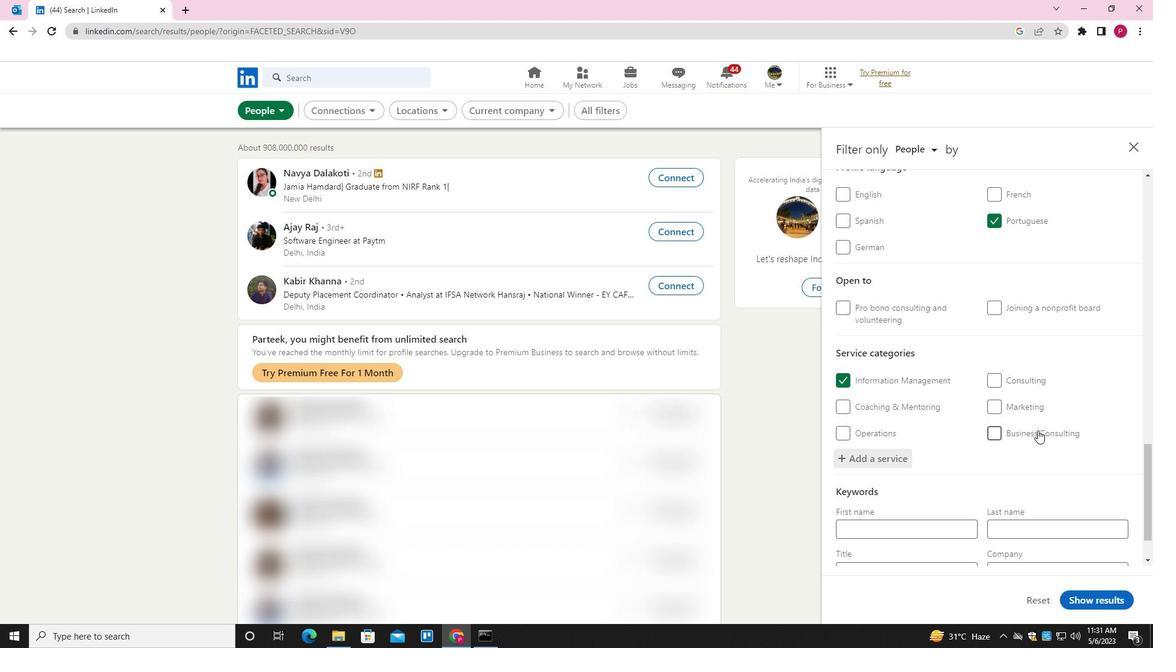 
Action: Mouse scrolled (1024, 440) with delta (0, 0)
Screenshot: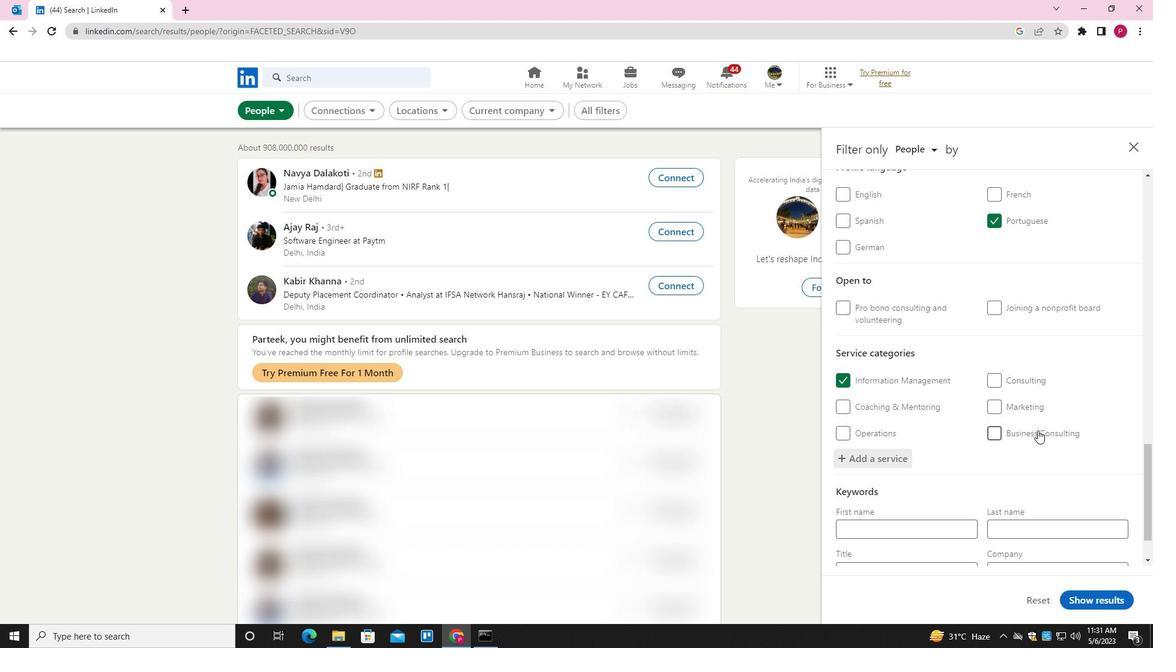 
Action: Mouse moved to (1017, 449)
Screenshot: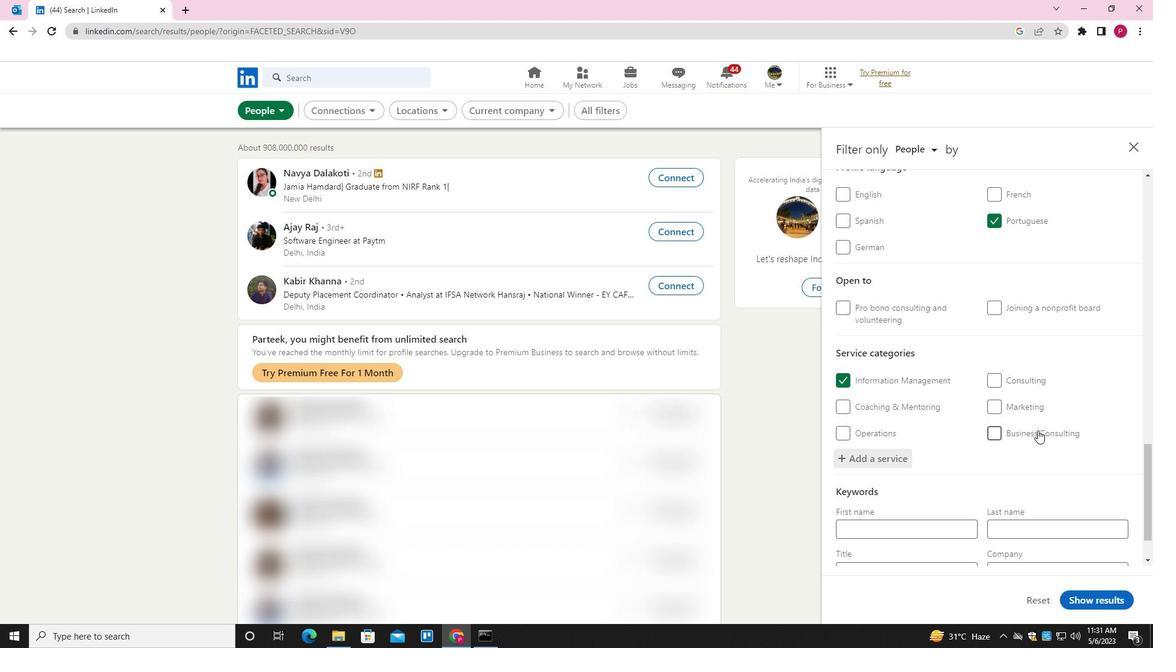 
Action: Mouse scrolled (1017, 449) with delta (0, 0)
Screenshot: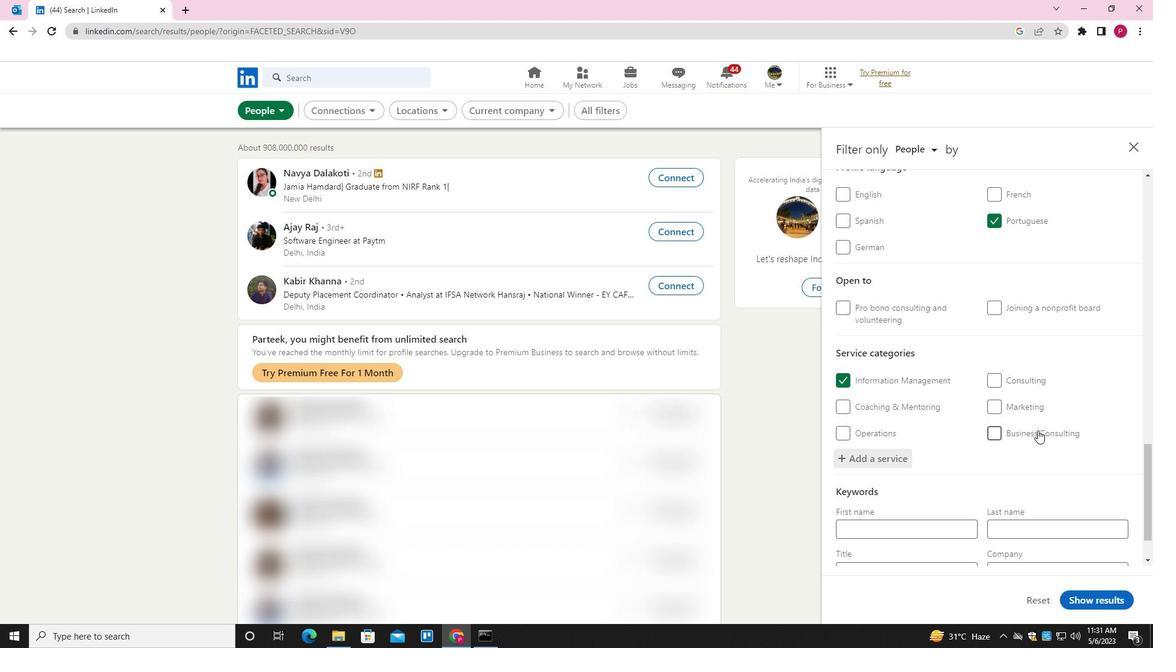 
Action: Mouse moved to (1009, 460)
Screenshot: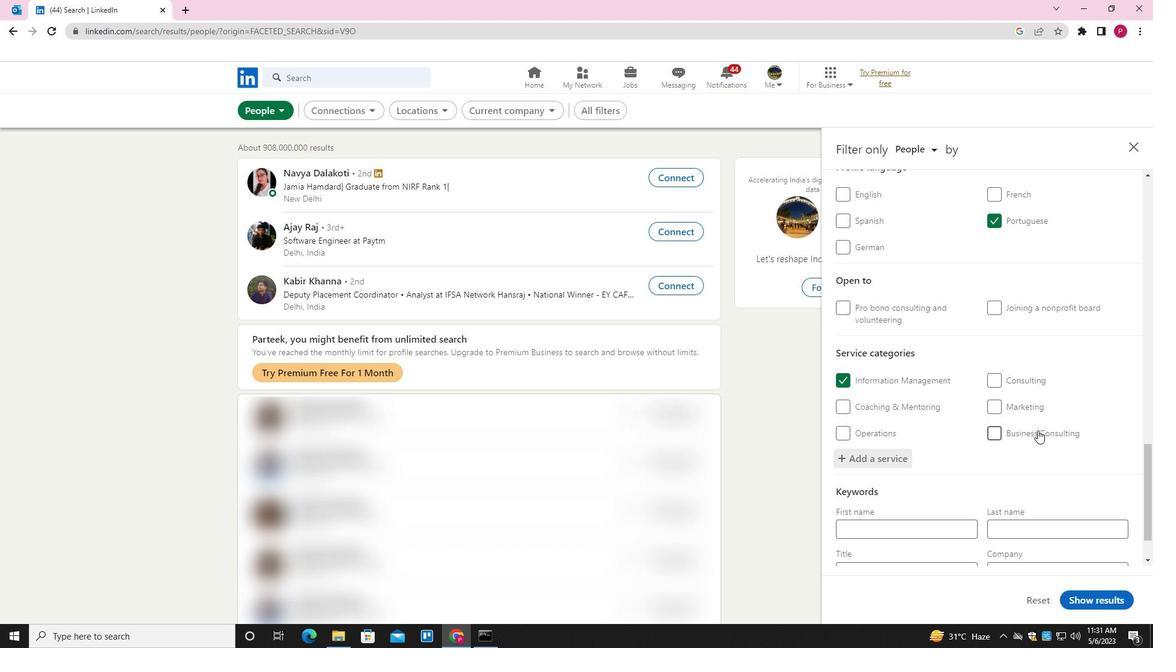
Action: Mouse scrolled (1009, 459) with delta (0, 0)
Screenshot: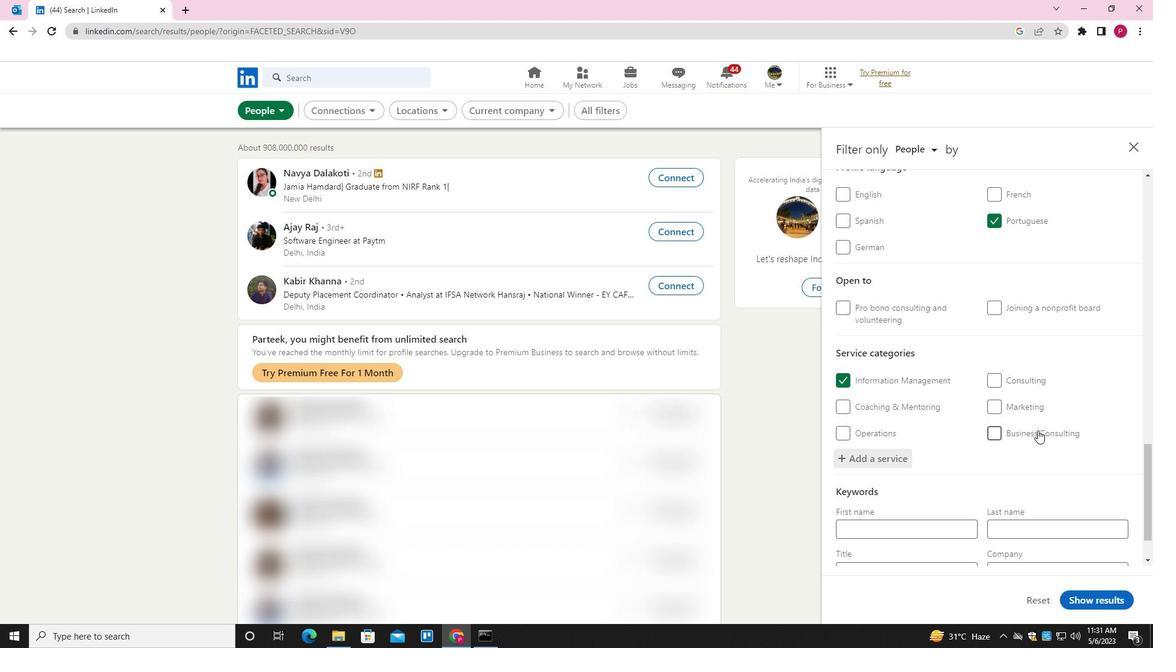 
Action: Mouse moved to (954, 512)
Screenshot: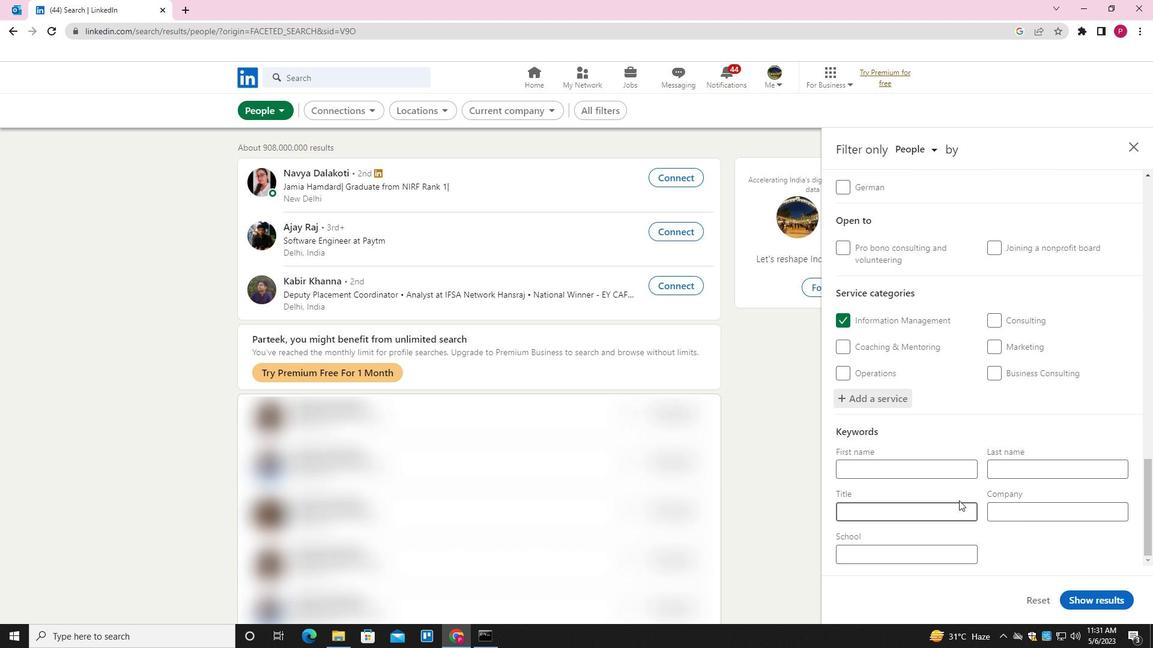 
Action: Mouse pressed left at (954, 512)
Screenshot: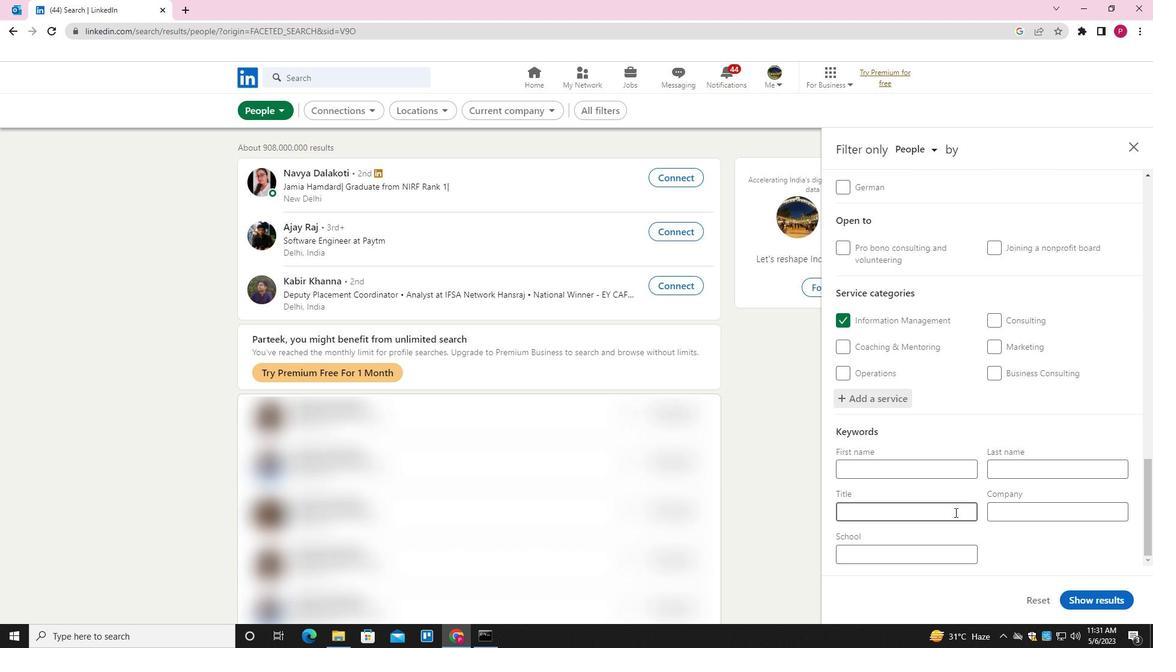 
Action: Key pressed <Key.shift>SOCIAL<Key.space><Key.shift>MEDIA<Key.space><Key.shift>ASSISTANT
Screenshot: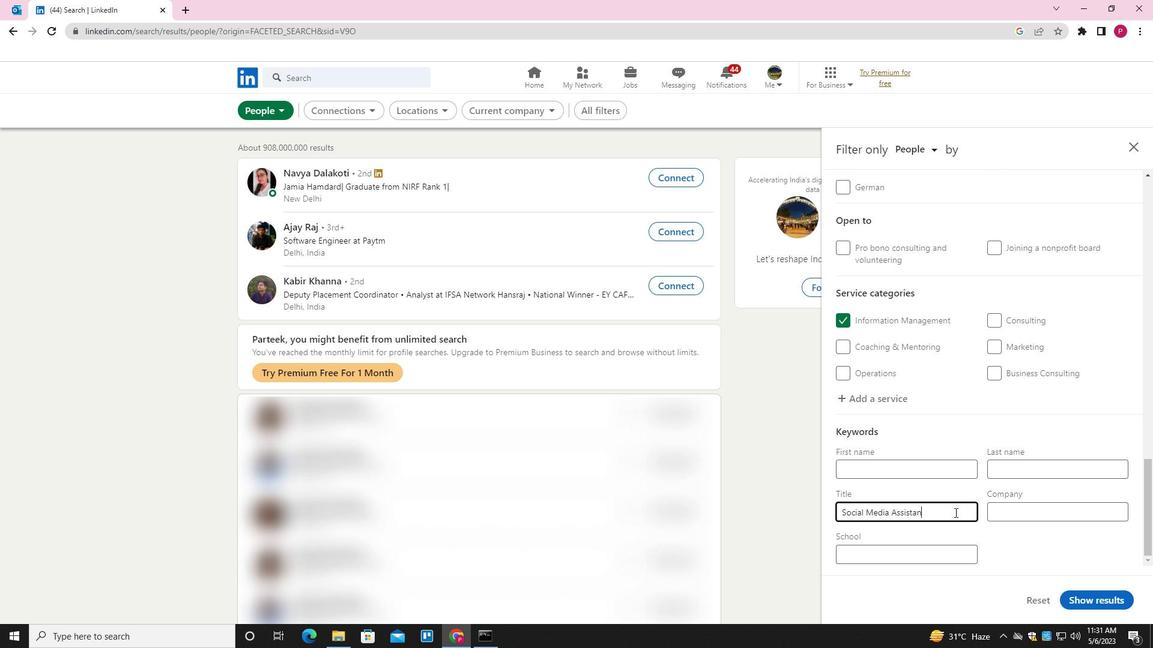 
Action: Mouse moved to (1094, 603)
Screenshot: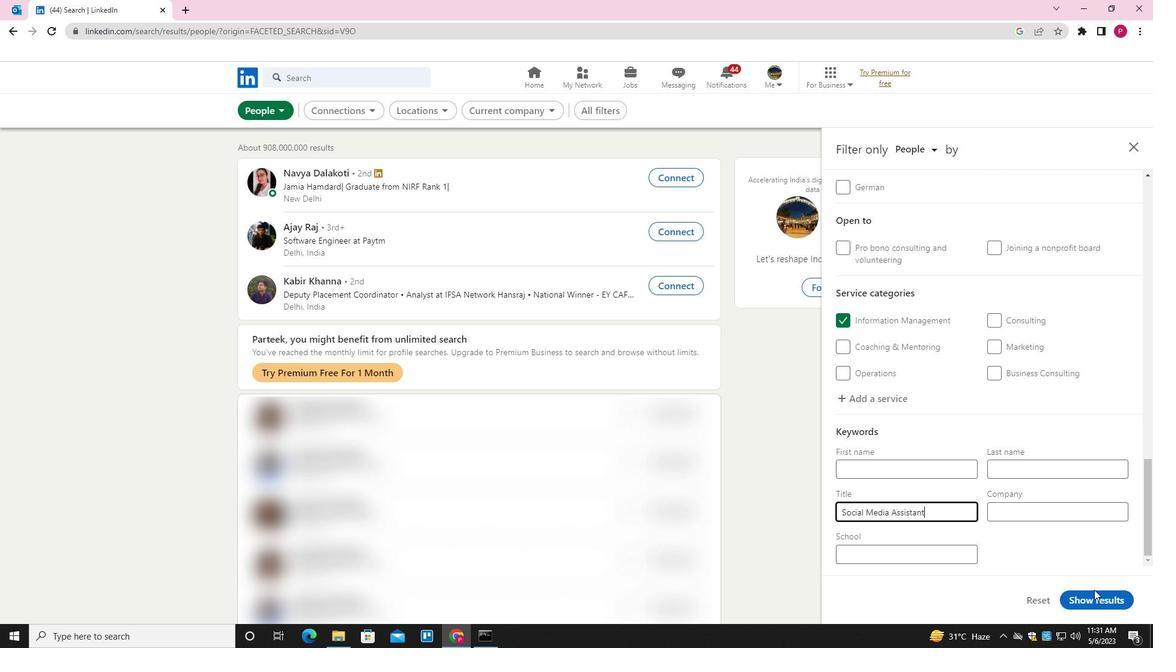
Action: Mouse pressed left at (1094, 603)
Screenshot: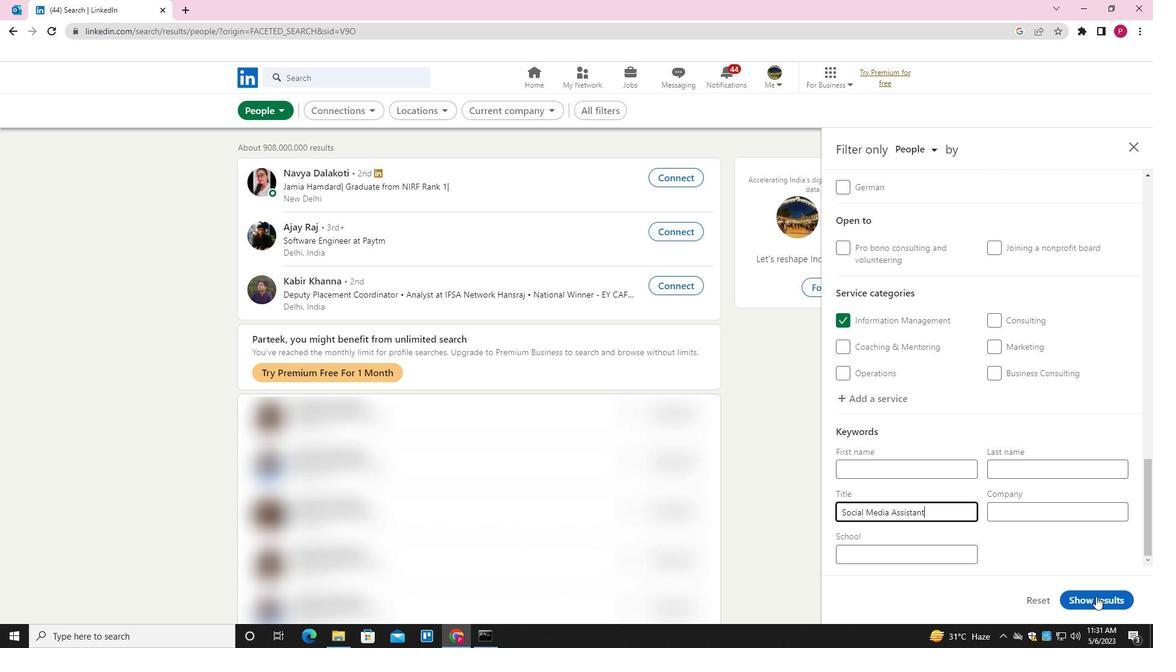 
Action: Mouse moved to (768, 375)
Screenshot: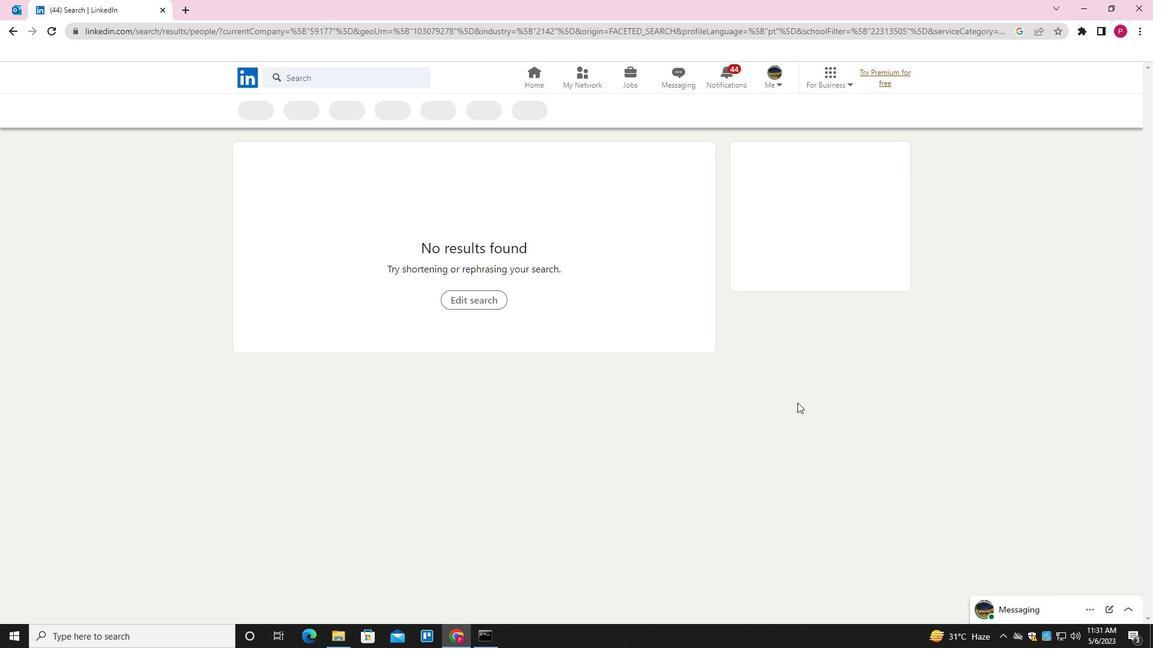 
